 Task: Look for space in Sitangkai, Philippines from 12th July, 2023 to 16th July, 2023 for 8 adults in price range Rs.10000 to Rs.16000. Place can be private room with 8 bedrooms having 8 beds and 8 bathrooms. Property type can be house, flat, guest house. Amenities needed are: wifi, TV, free parkinig on premises, gym, breakfast. Booking option can be shelf check-in. Required host language is English.
Action: Mouse moved to (413, 95)
Screenshot: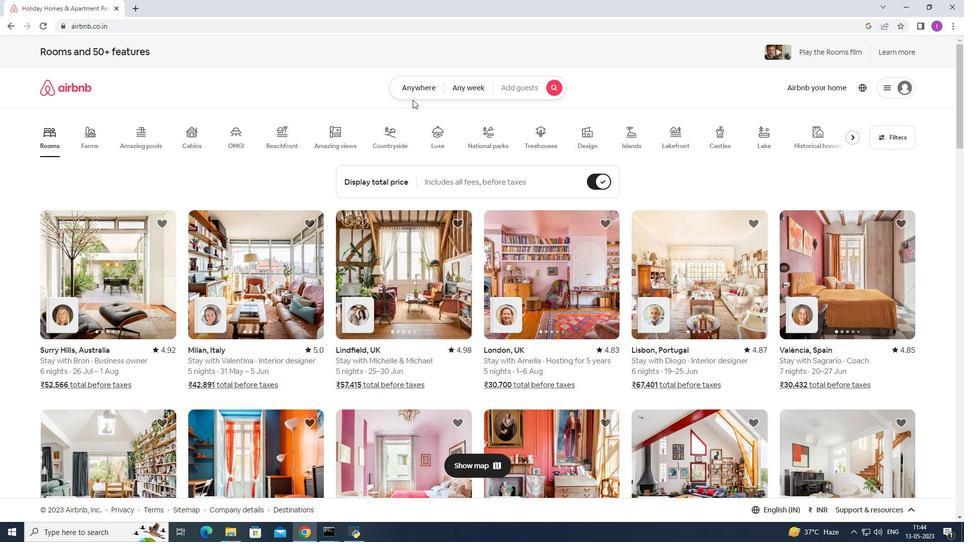 
Action: Mouse pressed left at (413, 95)
Screenshot: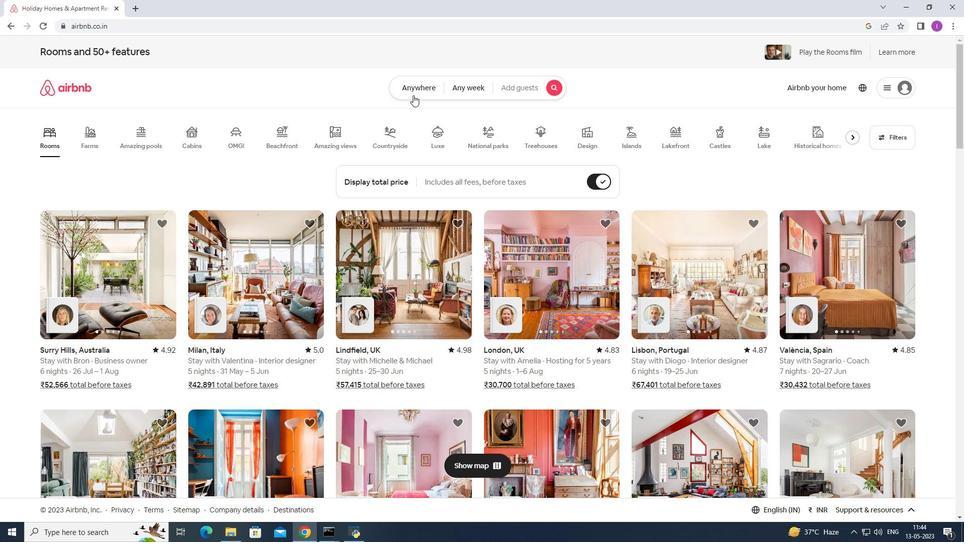 
Action: Mouse moved to (346, 117)
Screenshot: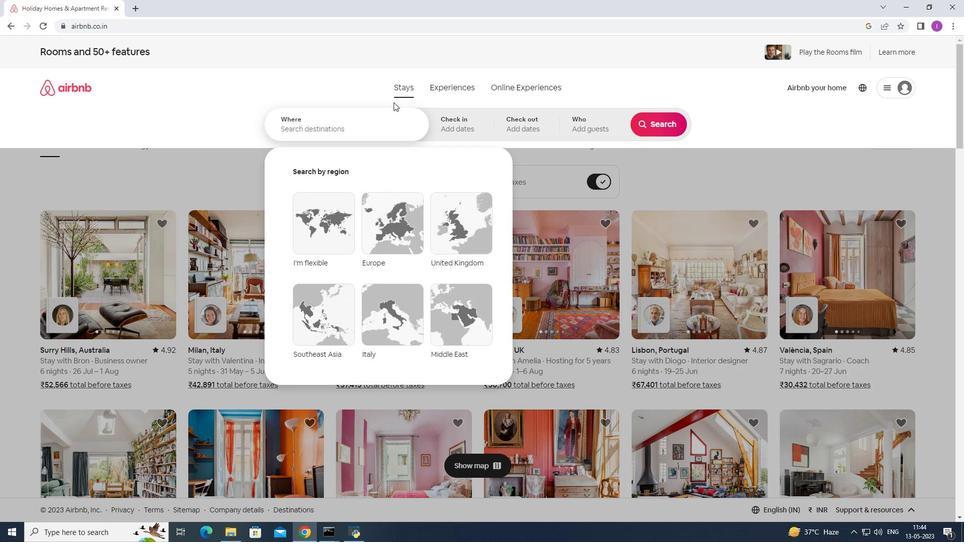 
Action: Mouse pressed left at (346, 117)
Screenshot: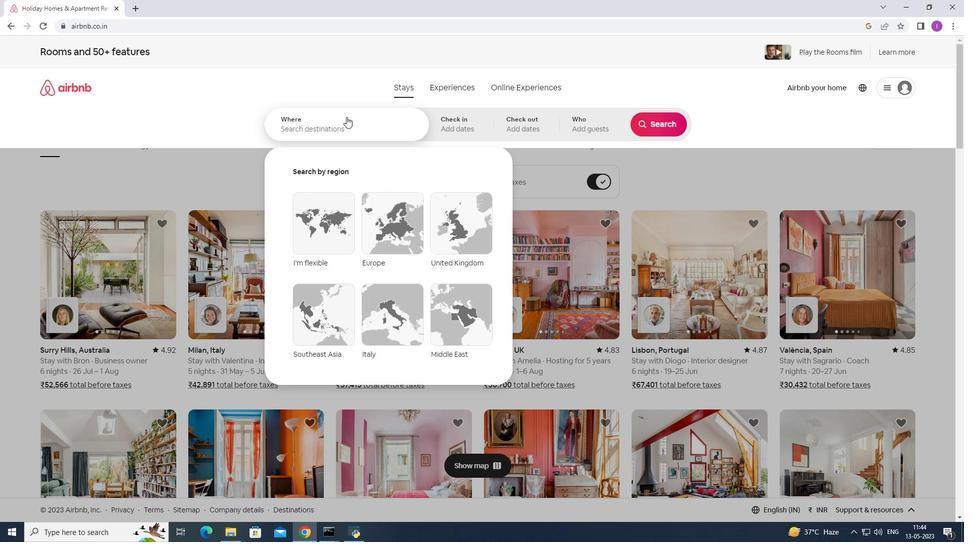 
Action: Key pressed <Key.shift>Su<Key.backspace>itangka
Screenshot: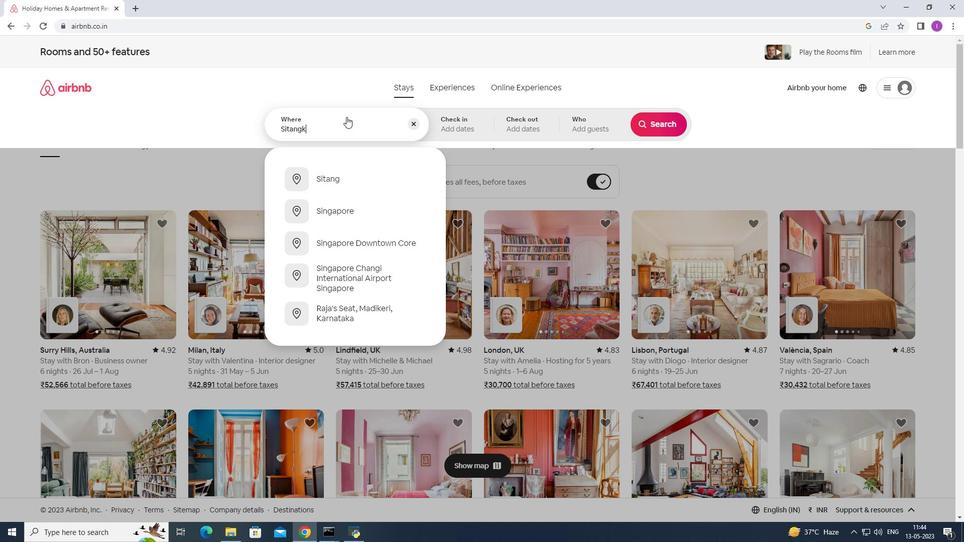 
Action: Mouse moved to (362, 238)
Screenshot: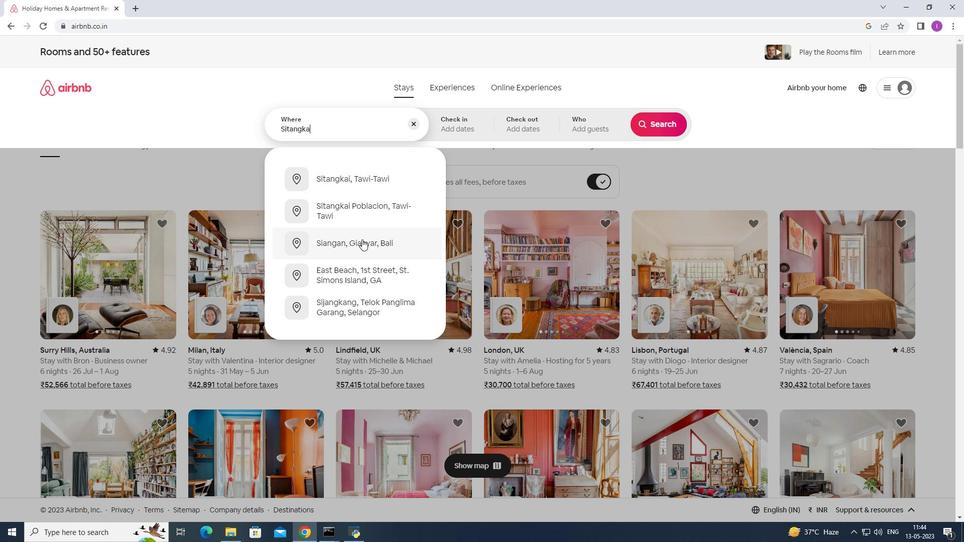 
Action: Mouse pressed left at (362, 238)
Screenshot: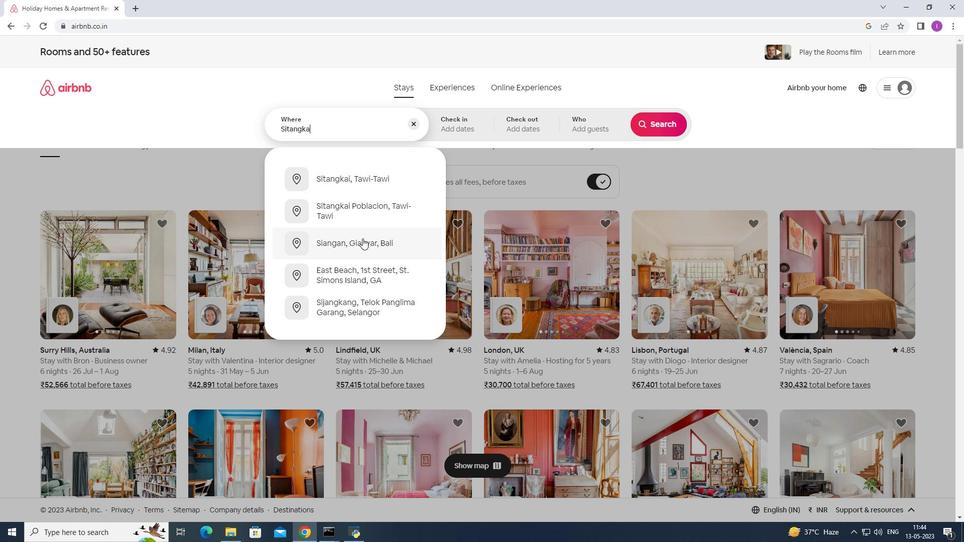 
Action: Mouse moved to (655, 201)
Screenshot: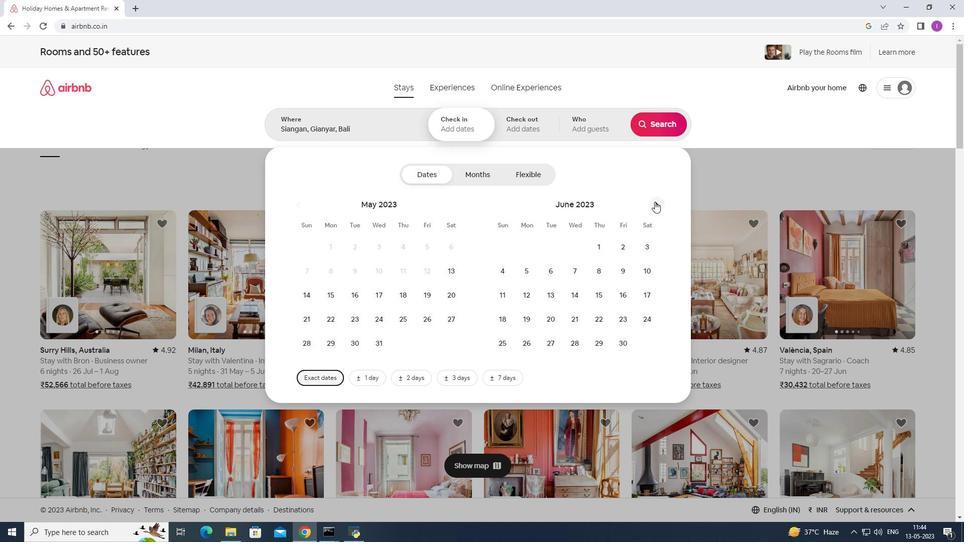 
Action: Mouse pressed left at (655, 201)
Screenshot: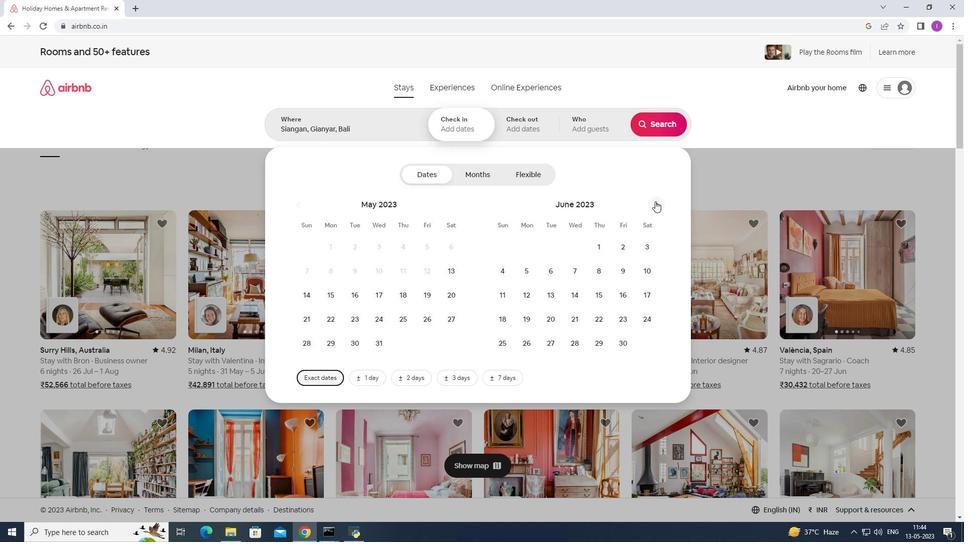 
Action: Mouse moved to (577, 289)
Screenshot: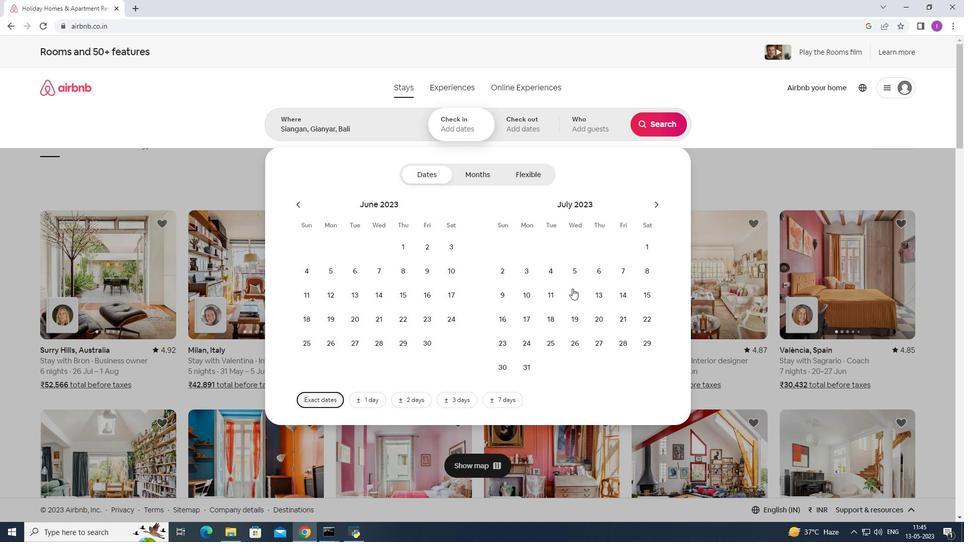 
Action: Mouse pressed left at (577, 289)
Screenshot: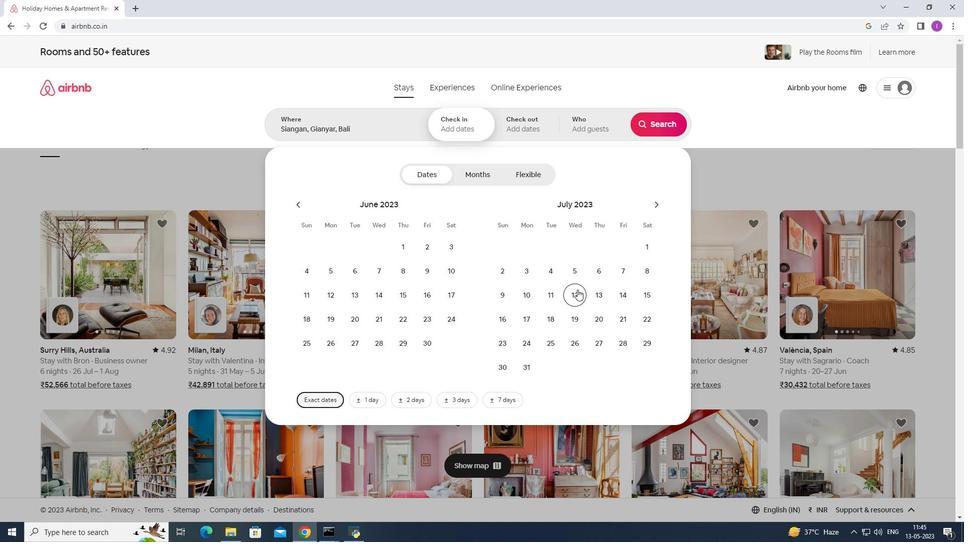 
Action: Mouse moved to (494, 325)
Screenshot: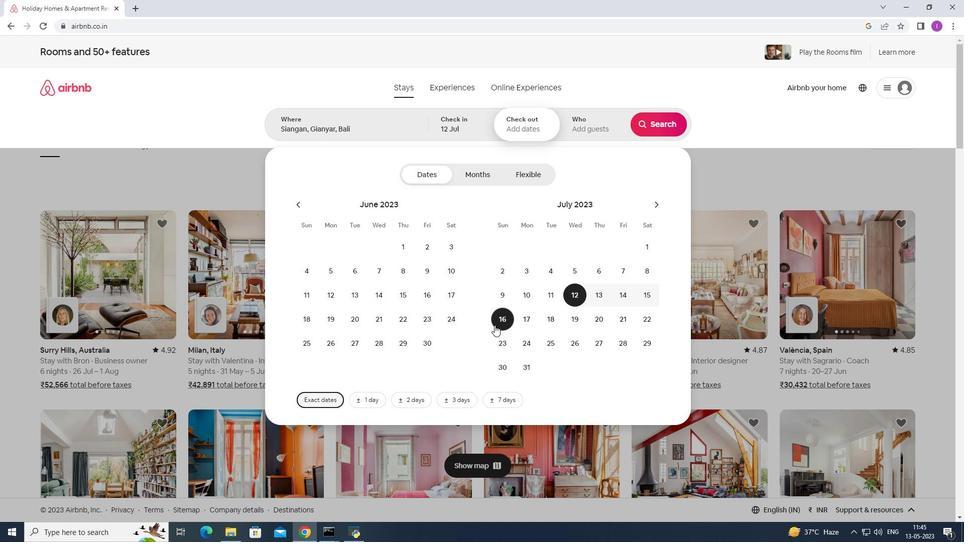 
Action: Mouse pressed left at (494, 325)
Screenshot: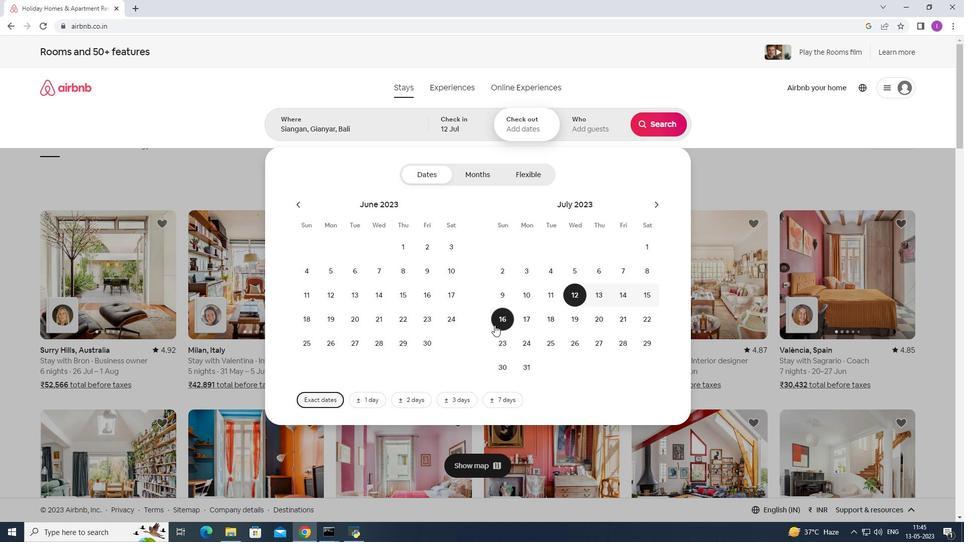 
Action: Mouse moved to (610, 123)
Screenshot: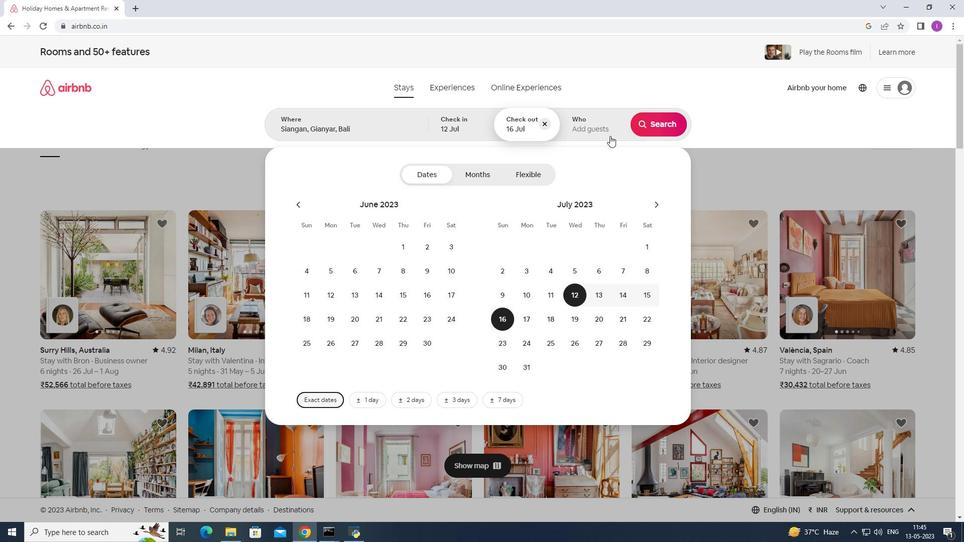 
Action: Mouse pressed left at (610, 123)
Screenshot: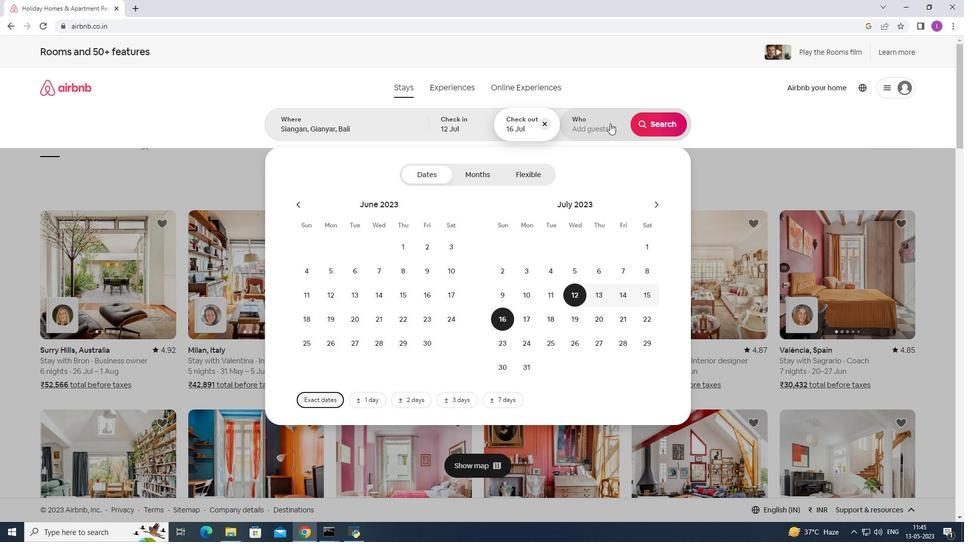 
Action: Mouse moved to (663, 178)
Screenshot: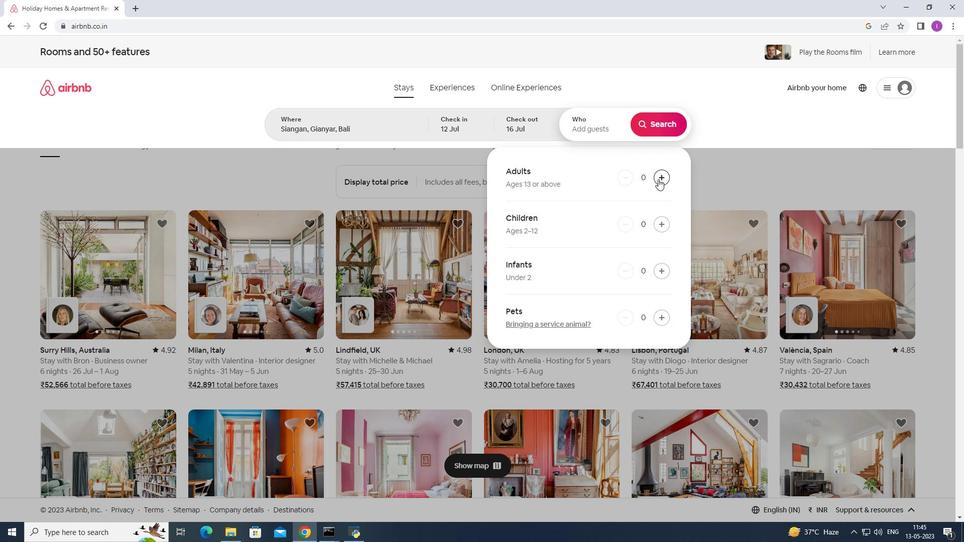 
Action: Mouse pressed left at (663, 178)
Screenshot: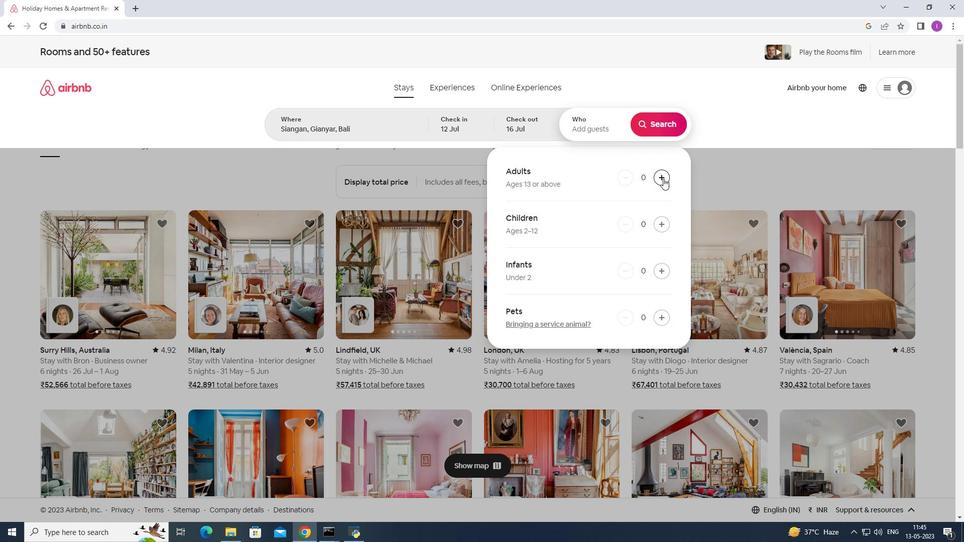 
Action: Mouse pressed left at (663, 178)
Screenshot: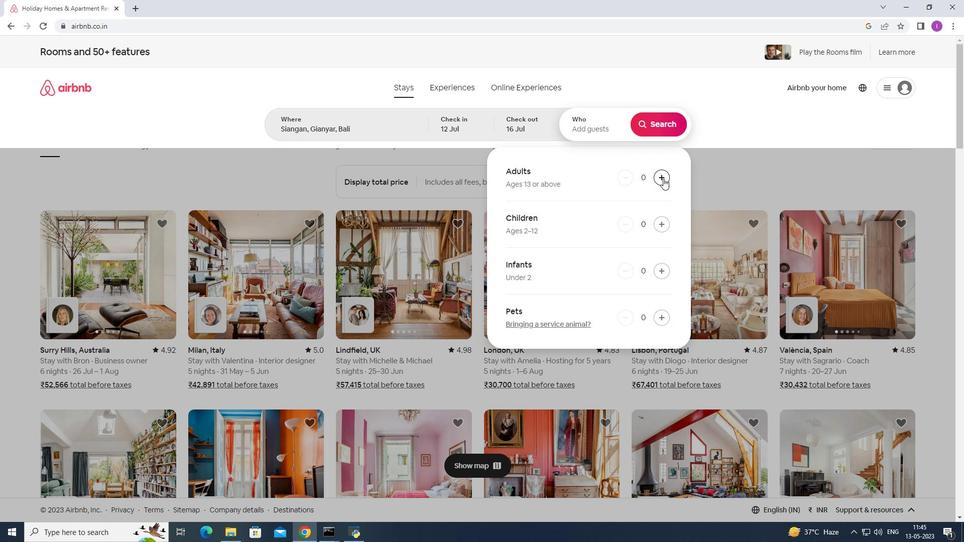 
Action: Mouse pressed left at (663, 178)
Screenshot: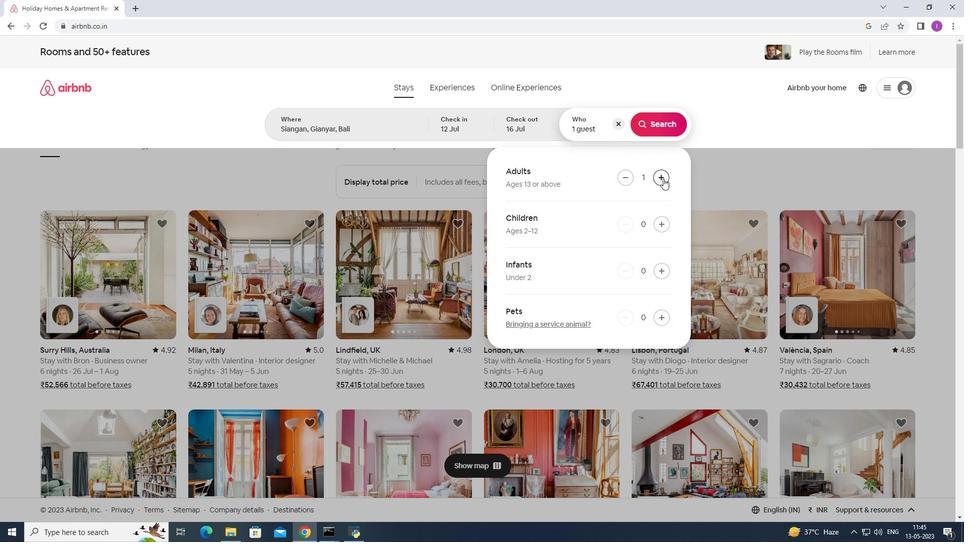 
Action: Mouse pressed left at (663, 178)
Screenshot: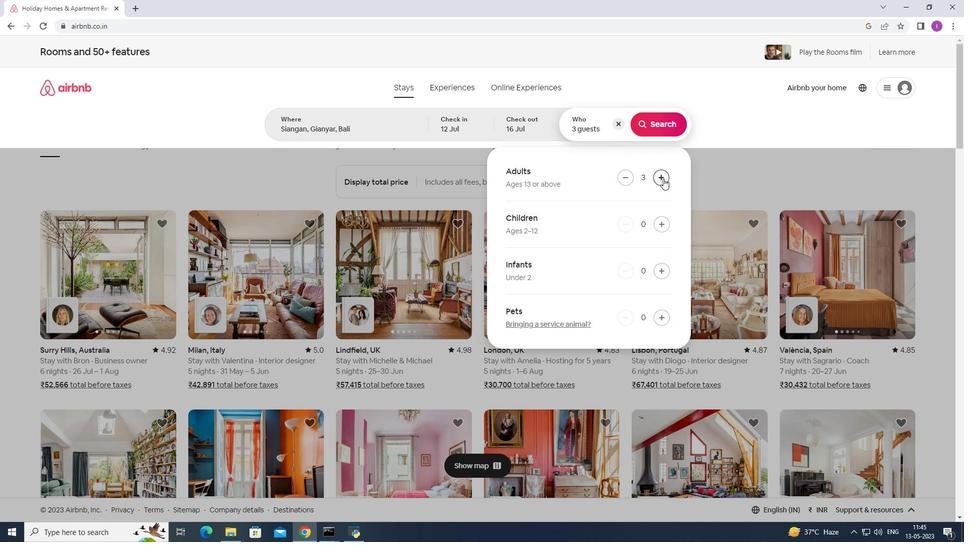 
Action: Mouse moved to (664, 178)
Screenshot: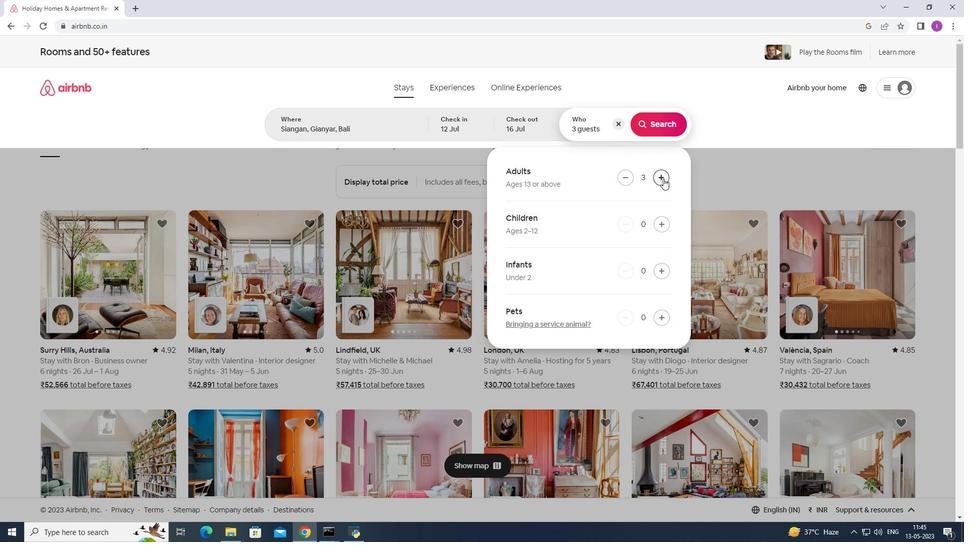 
Action: Mouse pressed left at (664, 178)
Screenshot: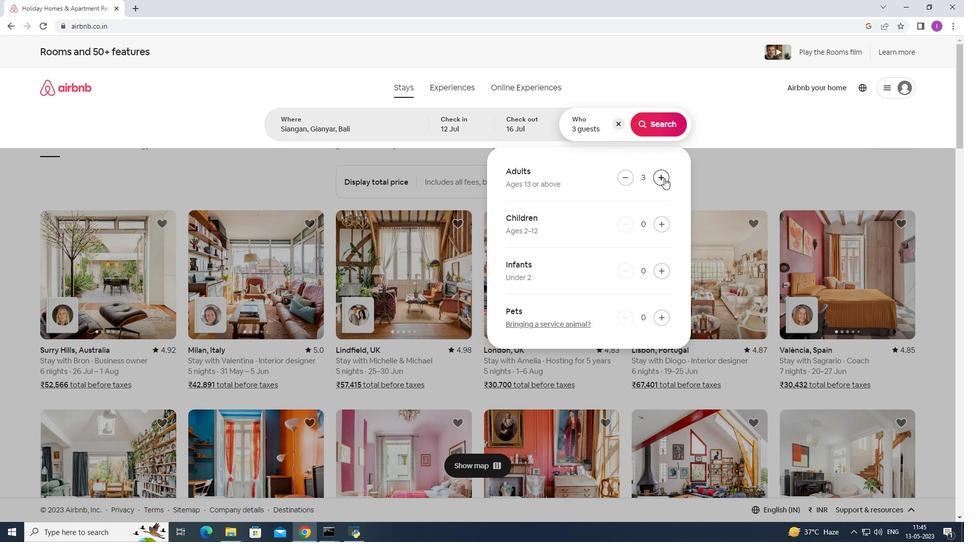 
Action: Mouse pressed left at (664, 178)
Screenshot: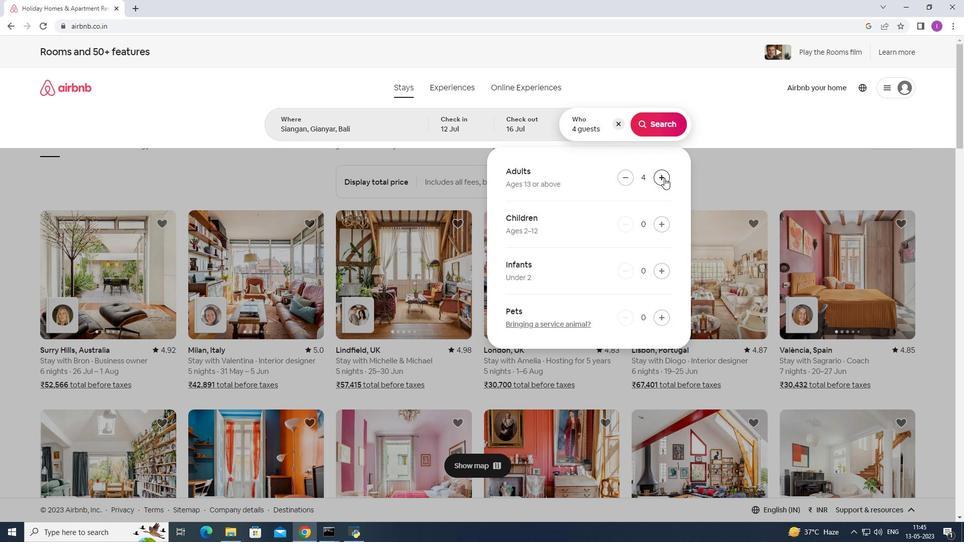 
Action: Mouse pressed left at (664, 178)
Screenshot: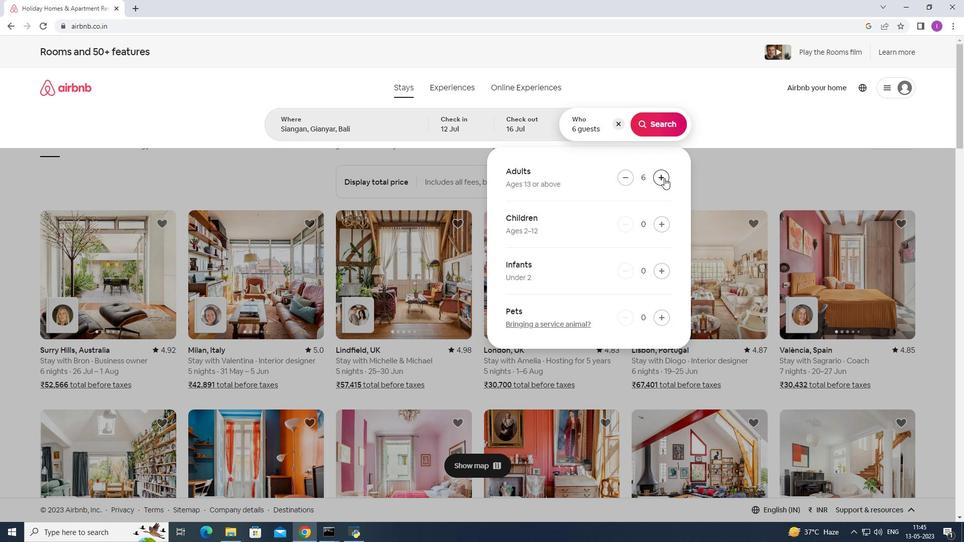 
Action: Mouse pressed left at (664, 178)
Screenshot: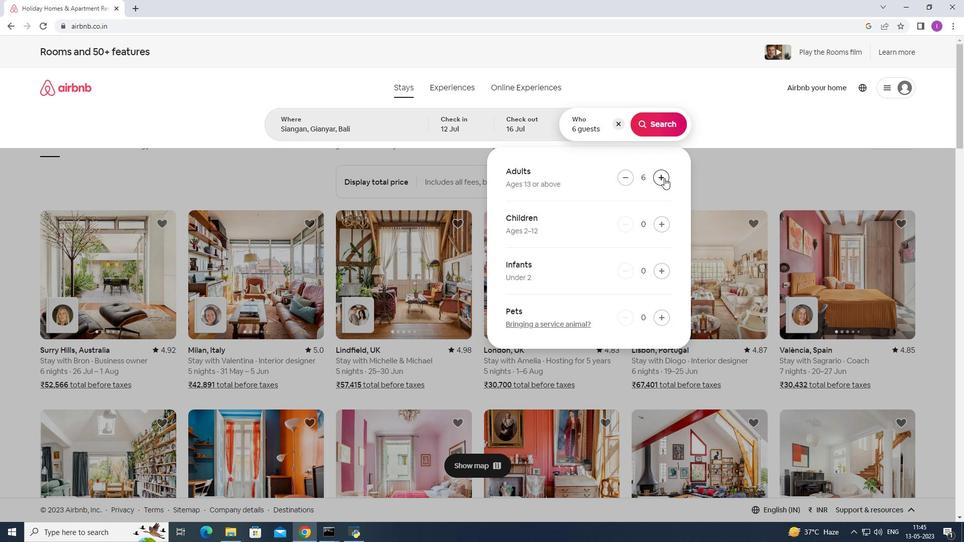 
Action: Mouse pressed left at (664, 178)
Screenshot: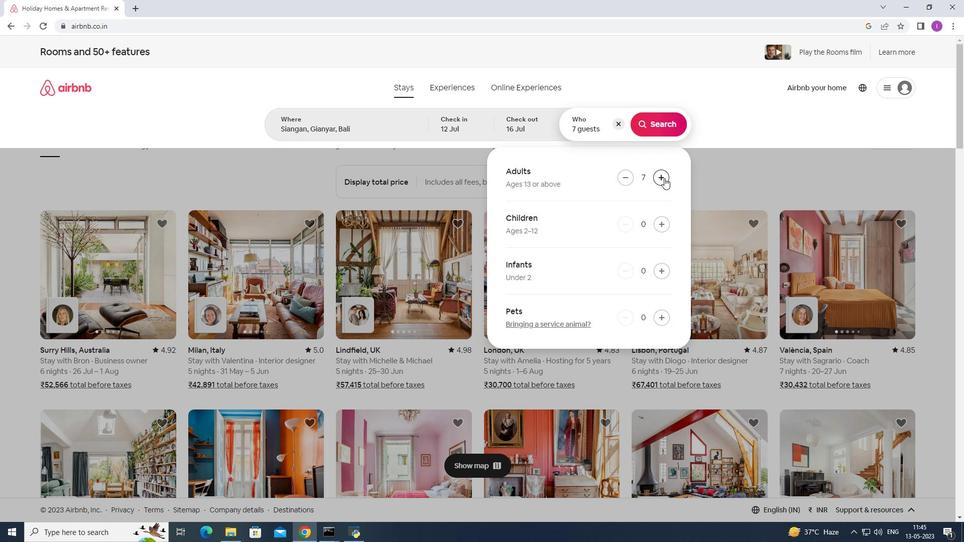 
Action: Mouse moved to (629, 178)
Screenshot: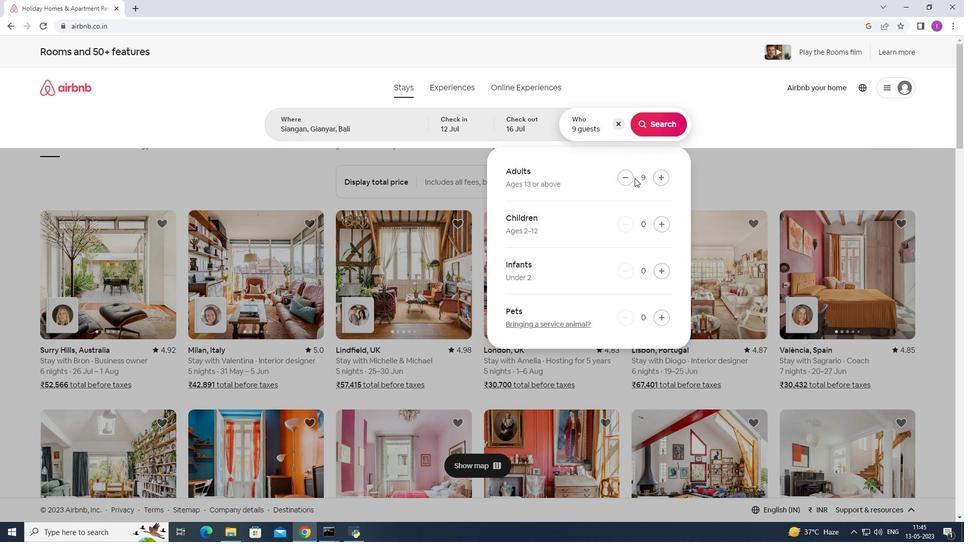 
Action: Mouse pressed left at (629, 178)
Screenshot: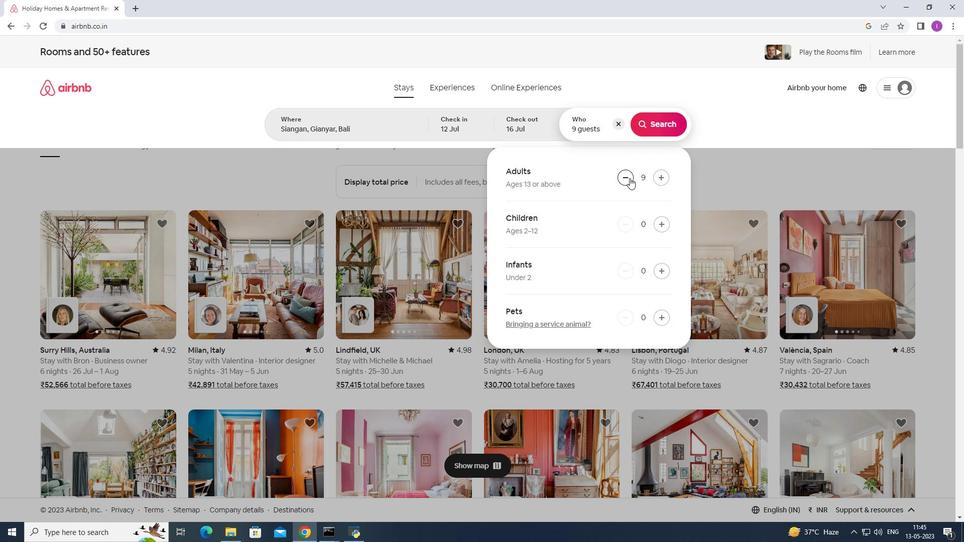 
Action: Mouse moved to (650, 130)
Screenshot: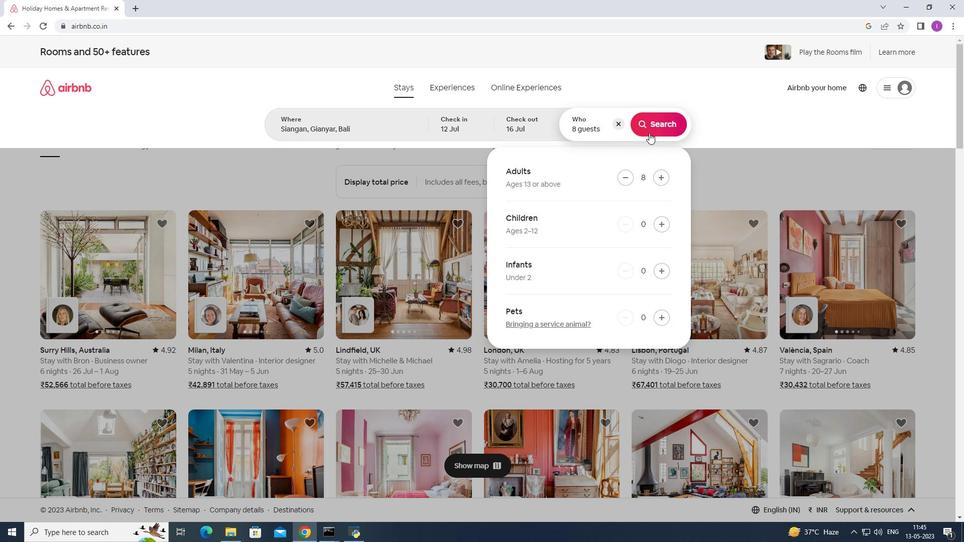 
Action: Mouse pressed left at (650, 130)
Screenshot: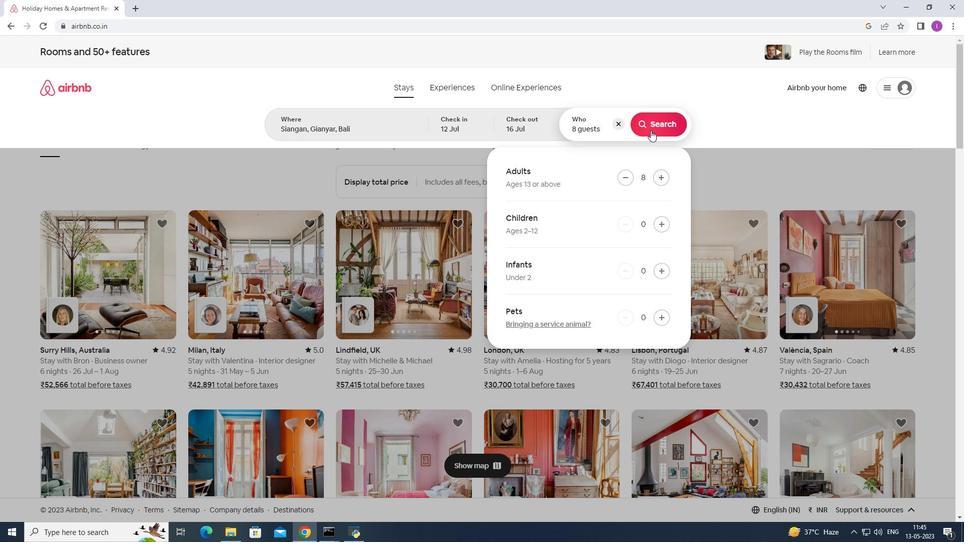 
Action: Mouse moved to (909, 94)
Screenshot: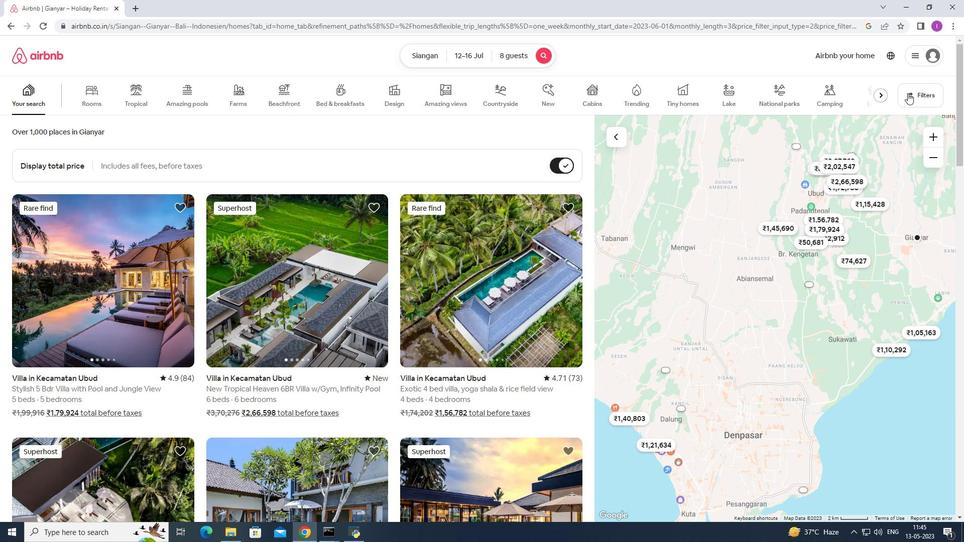 
Action: Mouse pressed left at (909, 94)
Screenshot: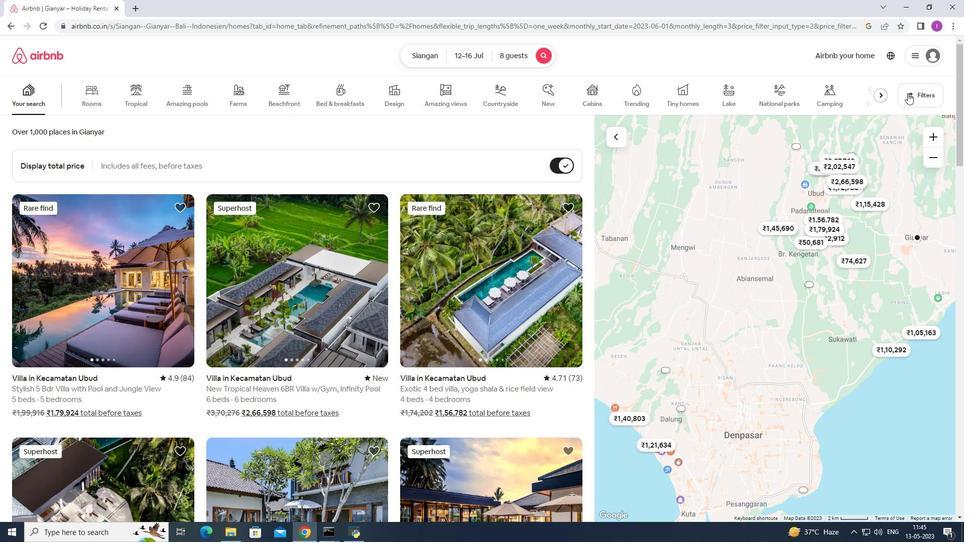 
Action: Mouse moved to (541, 342)
Screenshot: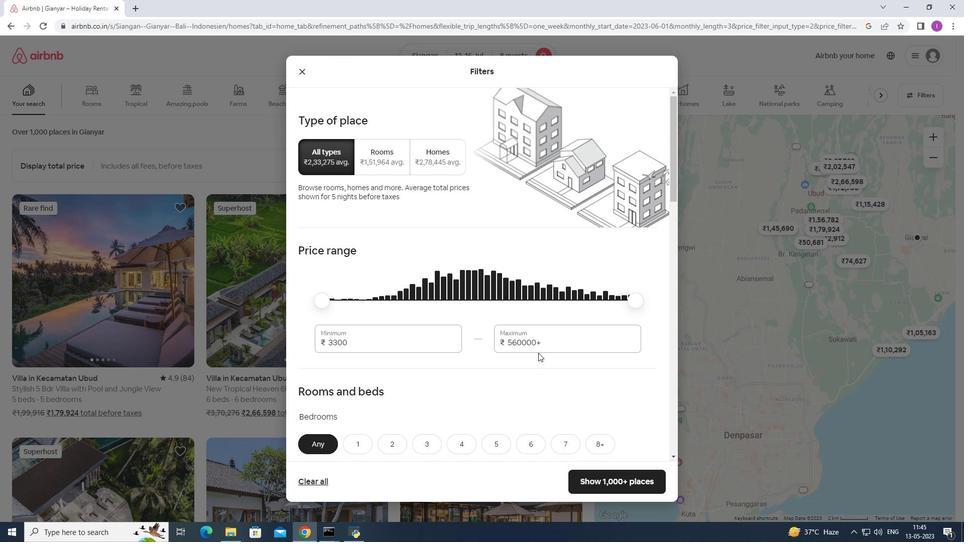 
Action: Mouse pressed left at (541, 342)
Screenshot: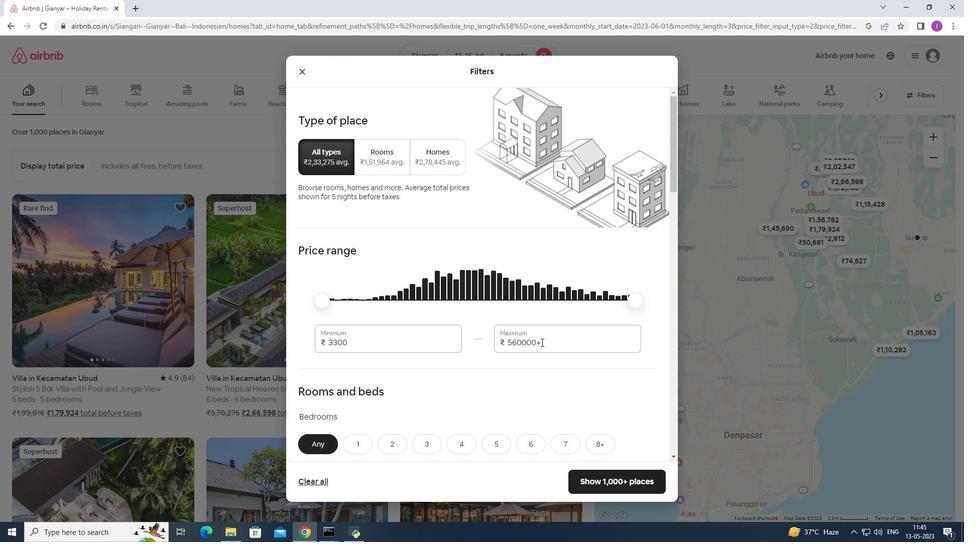 
Action: Mouse moved to (496, 366)
Screenshot: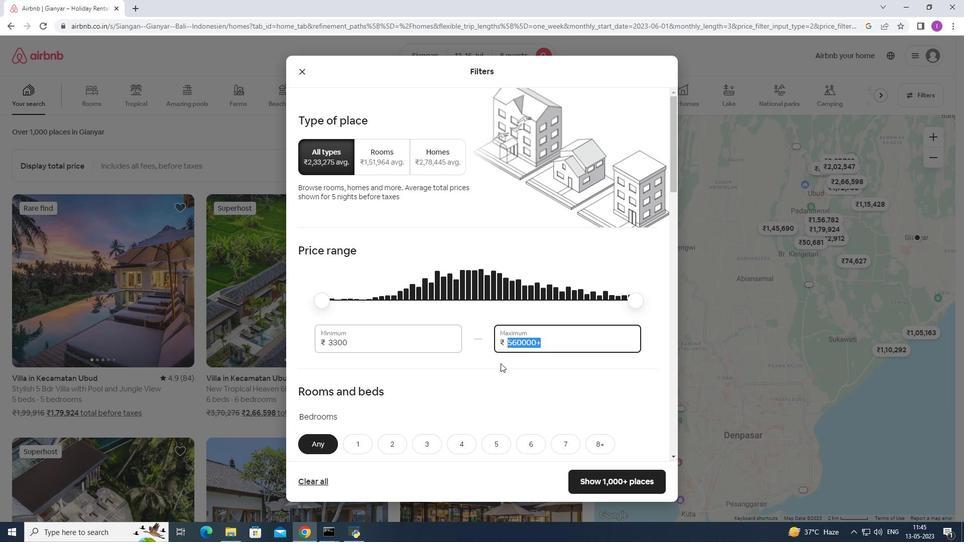 
Action: Key pressed 16000
Screenshot: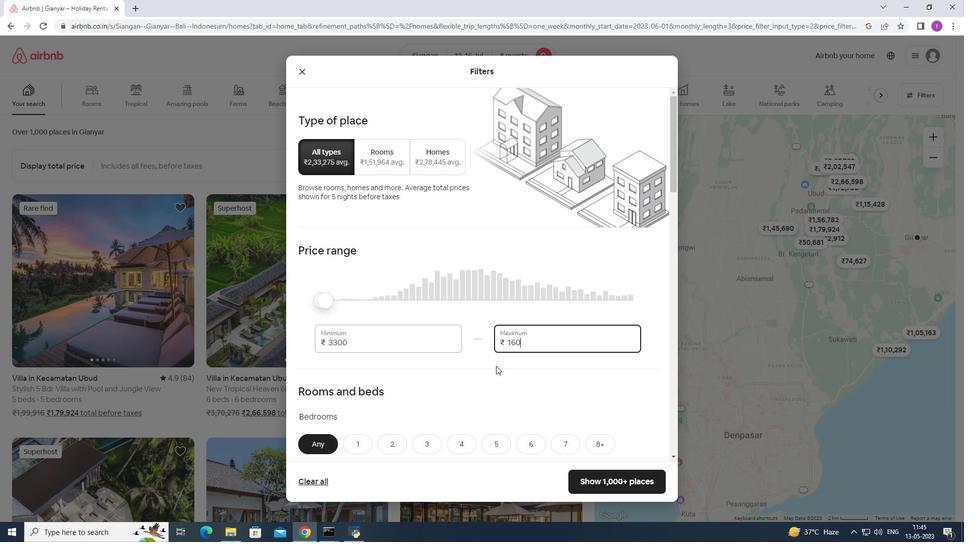 
Action: Mouse moved to (367, 345)
Screenshot: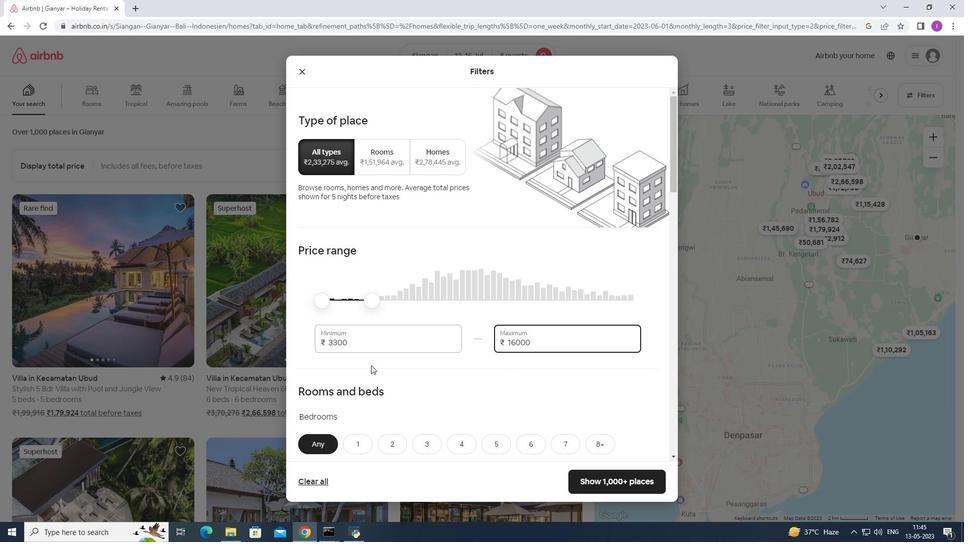 
Action: Mouse pressed left at (367, 345)
Screenshot: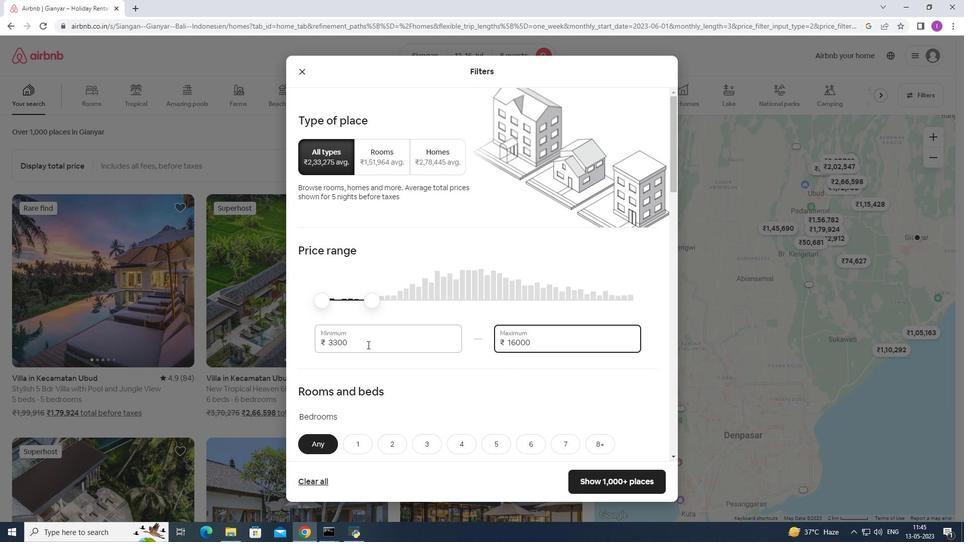 
Action: Mouse moved to (312, 358)
Screenshot: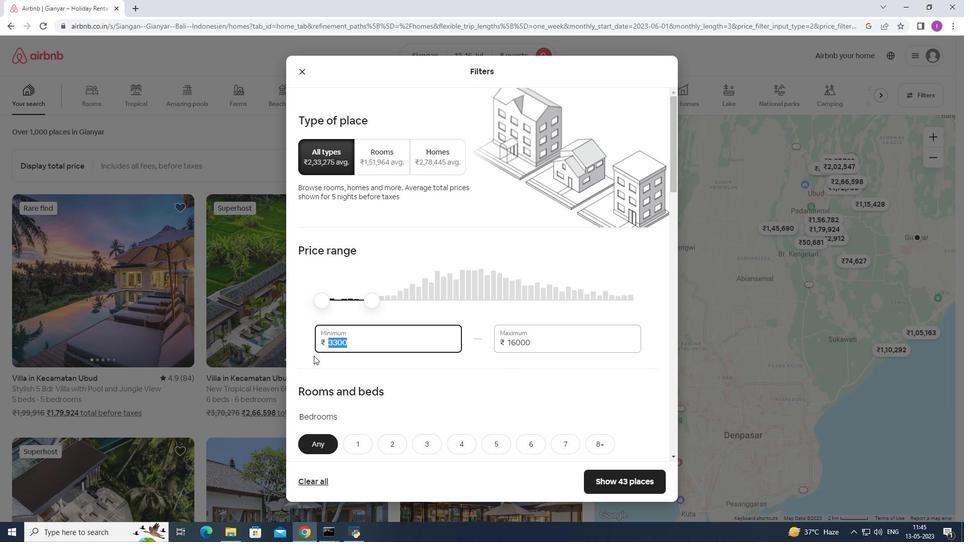 
Action: Key pressed 10000
Screenshot: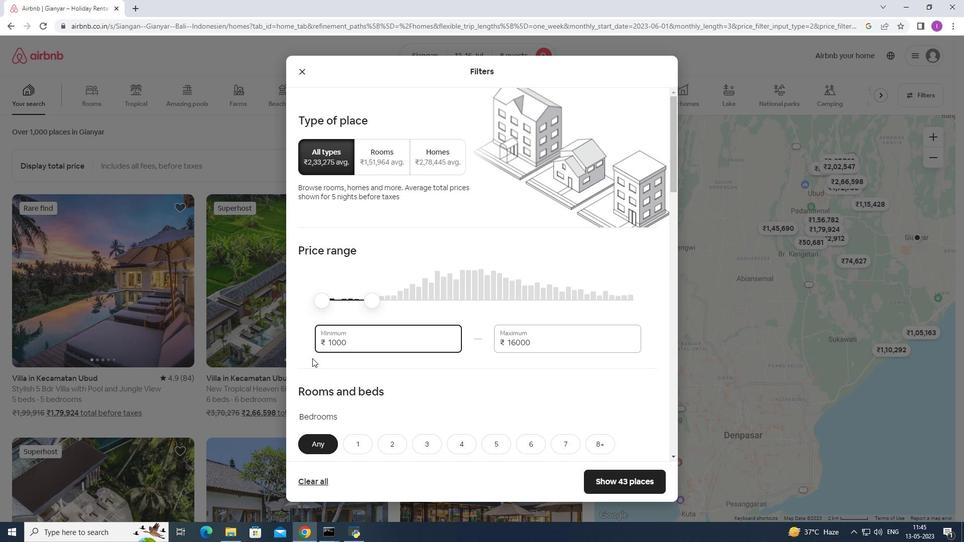 
Action: Mouse moved to (424, 394)
Screenshot: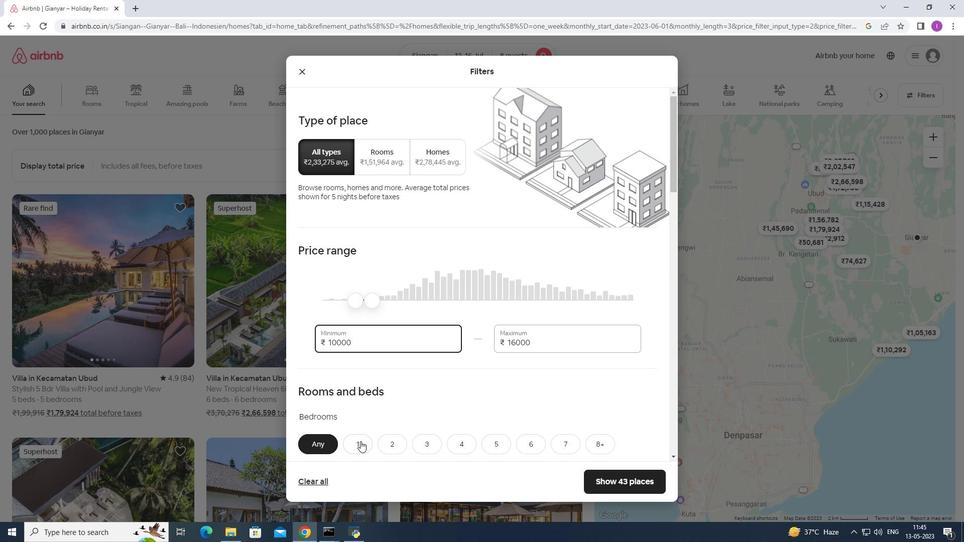 
Action: Mouse scrolled (424, 393) with delta (0, 0)
Screenshot: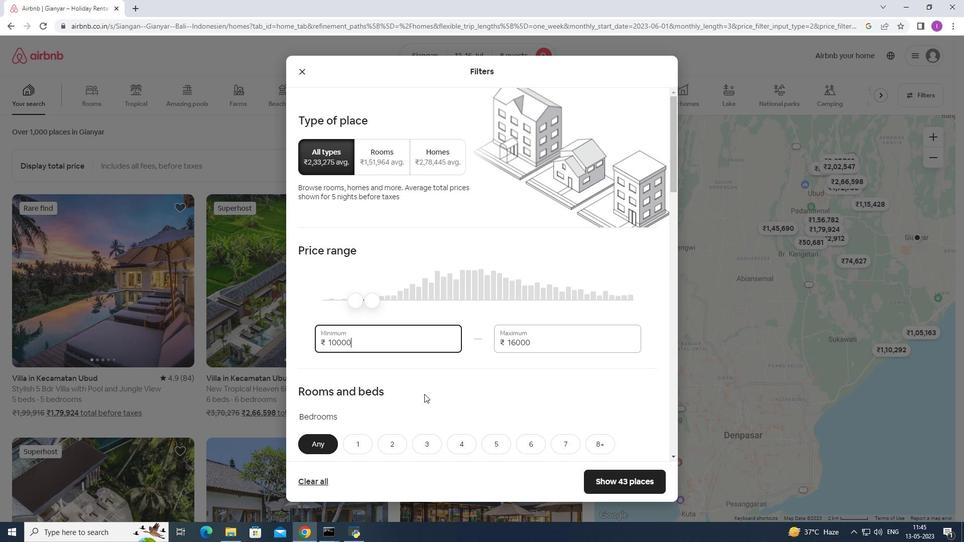
Action: Mouse scrolled (424, 393) with delta (0, 0)
Screenshot: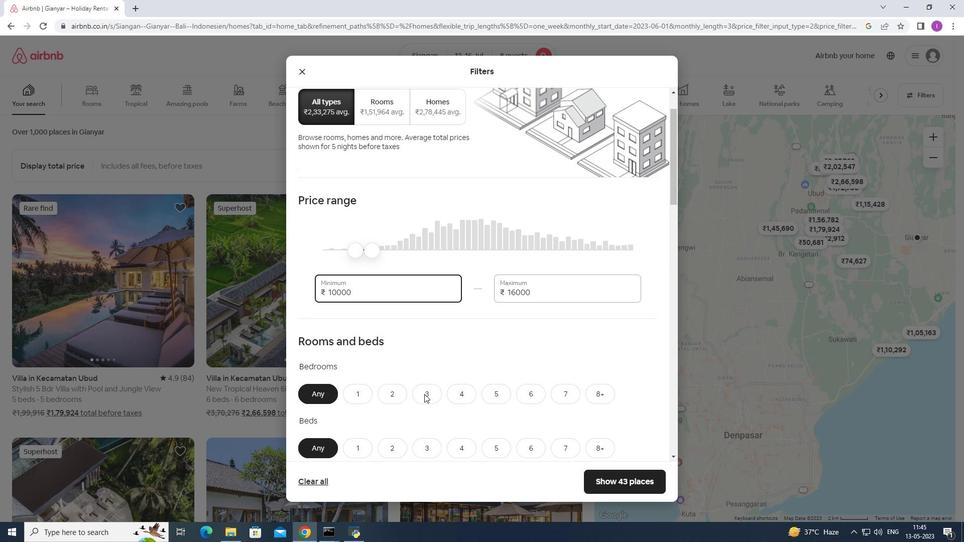 
Action: Mouse scrolled (424, 393) with delta (0, 0)
Screenshot: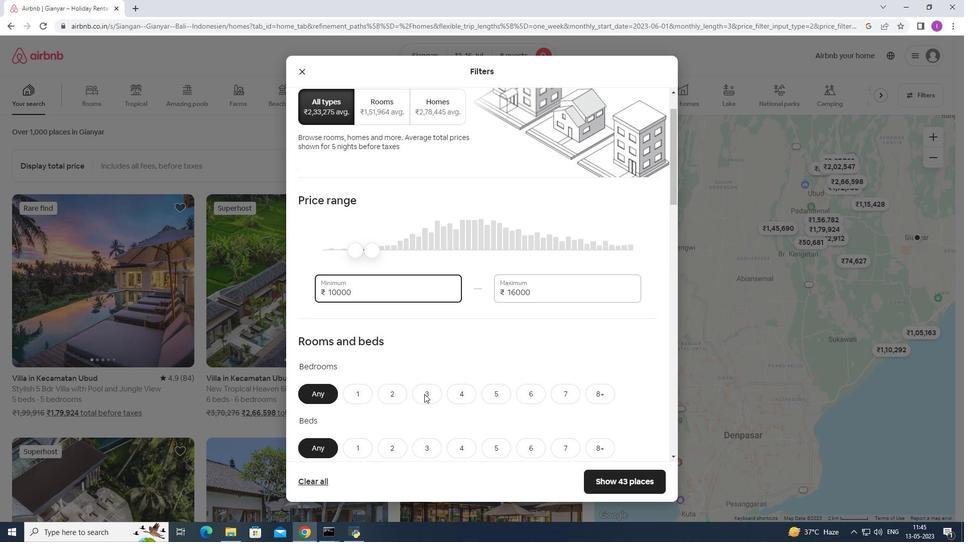 
Action: Mouse moved to (599, 294)
Screenshot: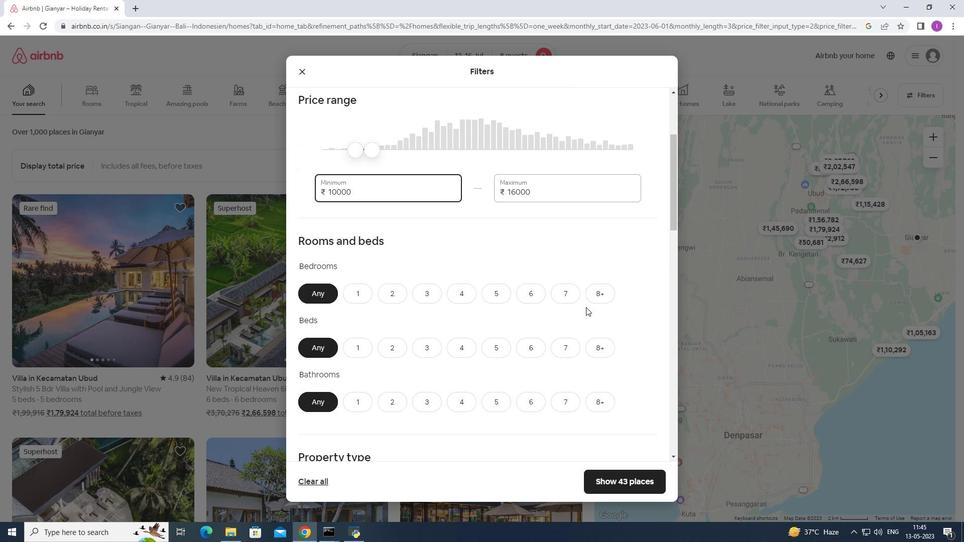 
Action: Mouse pressed left at (599, 294)
Screenshot: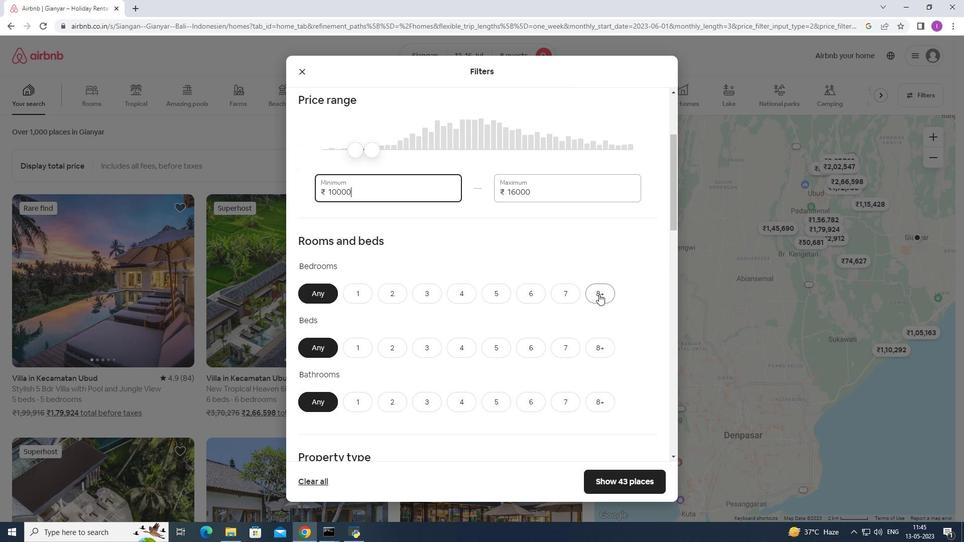 
Action: Mouse moved to (598, 351)
Screenshot: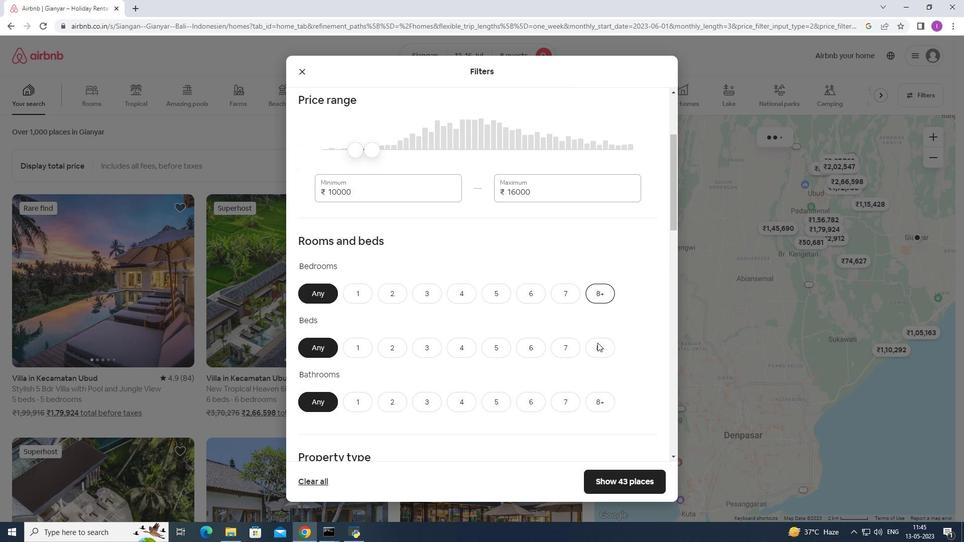 
Action: Mouse pressed left at (598, 351)
Screenshot: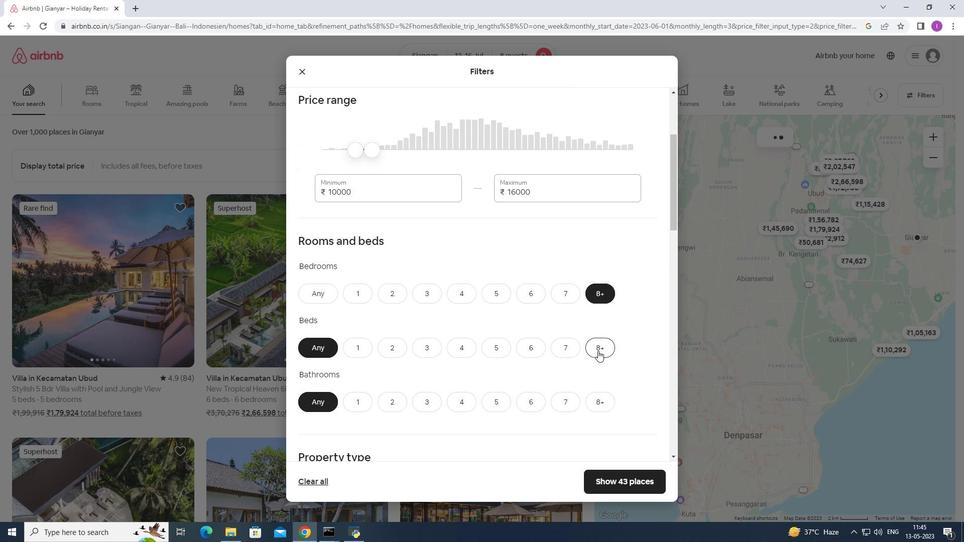 
Action: Mouse moved to (599, 399)
Screenshot: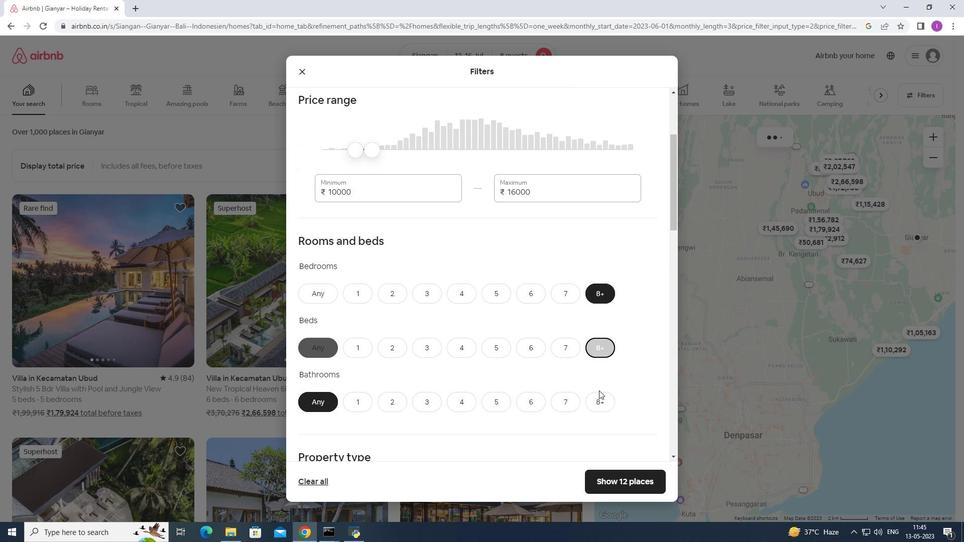 
Action: Mouse pressed left at (599, 399)
Screenshot: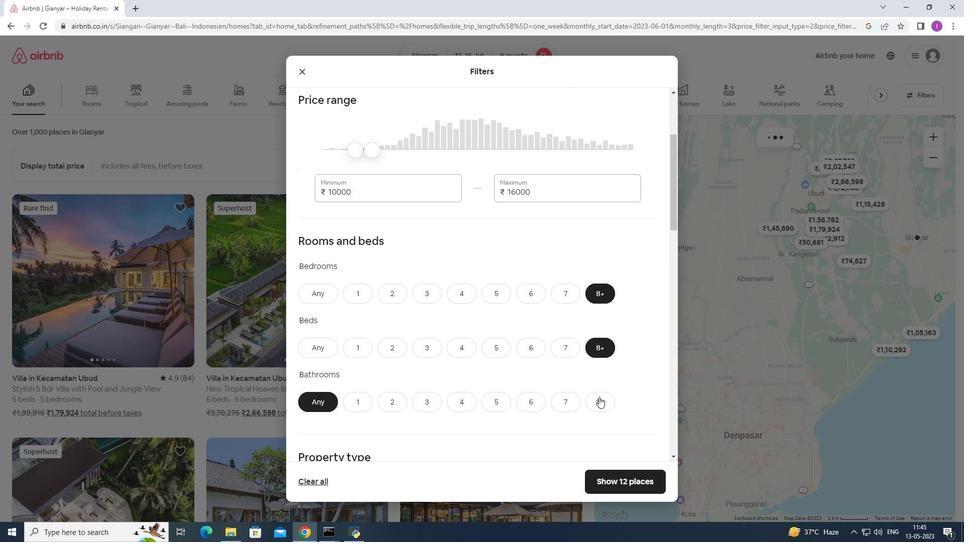 
Action: Mouse moved to (576, 388)
Screenshot: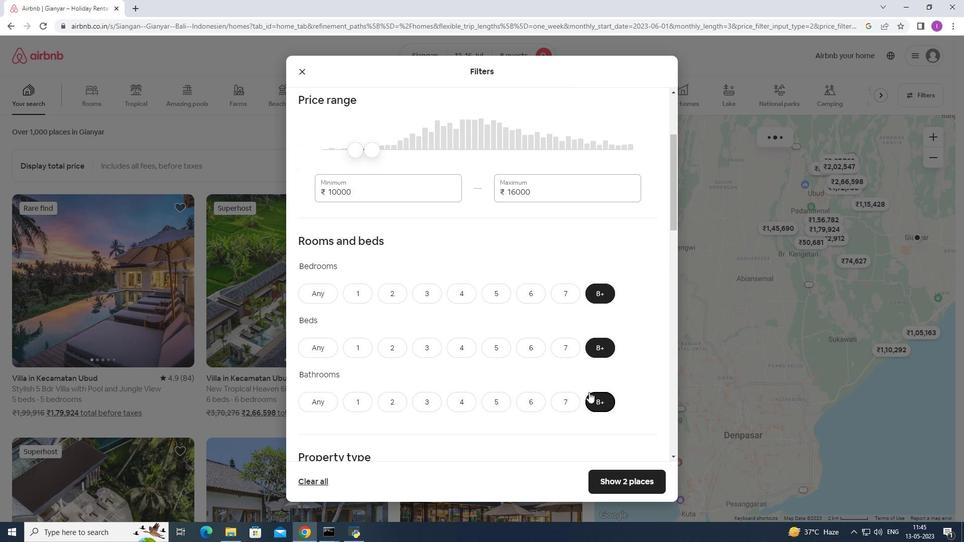 
Action: Mouse scrolled (576, 388) with delta (0, 0)
Screenshot: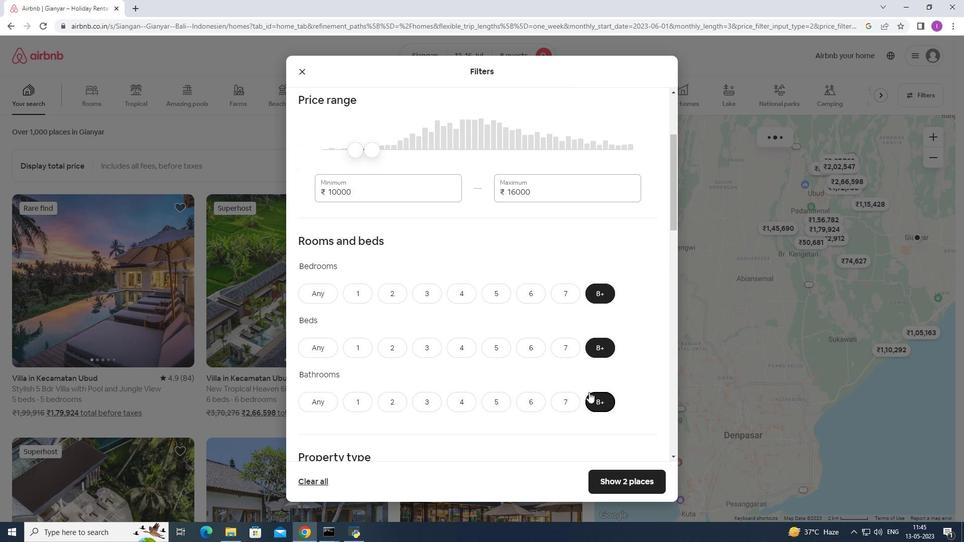 
Action: Mouse scrolled (576, 388) with delta (0, 0)
Screenshot: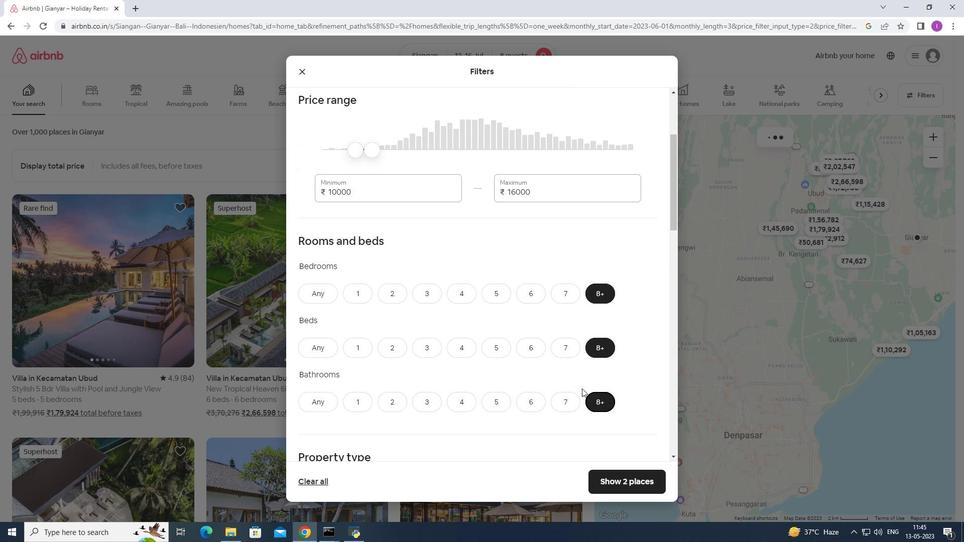 
Action: Mouse scrolled (576, 388) with delta (0, 0)
Screenshot: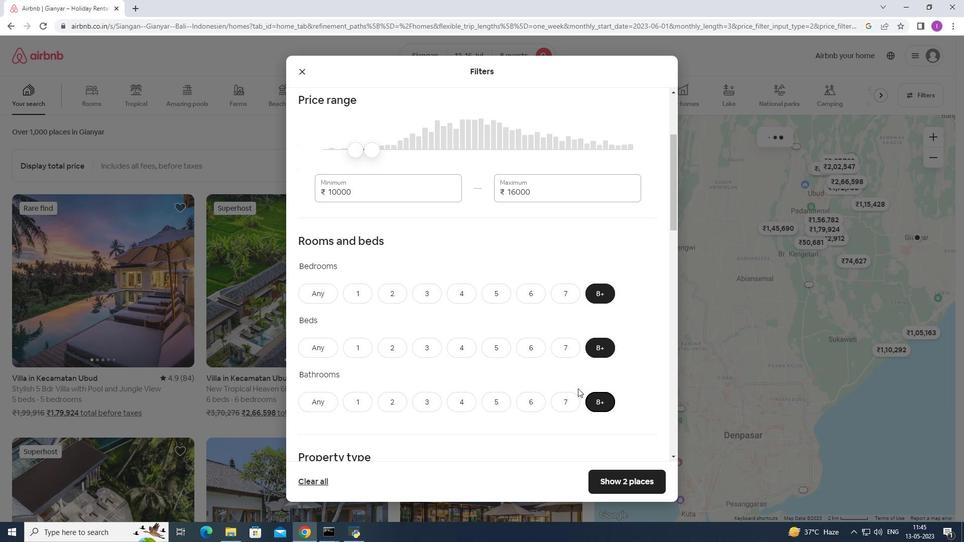 
Action: Mouse moved to (576, 387)
Screenshot: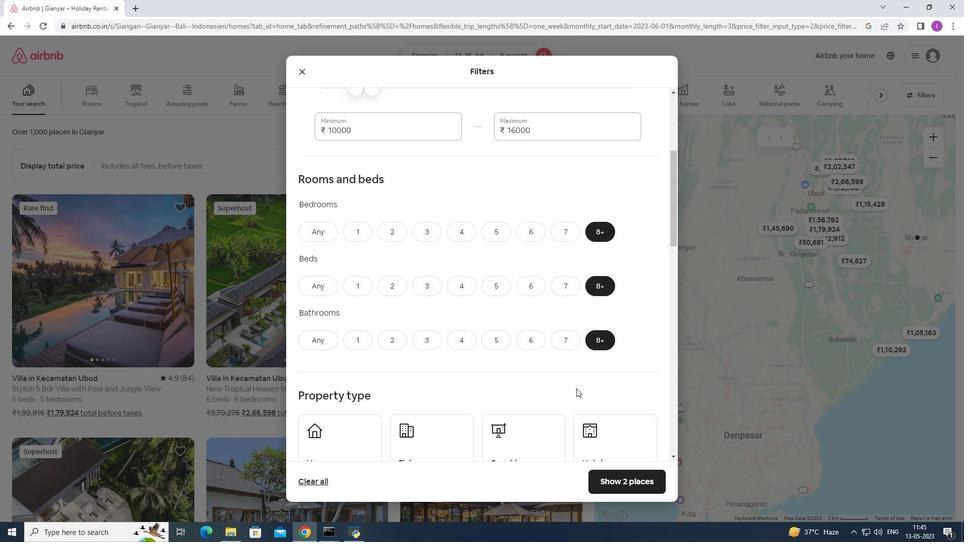 
Action: Mouse scrolled (576, 386) with delta (0, 0)
Screenshot: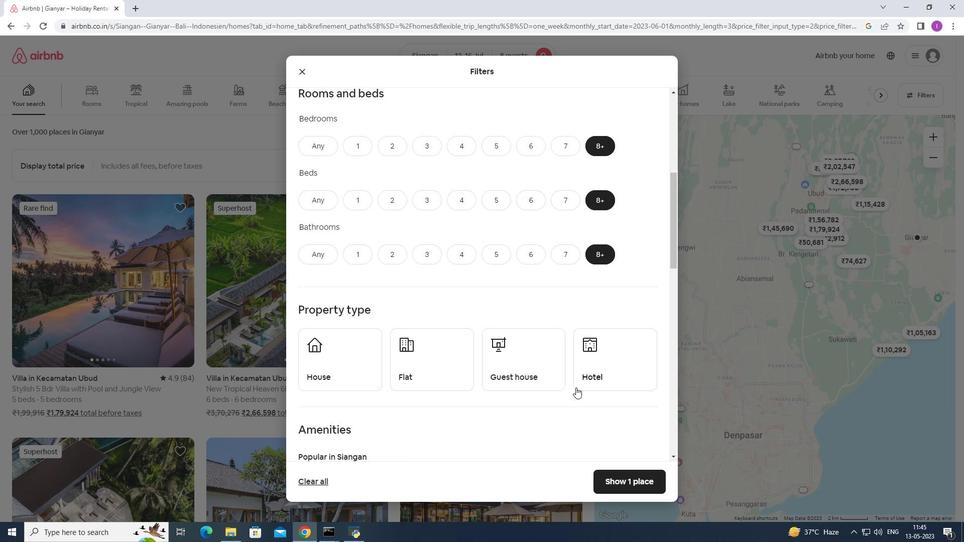 
Action: Mouse scrolled (576, 386) with delta (0, 0)
Screenshot: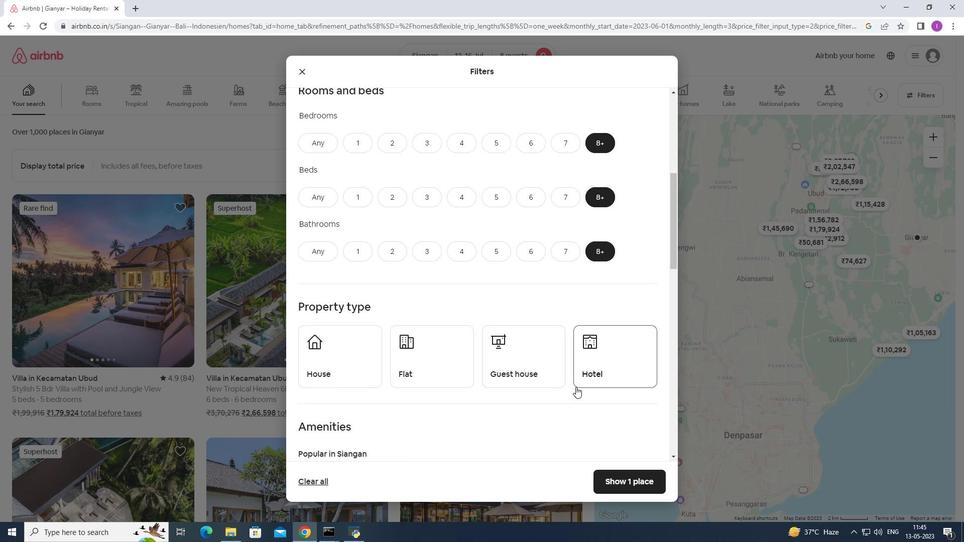 
Action: Mouse scrolled (576, 386) with delta (0, 0)
Screenshot: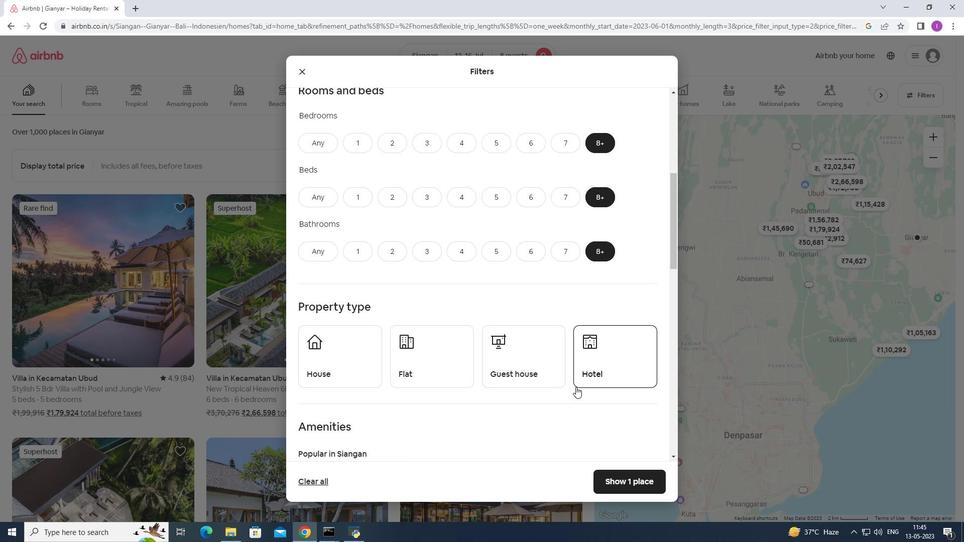 
Action: Mouse moved to (564, 389)
Screenshot: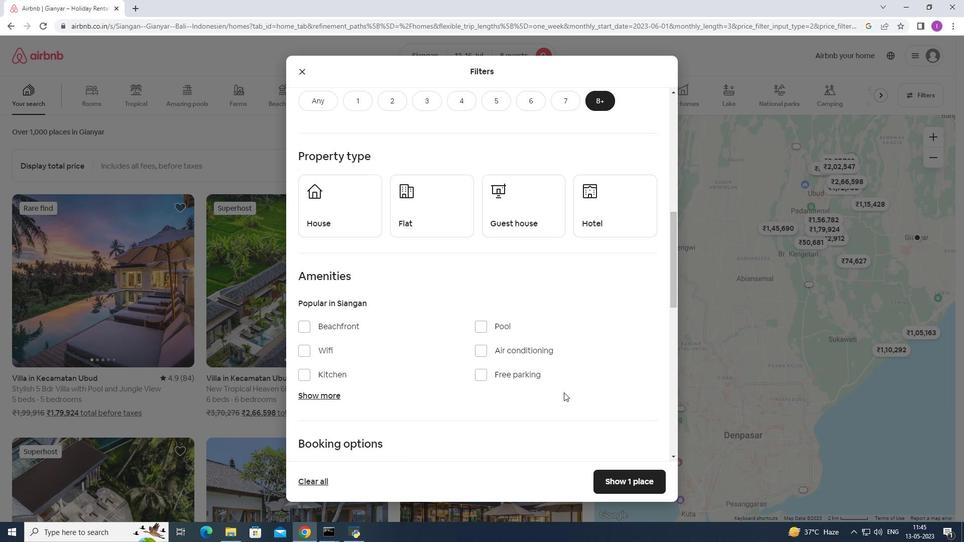 
Action: Mouse scrolled (564, 389) with delta (0, 0)
Screenshot: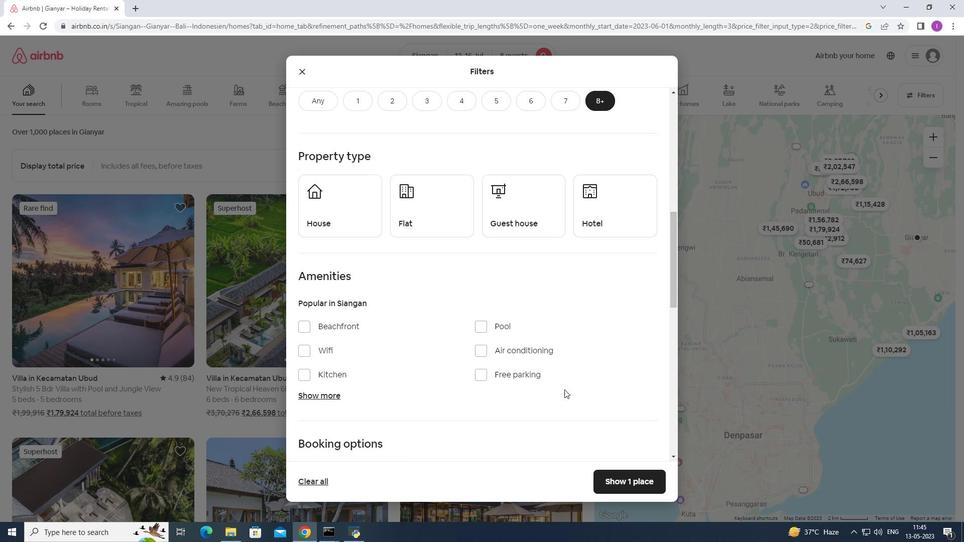 
Action: Mouse scrolled (564, 389) with delta (0, 0)
Screenshot: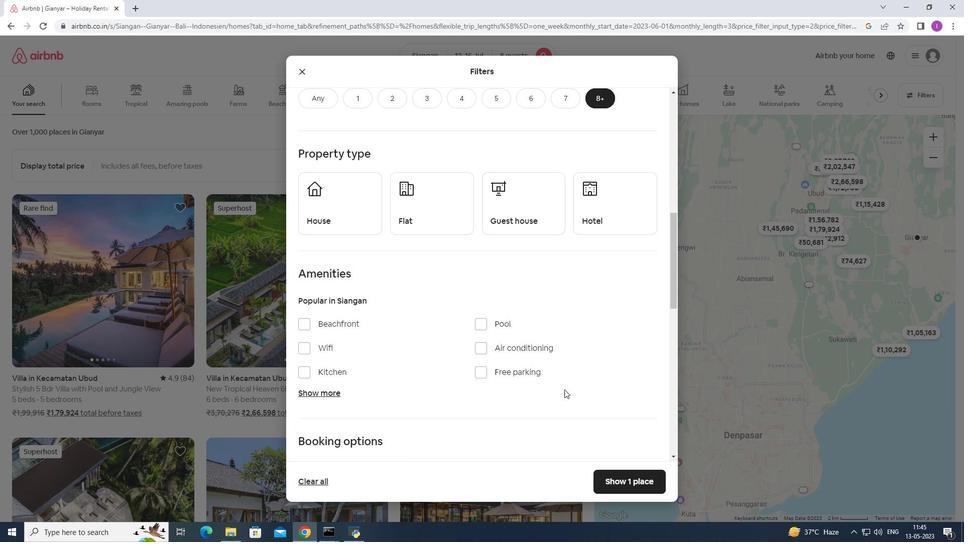 
Action: Mouse moved to (550, 365)
Screenshot: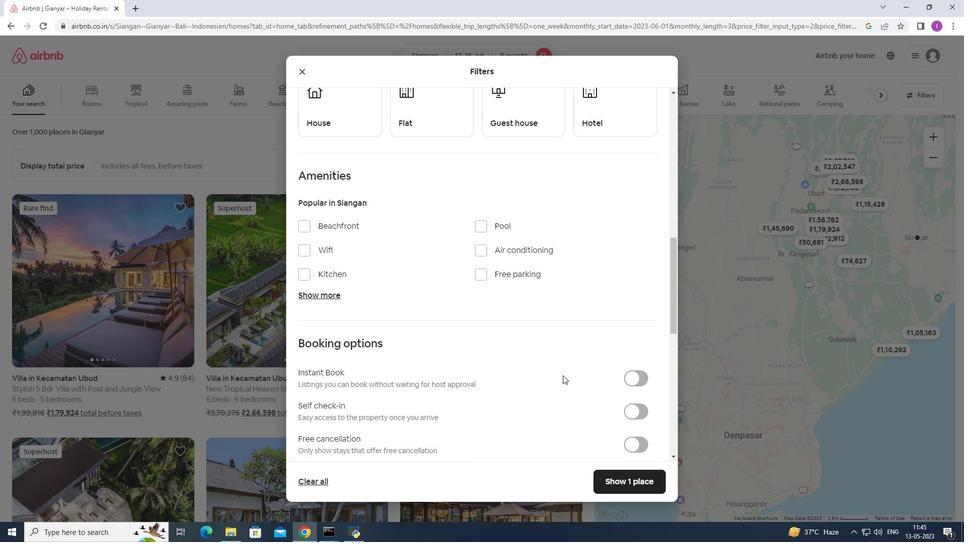 
Action: Mouse scrolled (550, 366) with delta (0, 0)
Screenshot: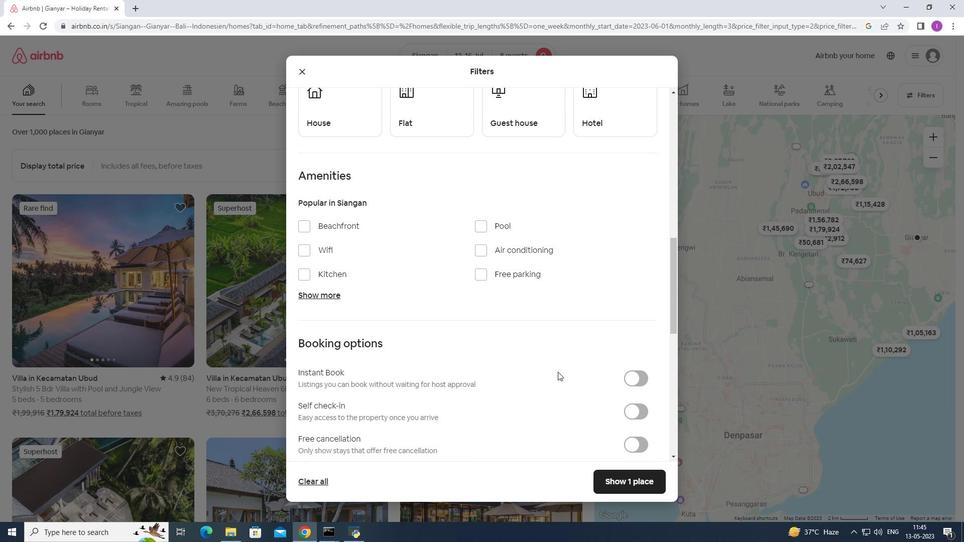 
Action: Mouse moved to (356, 171)
Screenshot: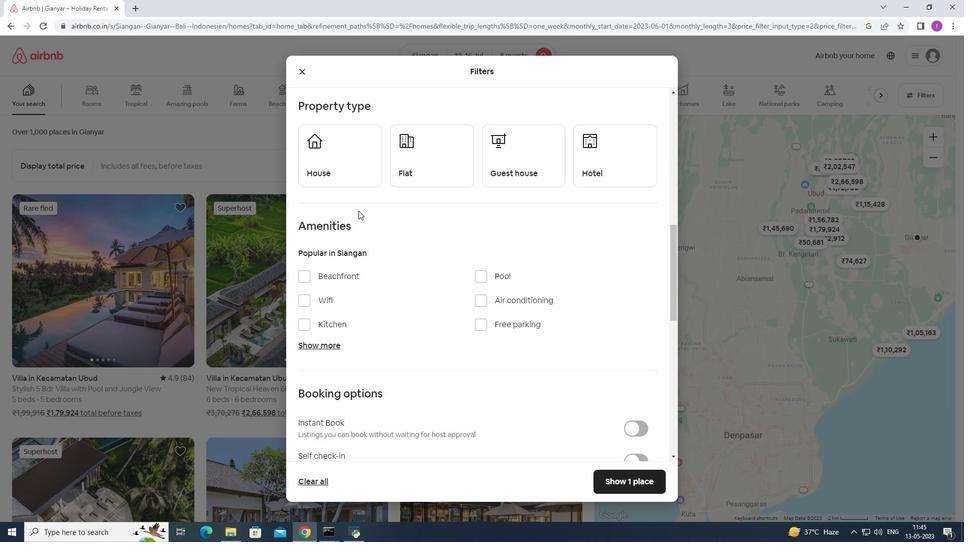 
Action: Mouse pressed left at (356, 171)
Screenshot: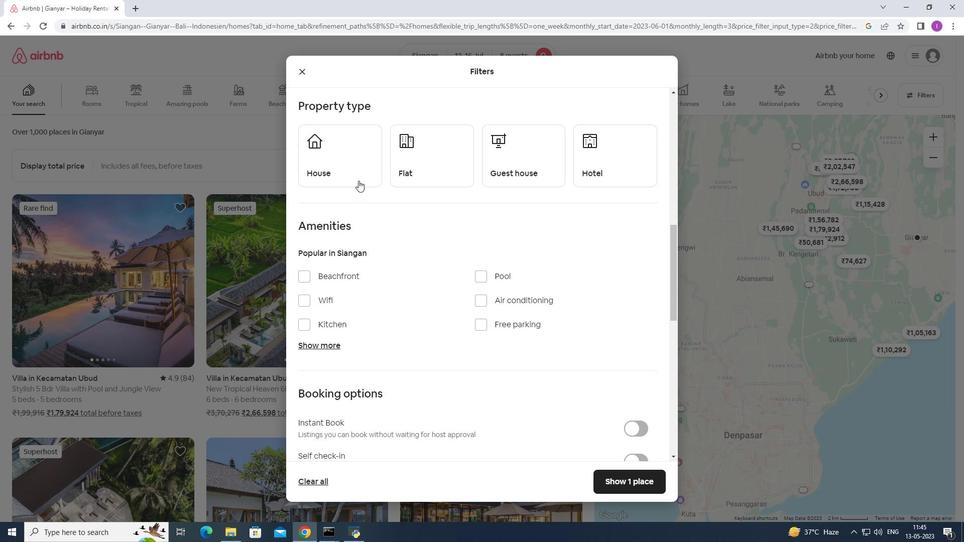 
Action: Mouse moved to (413, 169)
Screenshot: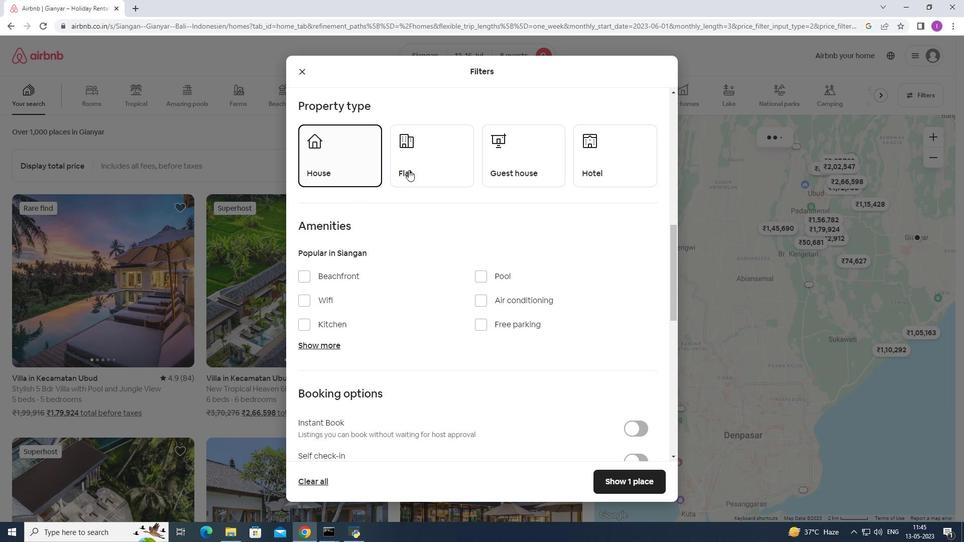 
Action: Mouse pressed left at (413, 169)
Screenshot: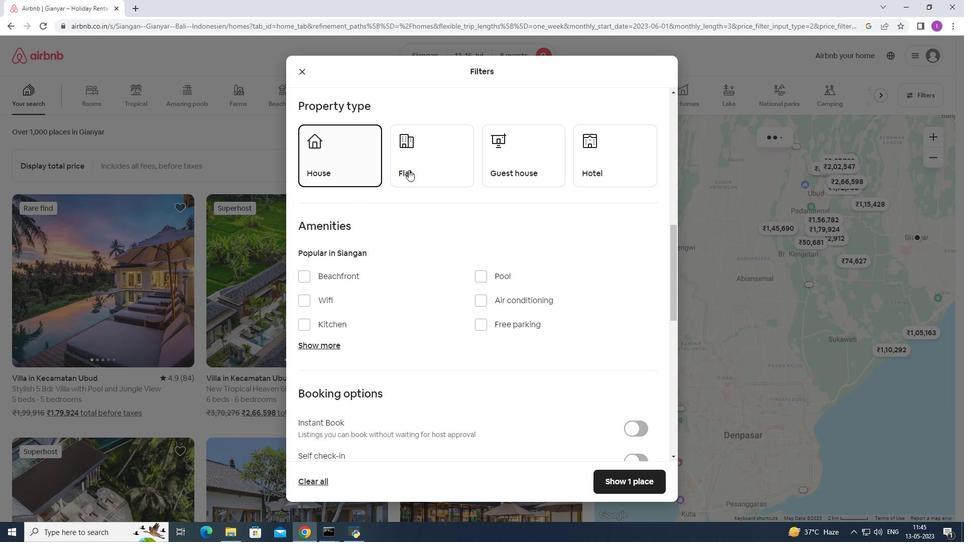 
Action: Mouse moved to (541, 171)
Screenshot: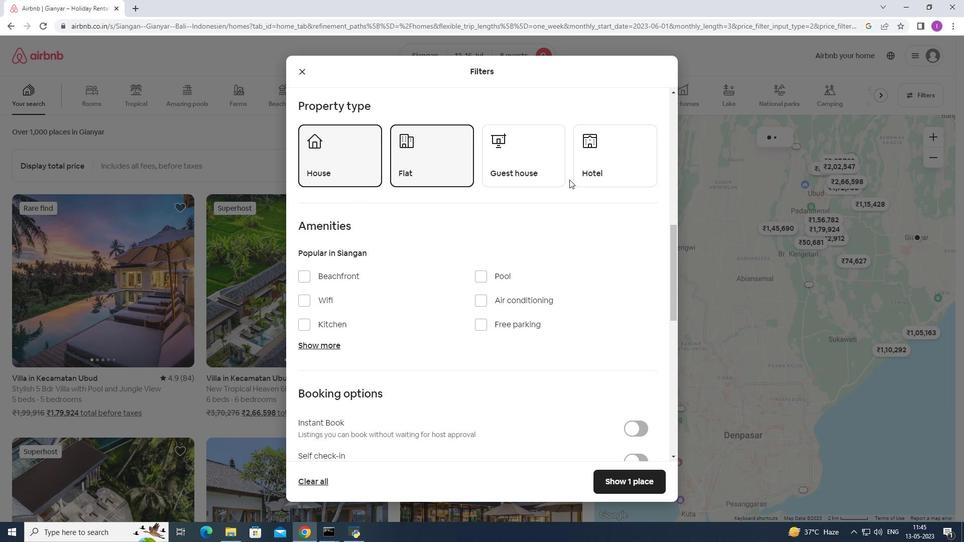 
Action: Mouse pressed left at (541, 171)
Screenshot: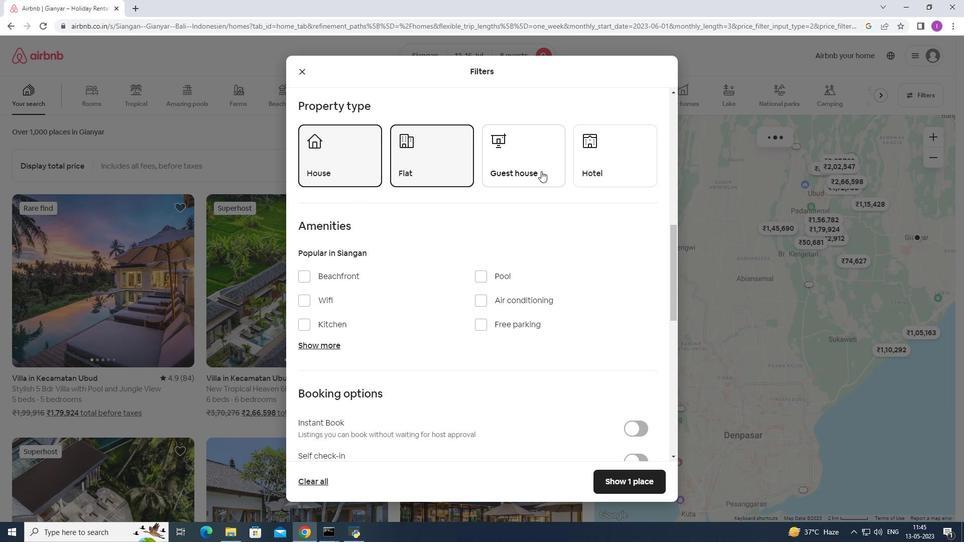 
Action: Mouse moved to (306, 296)
Screenshot: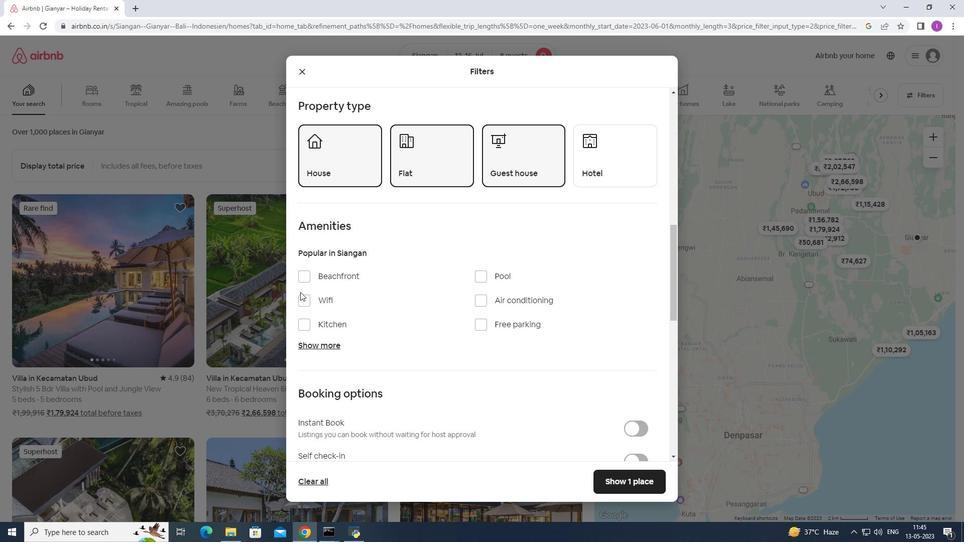 
Action: Mouse pressed left at (306, 296)
Screenshot: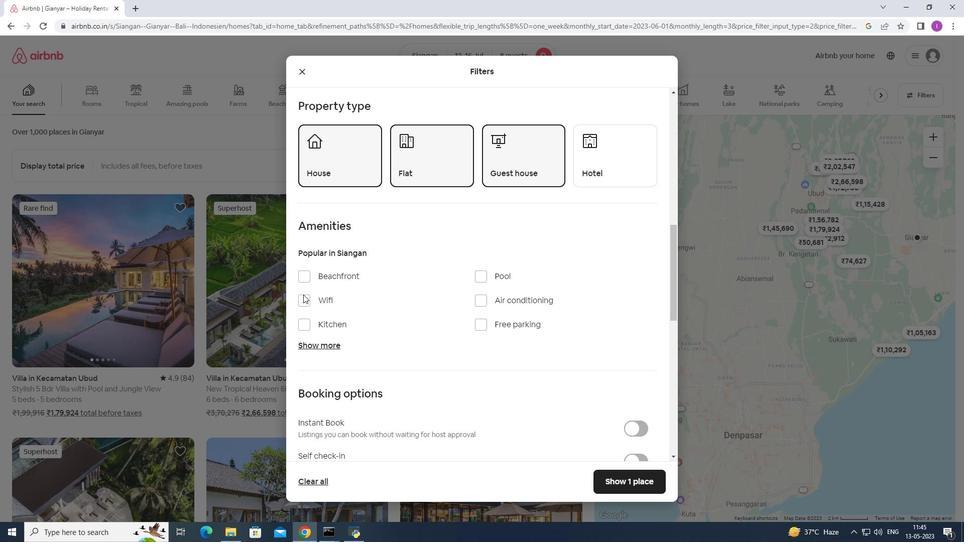 
Action: Mouse moved to (513, 325)
Screenshot: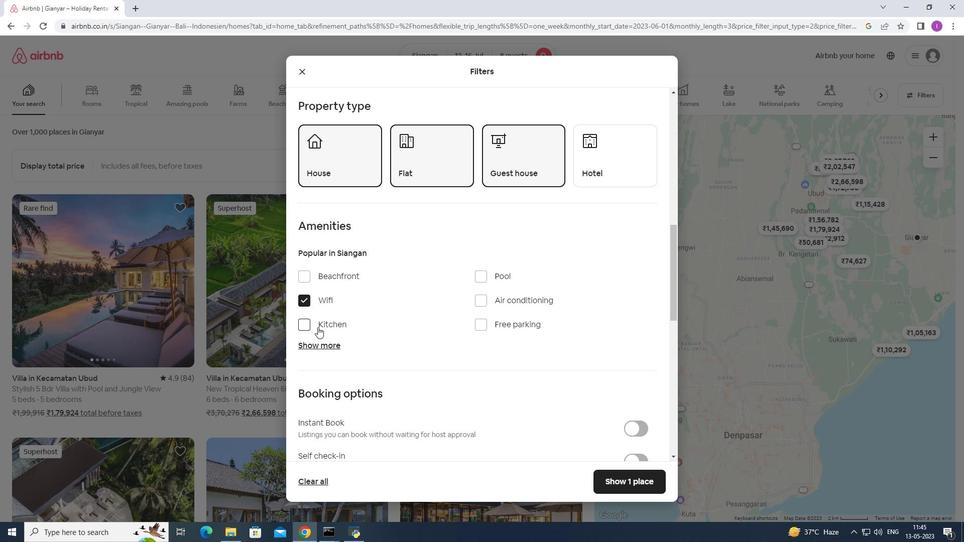 
Action: Mouse pressed left at (513, 325)
Screenshot: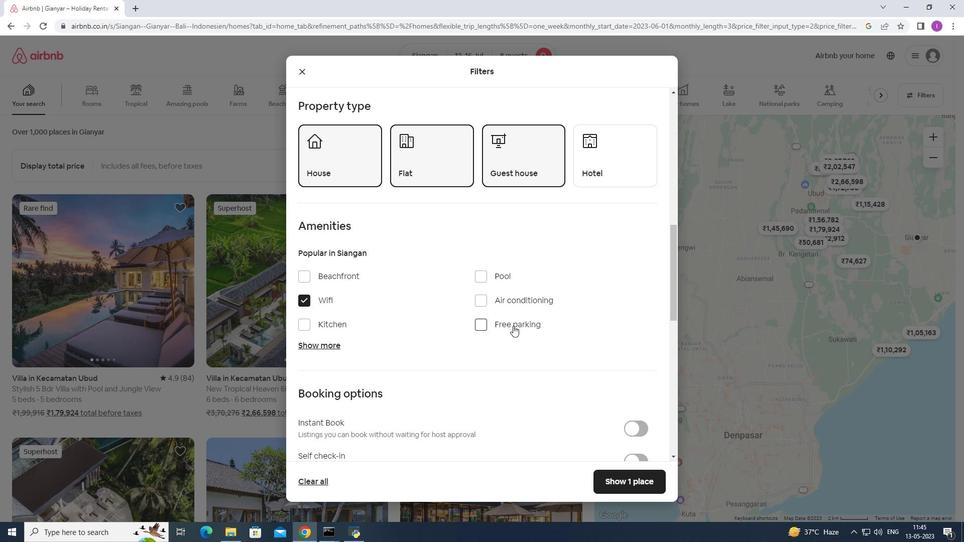 
Action: Mouse moved to (345, 343)
Screenshot: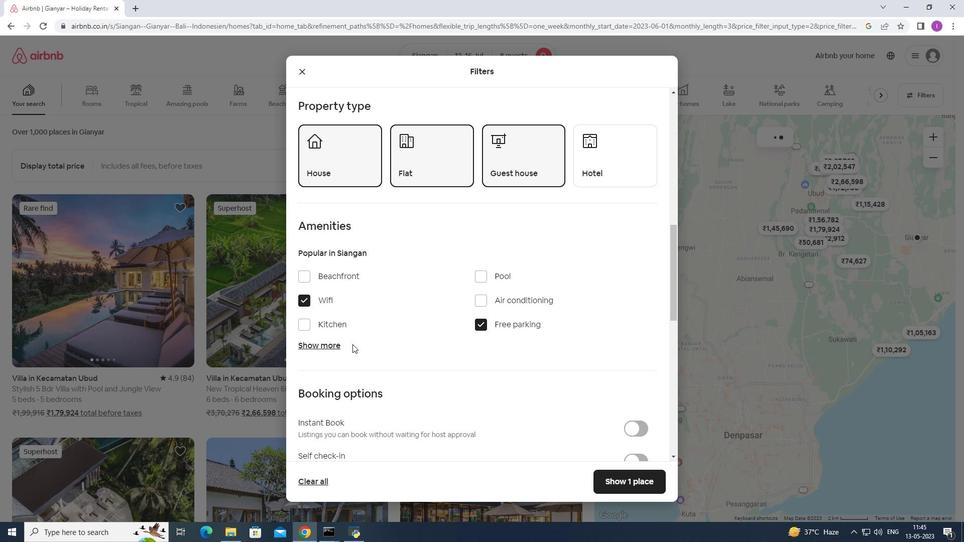 
Action: Mouse pressed left at (345, 343)
Screenshot: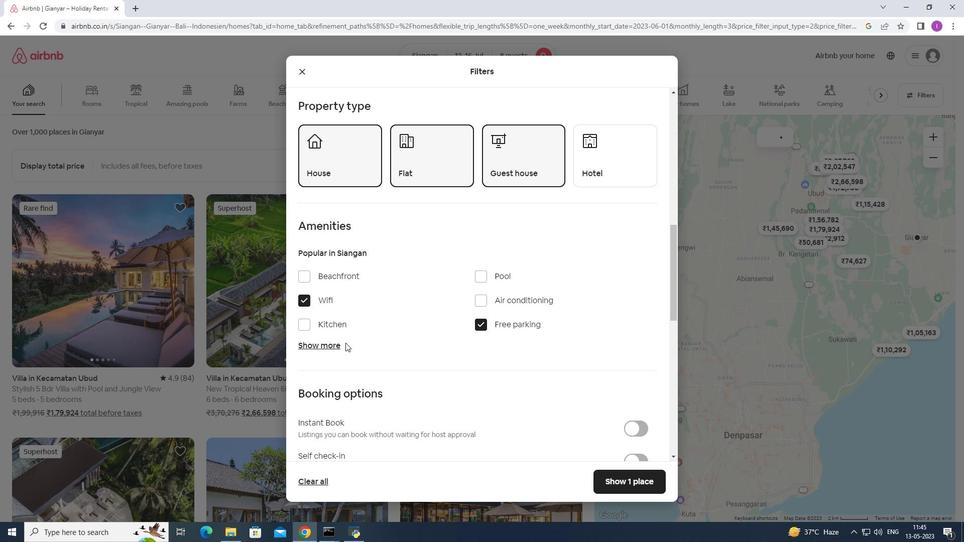 
Action: Mouse moved to (335, 344)
Screenshot: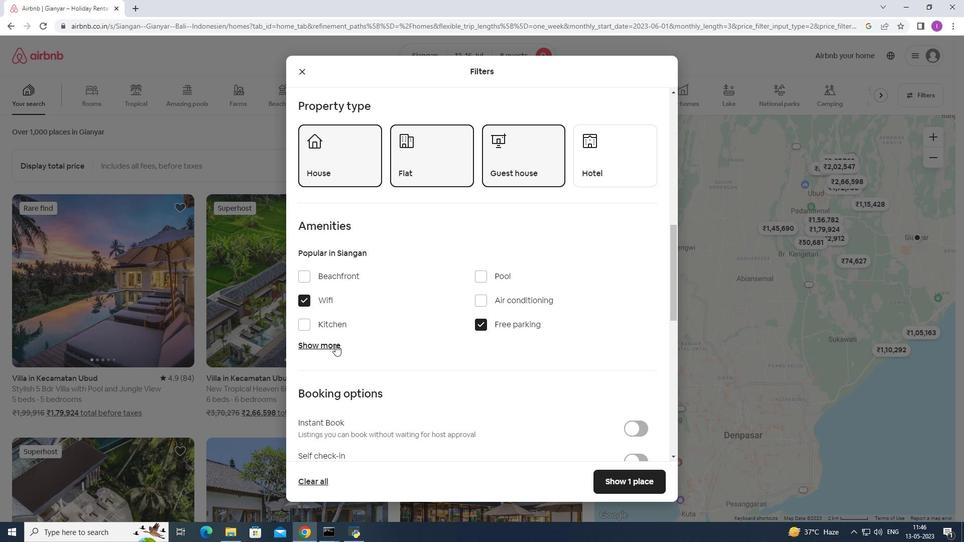 
Action: Mouse pressed left at (335, 344)
Screenshot: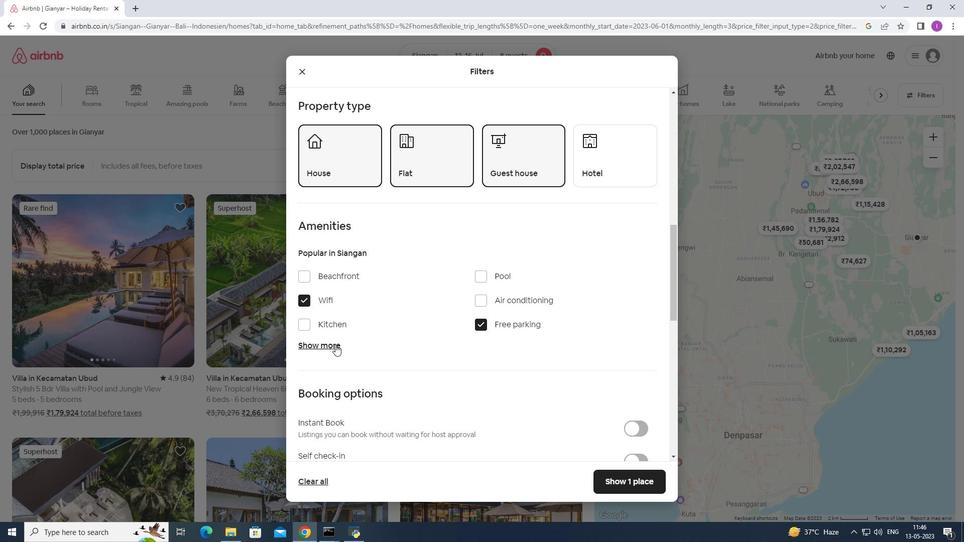 
Action: Mouse moved to (305, 431)
Screenshot: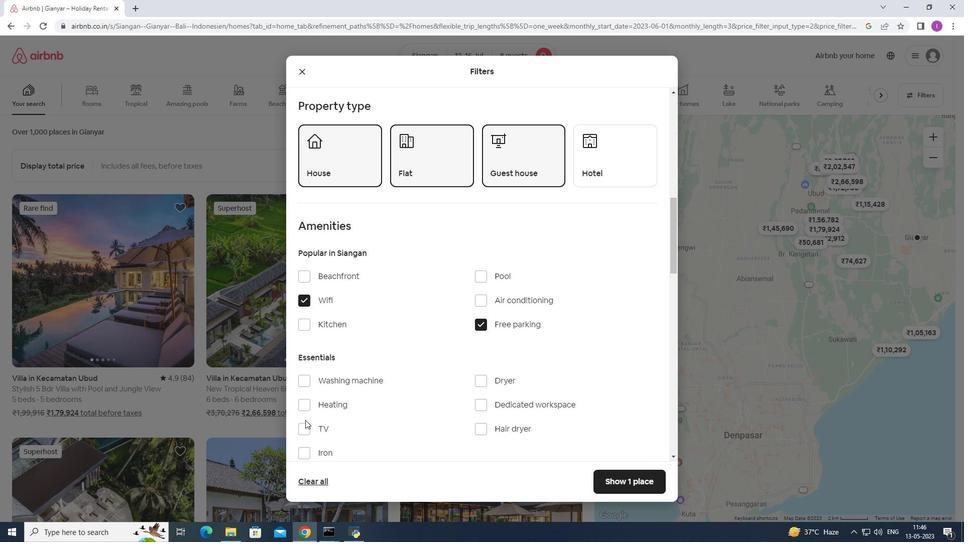 
Action: Mouse pressed left at (305, 431)
Screenshot: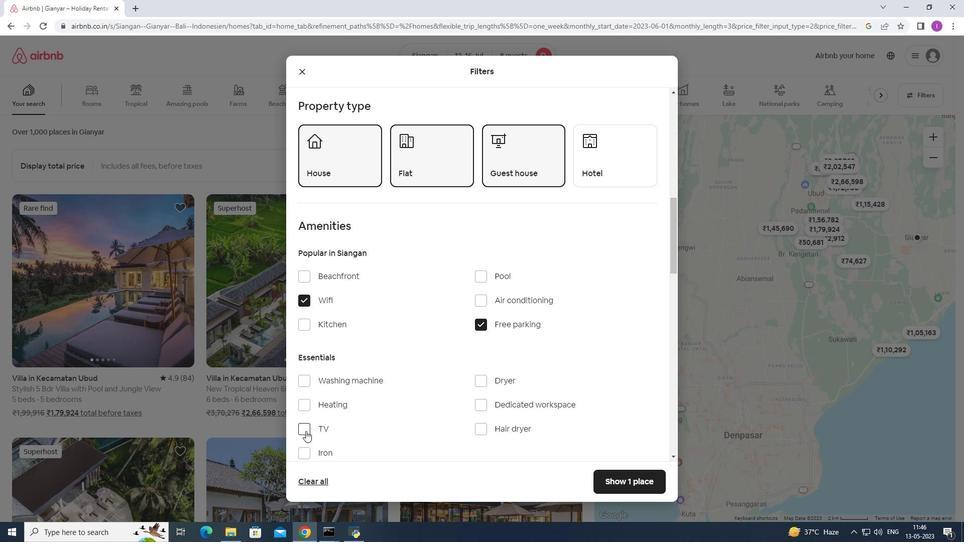 
Action: Mouse moved to (360, 404)
Screenshot: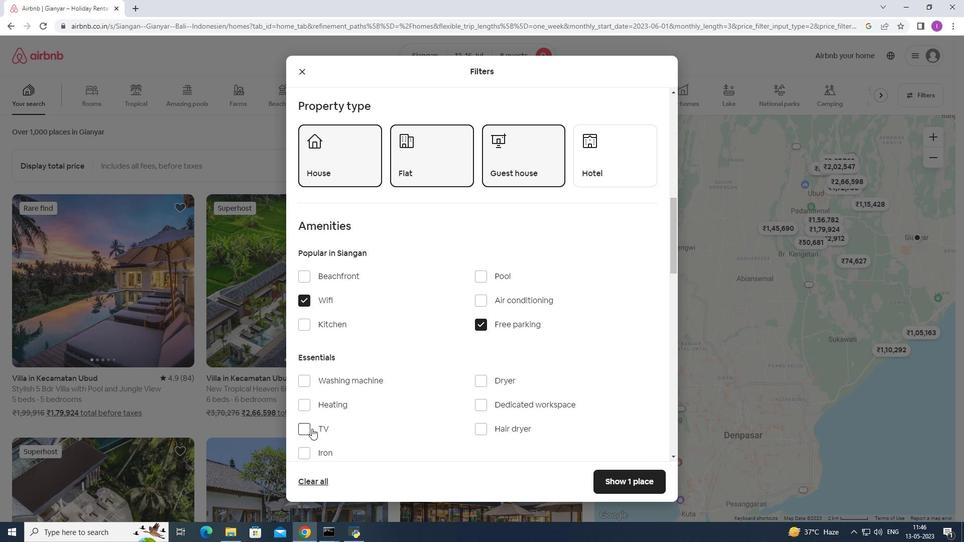 
Action: Mouse scrolled (360, 404) with delta (0, 0)
Screenshot: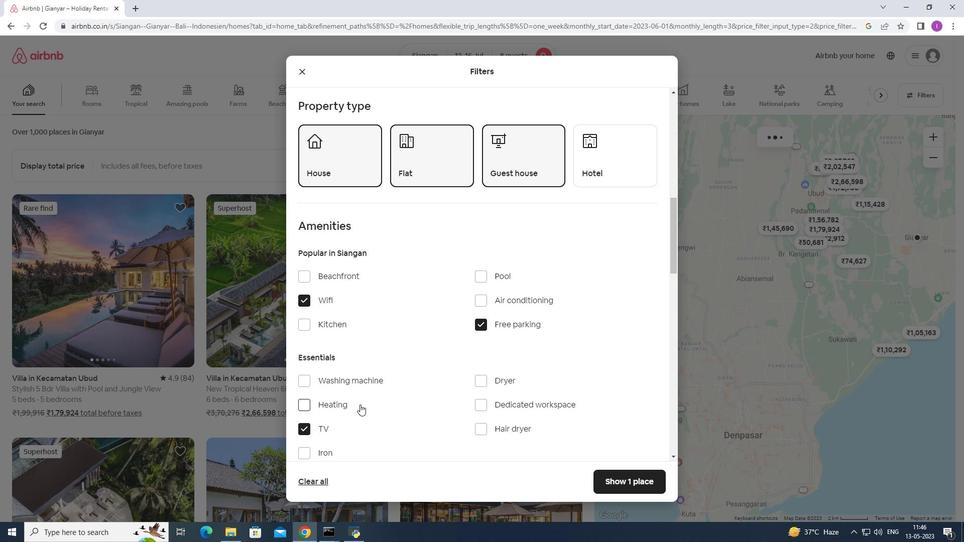 
Action: Mouse scrolled (360, 404) with delta (0, 0)
Screenshot: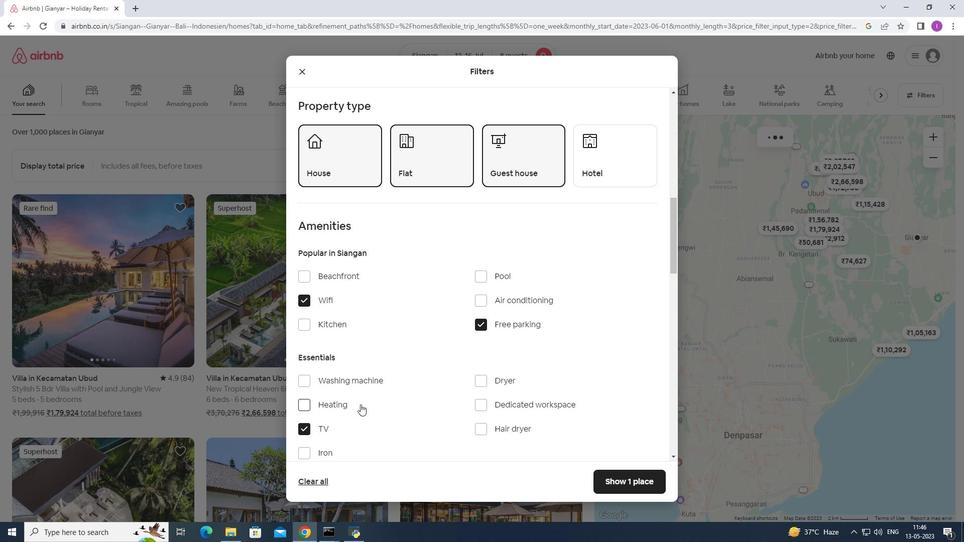 
Action: Mouse scrolled (360, 404) with delta (0, 0)
Screenshot: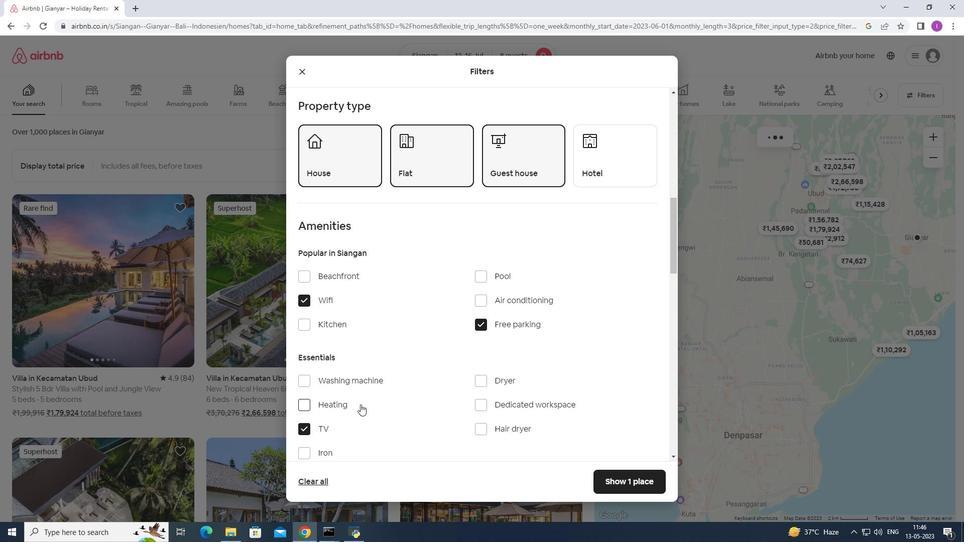 
Action: Mouse moved to (481, 380)
Screenshot: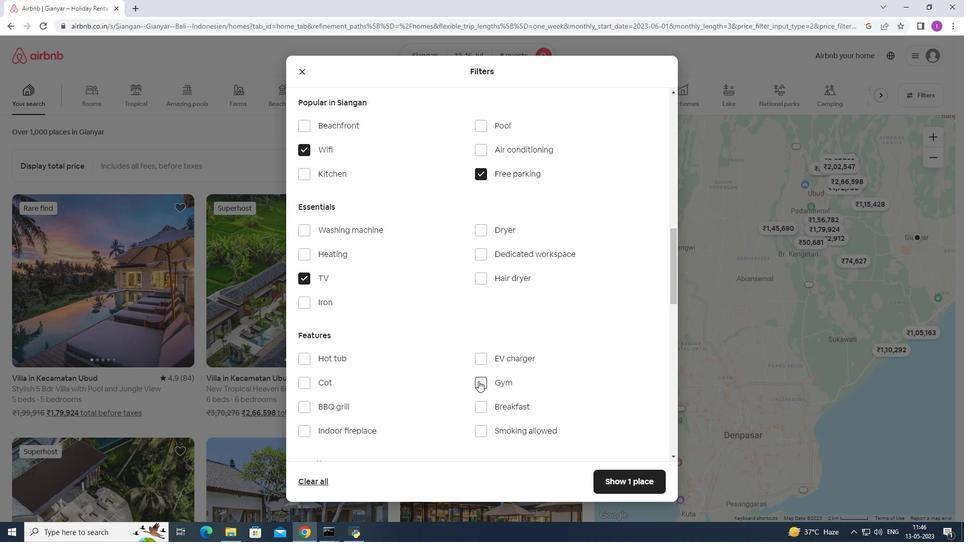 
Action: Mouse pressed left at (481, 380)
Screenshot: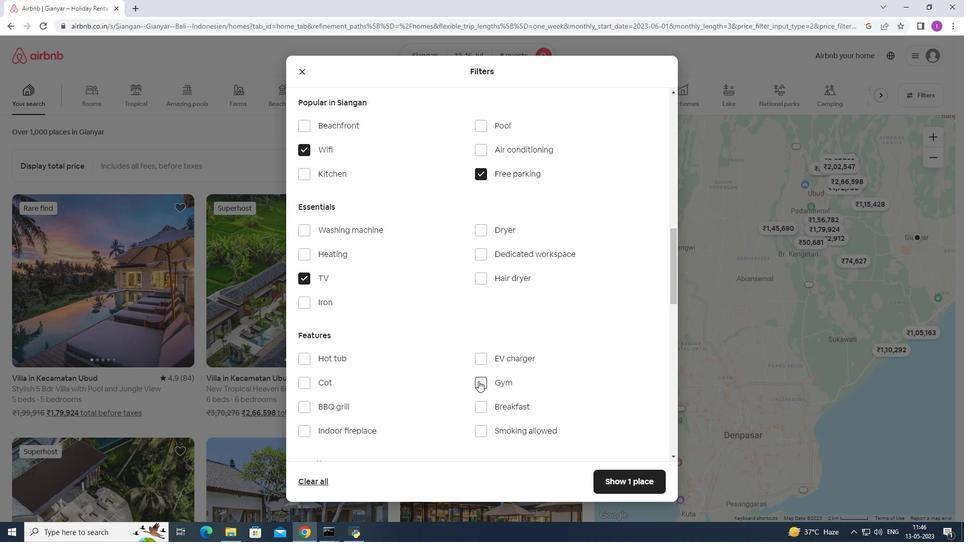 
Action: Mouse moved to (481, 409)
Screenshot: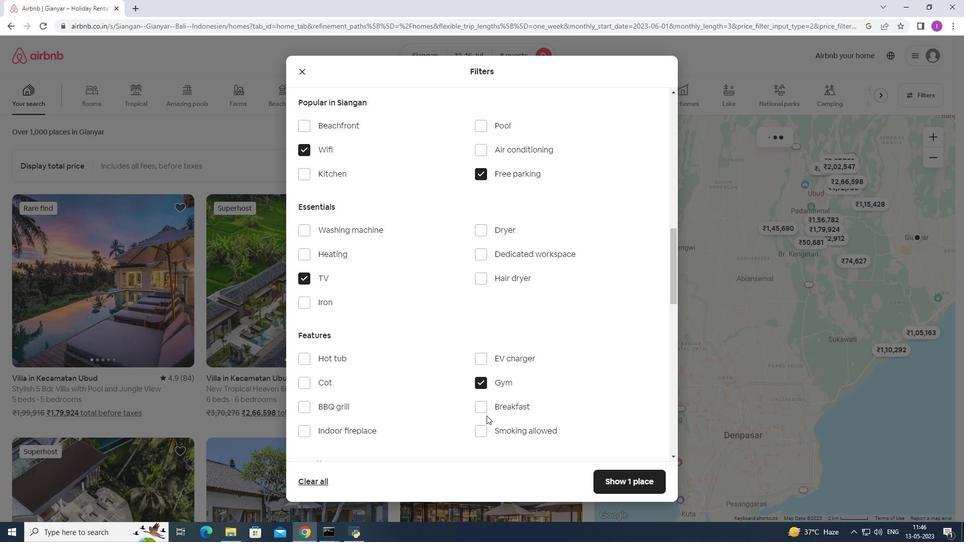 
Action: Mouse pressed left at (481, 409)
Screenshot: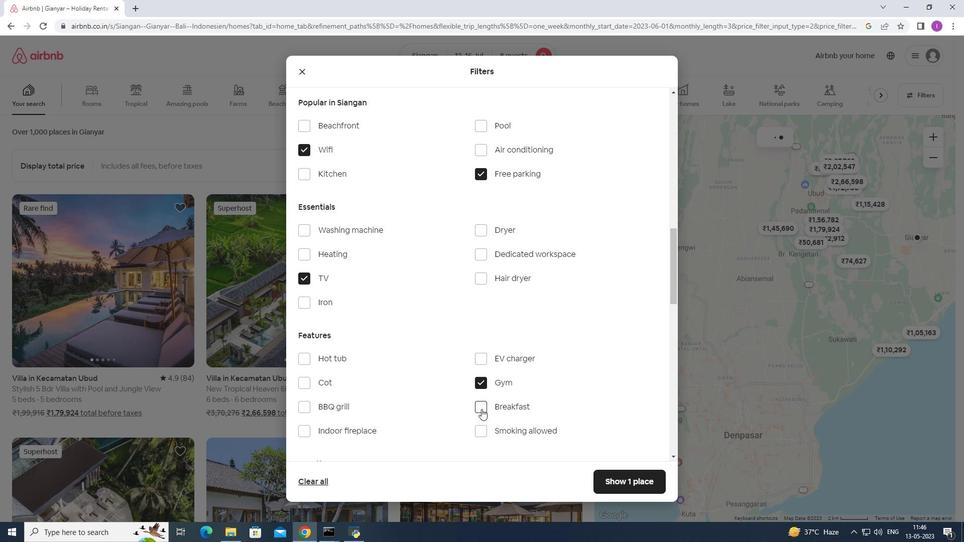 
Action: Mouse moved to (399, 396)
Screenshot: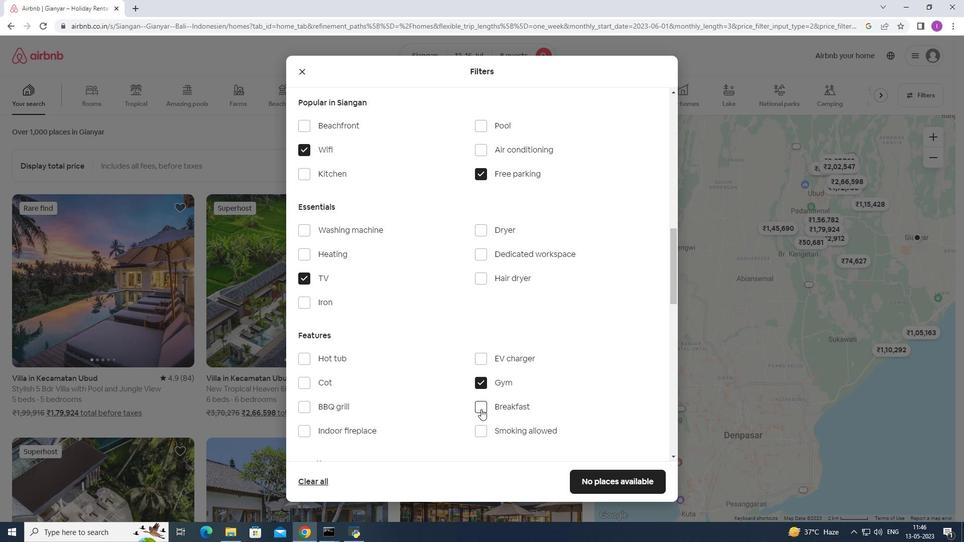 
Action: Mouse scrolled (399, 396) with delta (0, 0)
Screenshot: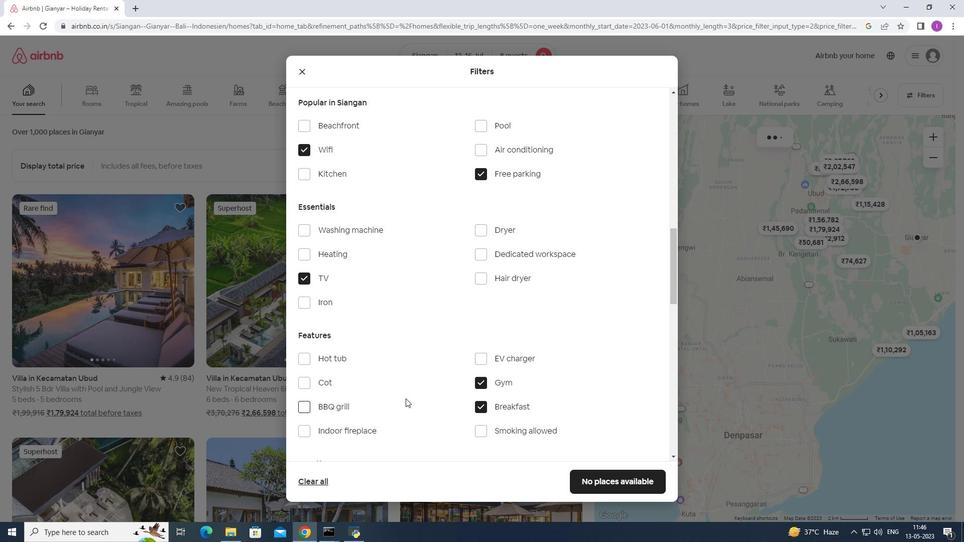 
Action: Mouse scrolled (399, 396) with delta (0, 0)
Screenshot: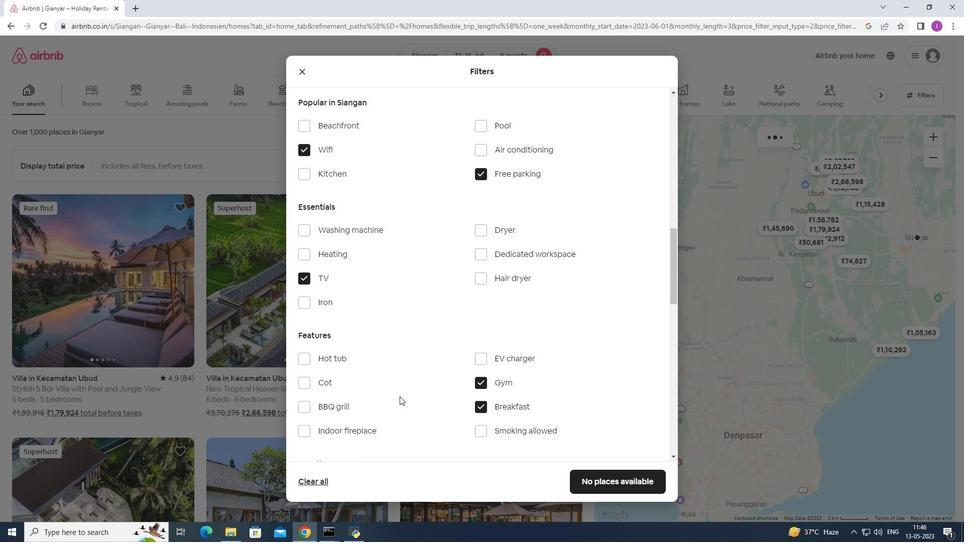 
Action: Mouse scrolled (399, 396) with delta (0, 0)
Screenshot: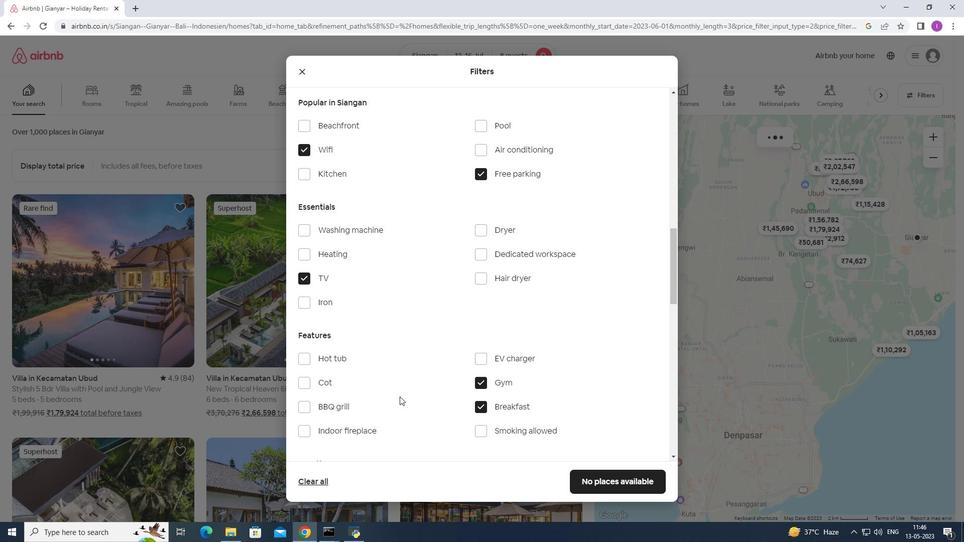 
Action: Mouse moved to (400, 395)
Screenshot: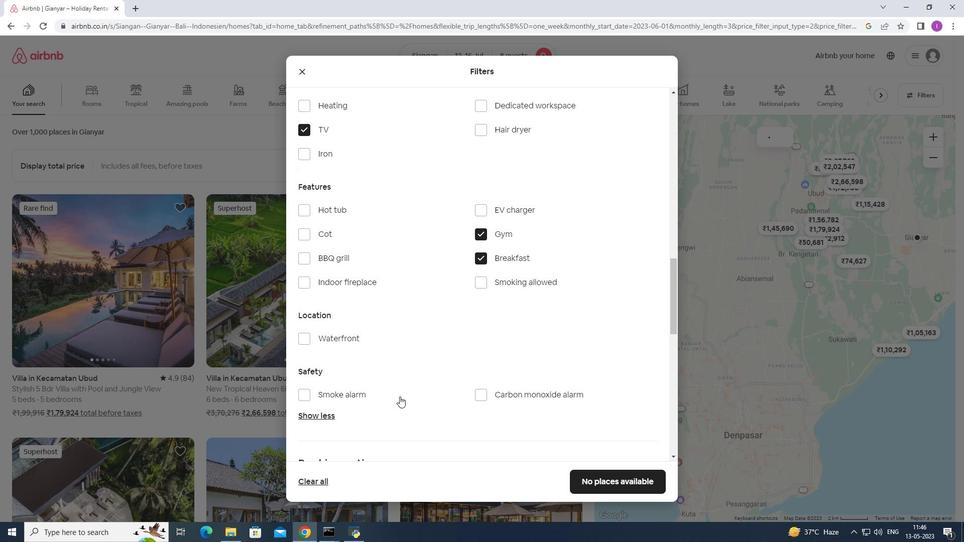 
Action: Mouse scrolled (400, 394) with delta (0, 0)
Screenshot: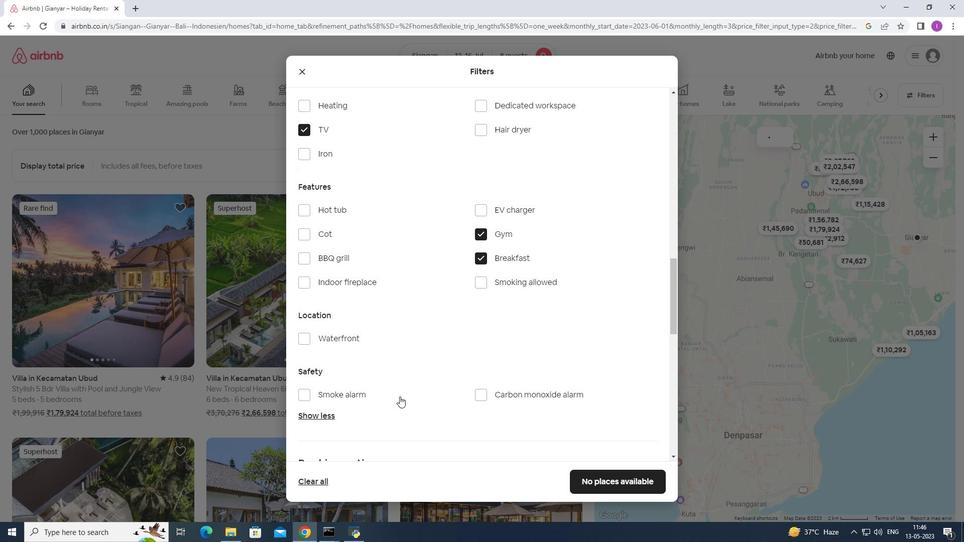 
Action: Mouse moved to (400, 394)
Screenshot: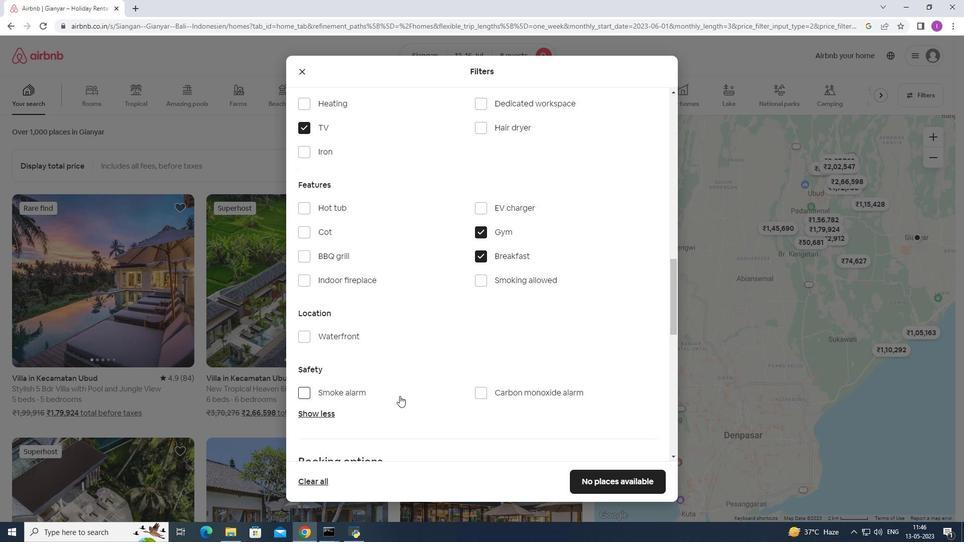 
Action: Mouse scrolled (400, 394) with delta (0, 0)
Screenshot: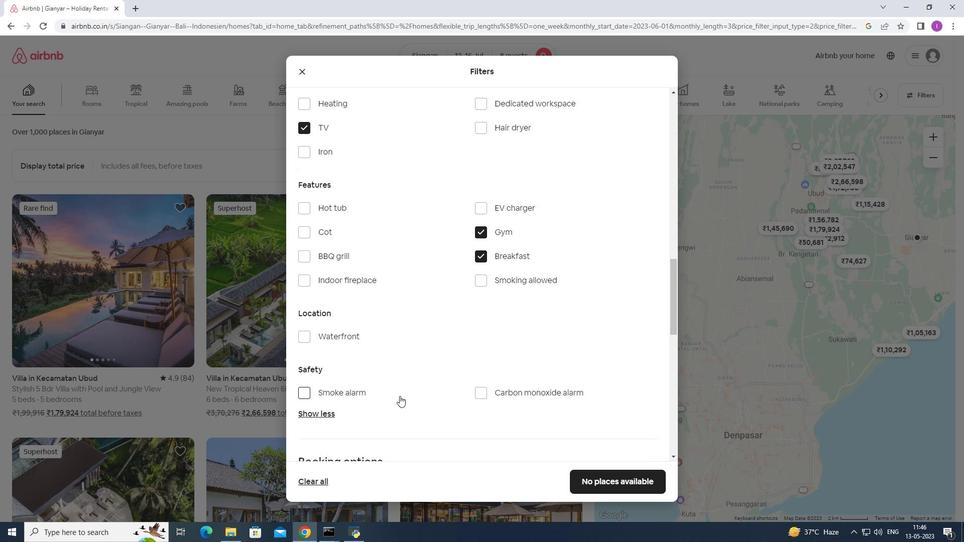 
Action: Mouse moved to (402, 393)
Screenshot: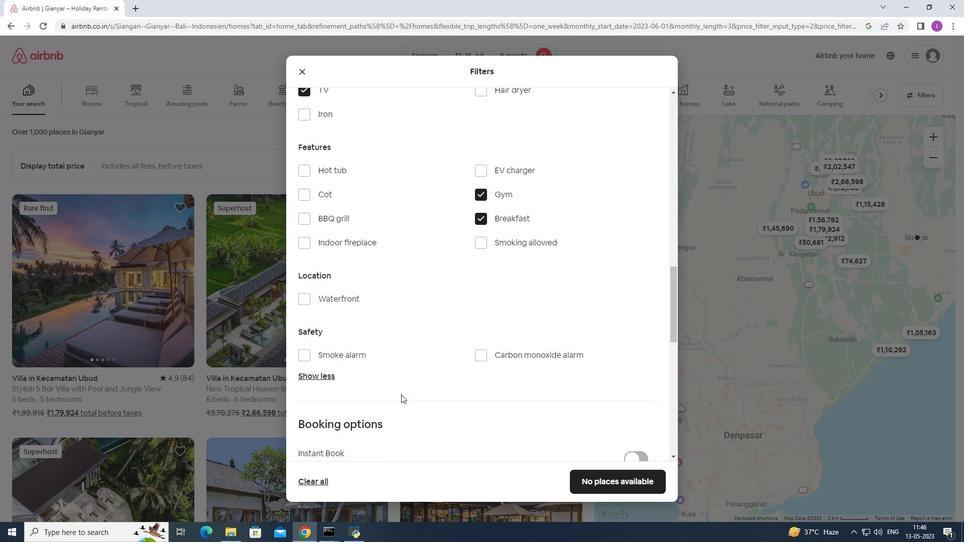 
Action: Mouse scrolled (402, 393) with delta (0, 0)
Screenshot: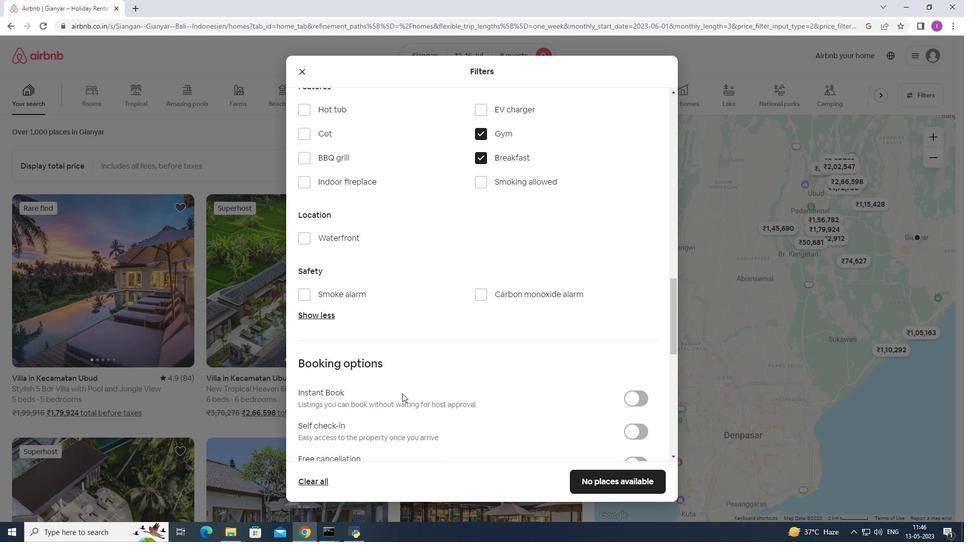 
Action: Mouse scrolled (402, 394) with delta (0, 0)
Screenshot: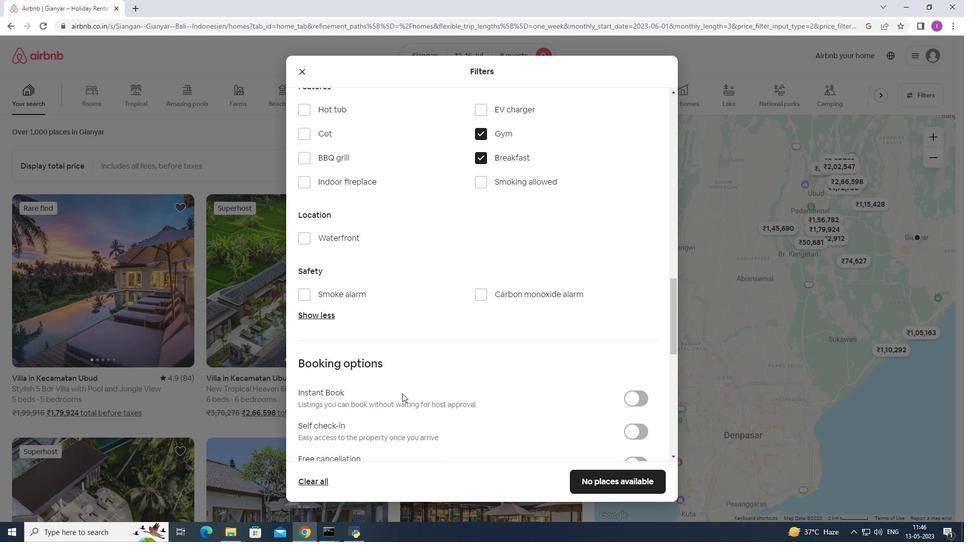 
Action: Mouse scrolled (402, 393) with delta (0, 0)
Screenshot: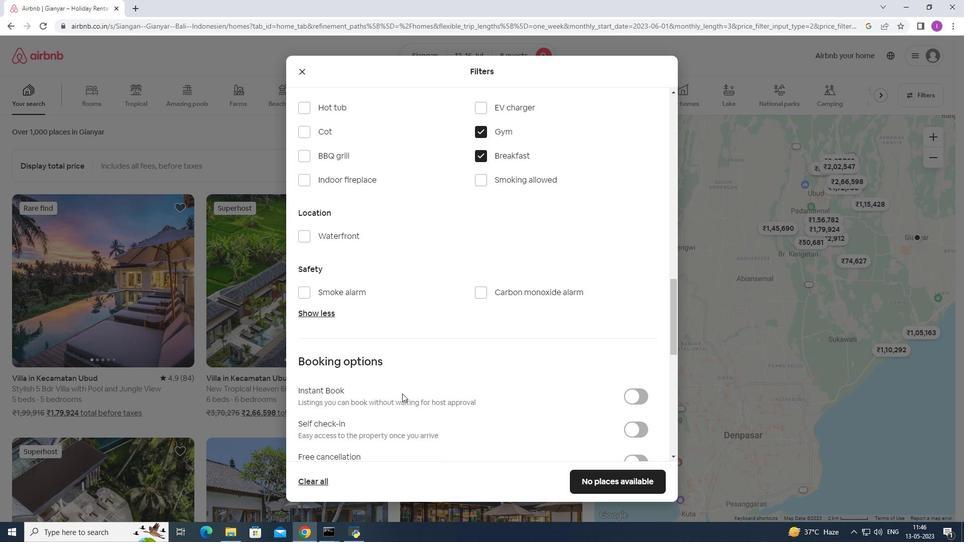 
Action: Mouse scrolled (402, 393) with delta (0, 0)
Screenshot: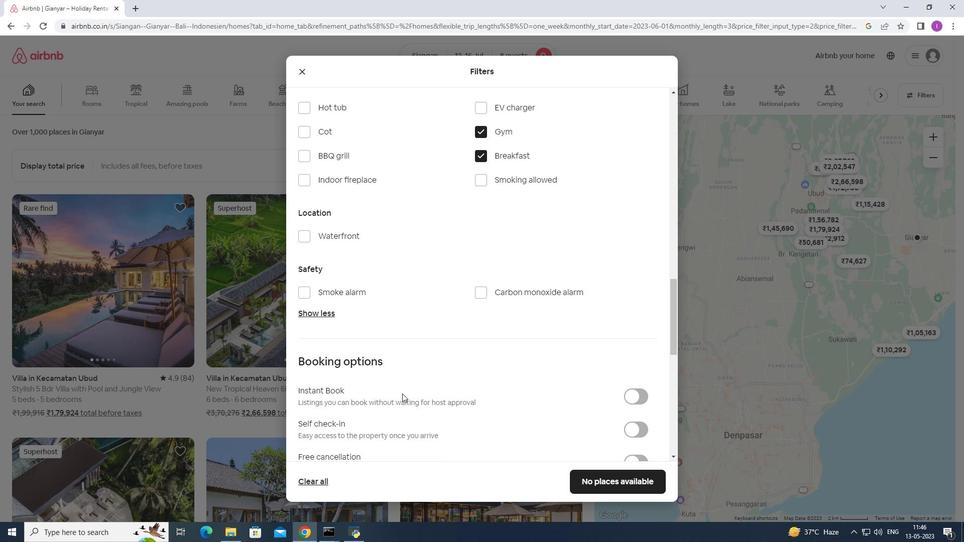 
Action: Mouse scrolled (402, 393) with delta (0, 0)
Screenshot: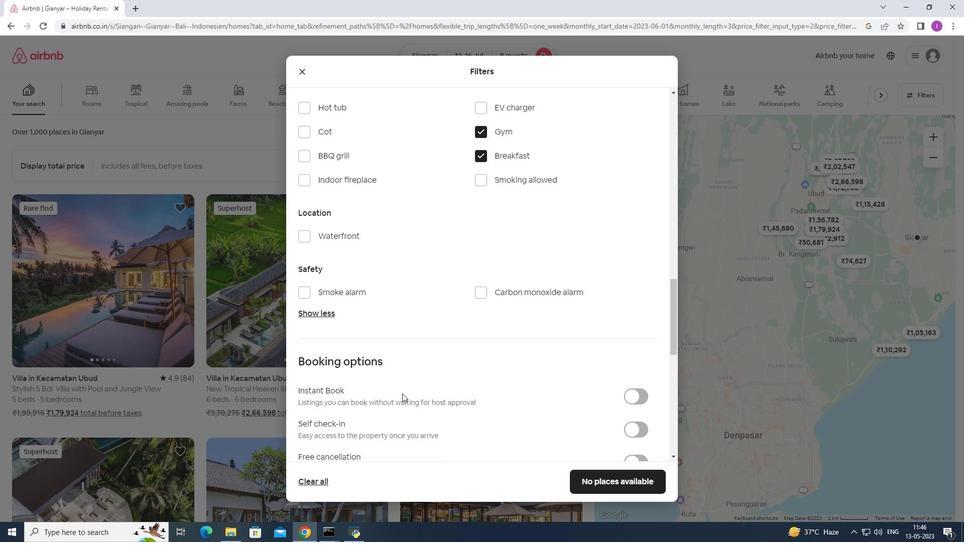 
Action: Mouse moved to (645, 278)
Screenshot: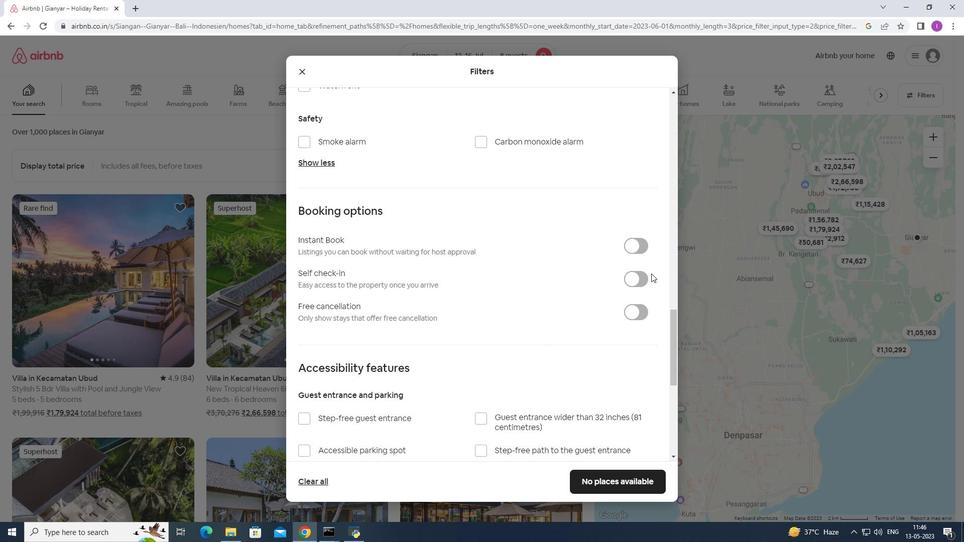 
Action: Mouse pressed left at (645, 278)
Screenshot: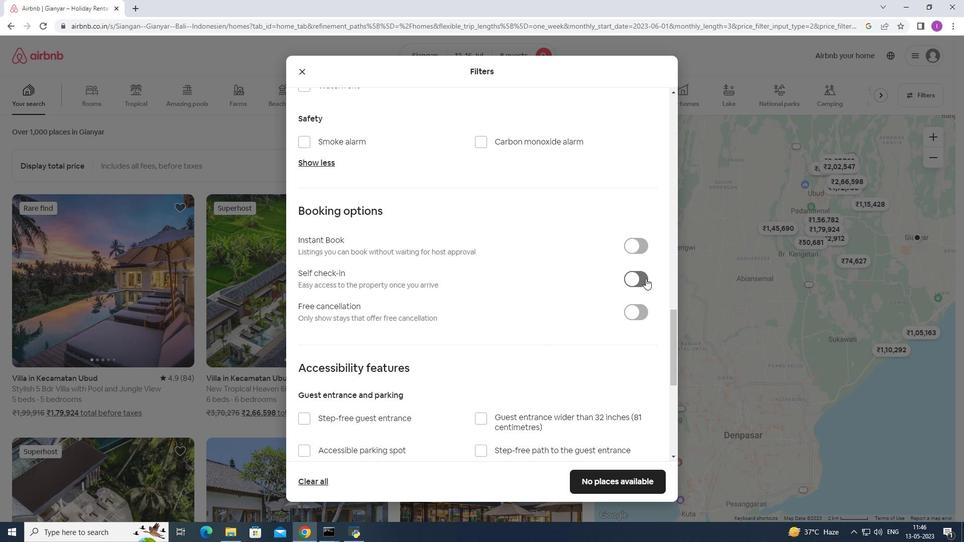 
Action: Mouse moved to (571, 313)
Screenshot: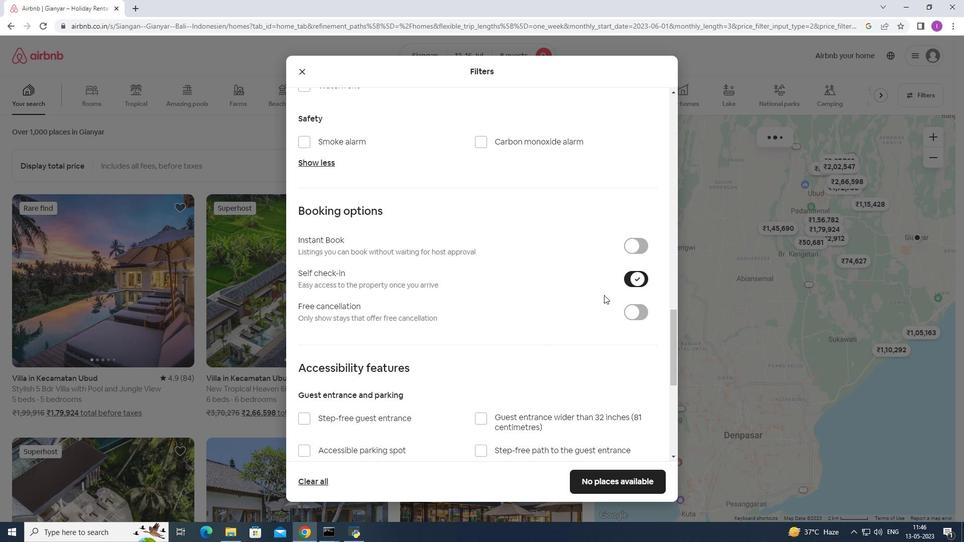 
Action: Mouse scrolled (571, 312) with delta (0, 0)
Screenshot: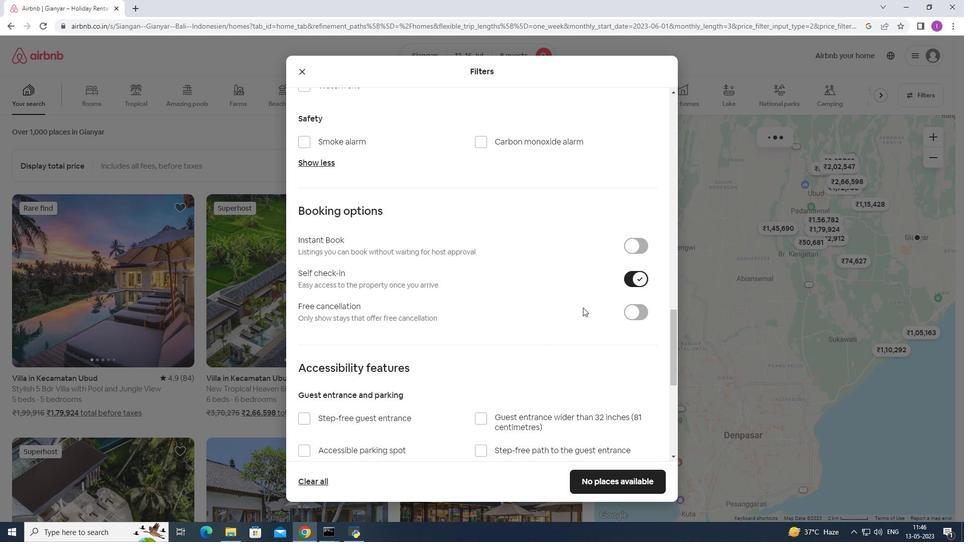 
Action: Mouse scrolled (571, 312) with delta (0, 0)
Screenshot: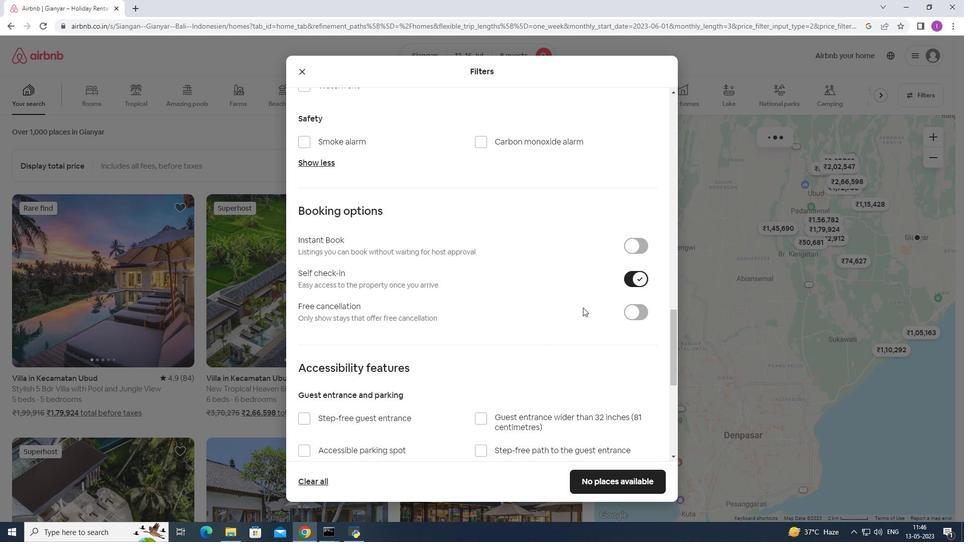 
Action: Mouse moved to (571, 314)
Screenshot: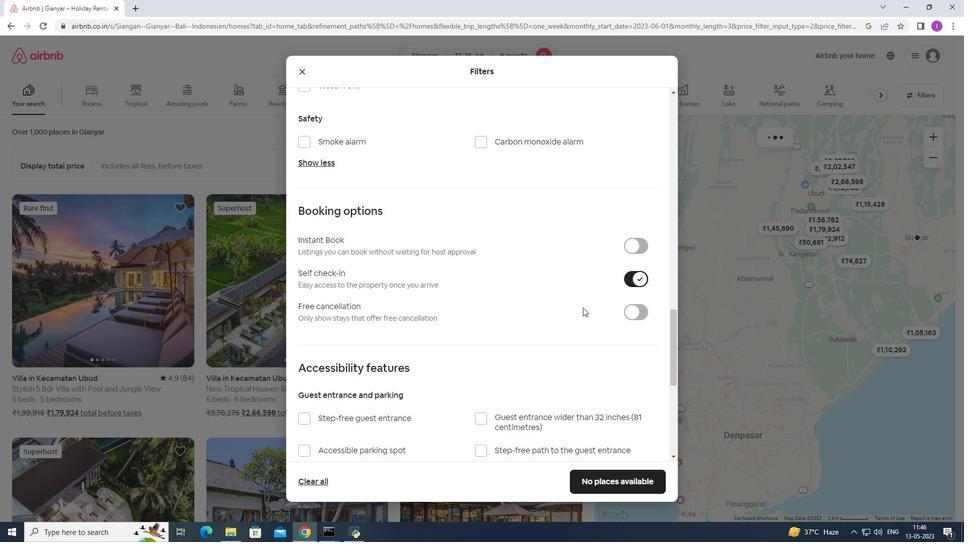 
Action: Mouse scrolled (571, 314) with delta (0, 0)
Screenshot: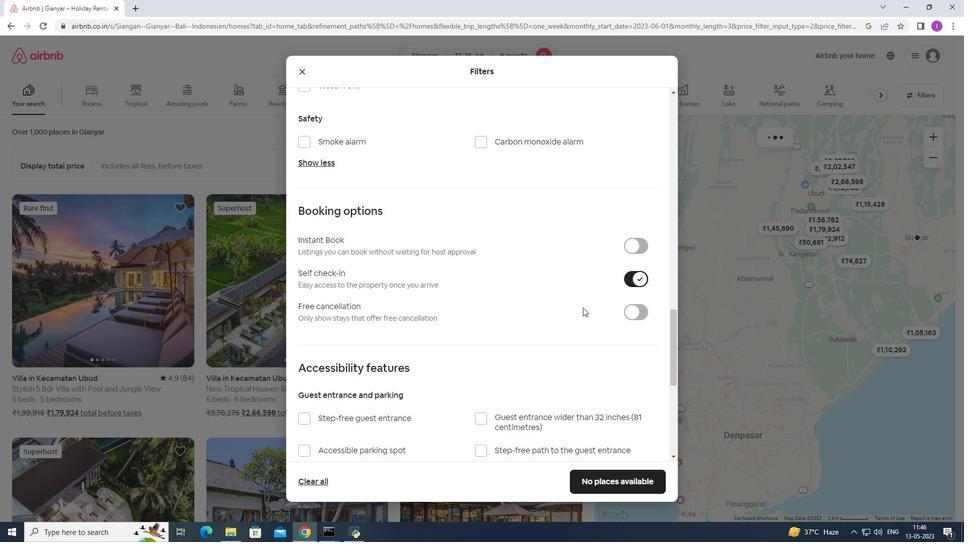 
Action: Mouse moved to (571, 317)
Screenshot: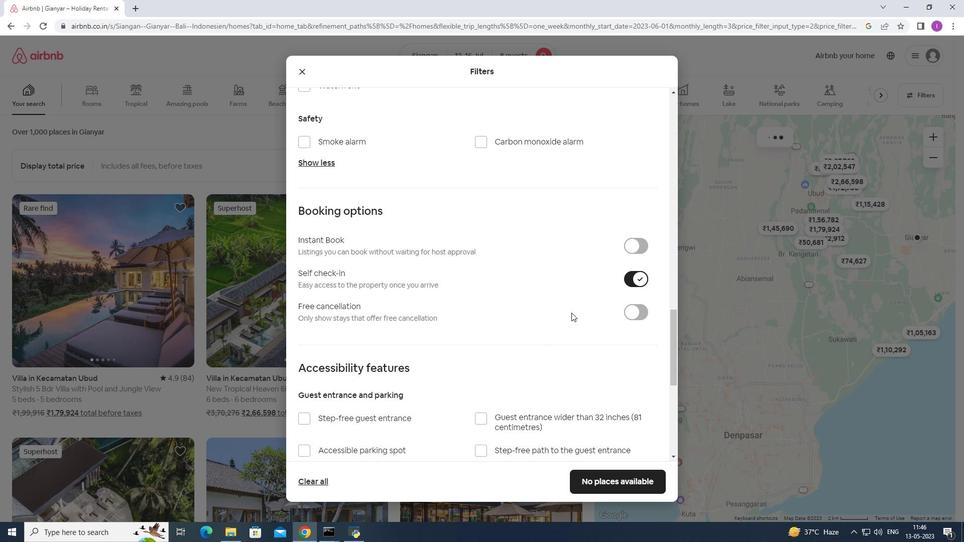
Action: Mouse scrolled (571, 315) with delta (0, 0)
Screenshot: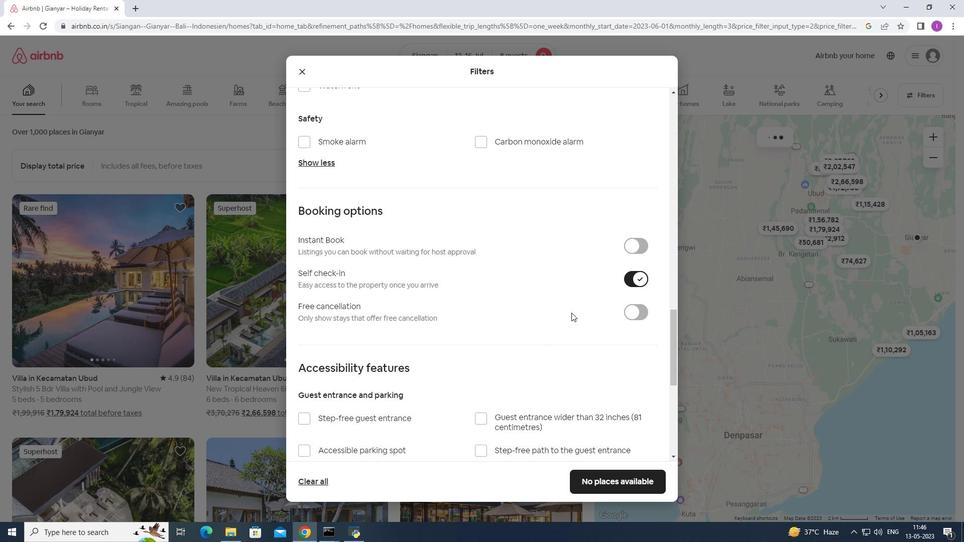 
Action: Mouse moved to (570, 324)
Screenshot: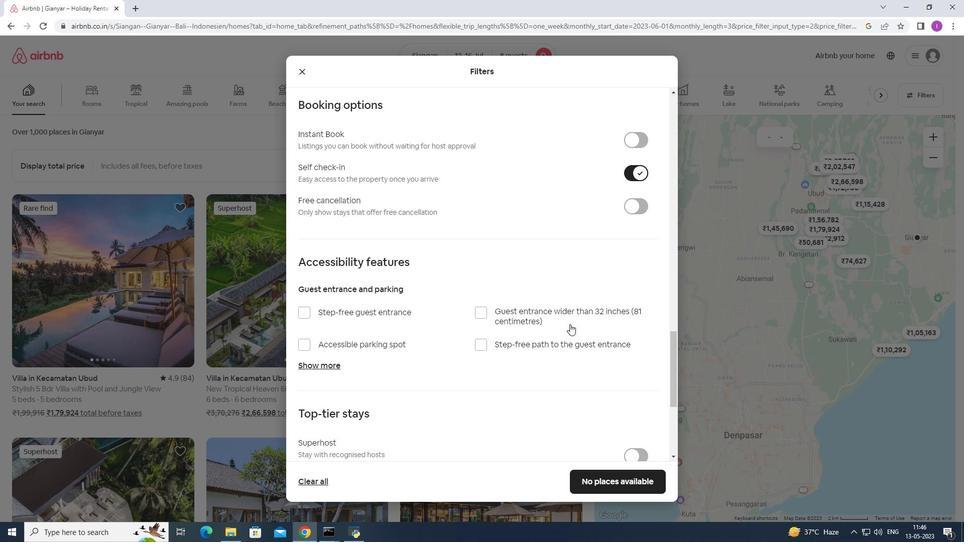 
Action: Mouse scrolled (570, 323) with delta (0, 0)
Screenshot: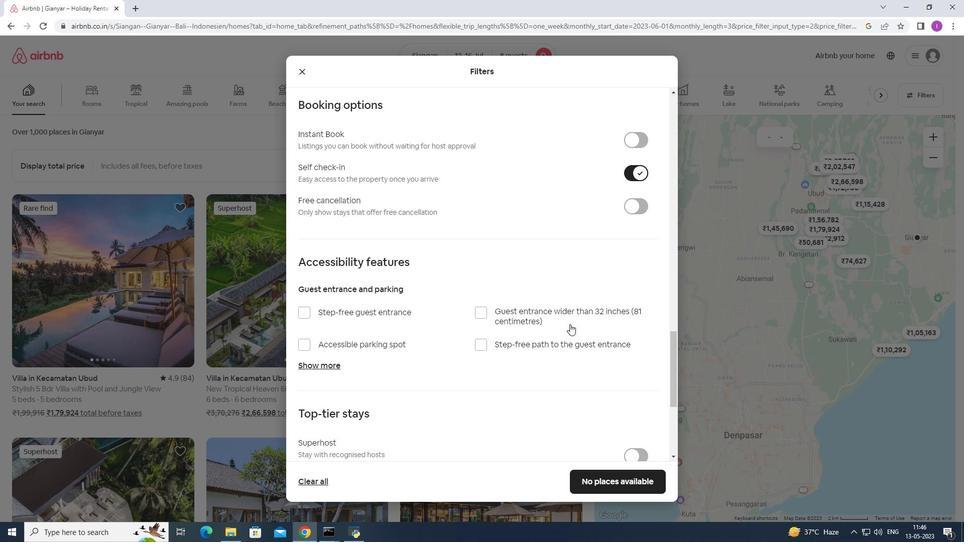 
Action: Mouse moved to (571, 324)
Screenshot: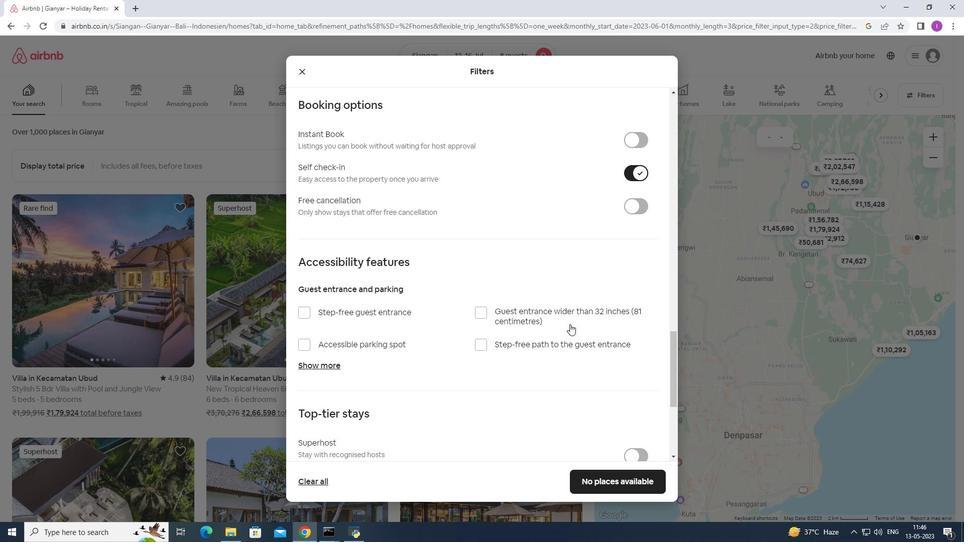 
Action: Mouse scrolled (571, 323) with delta (0, 0)
Screenshot: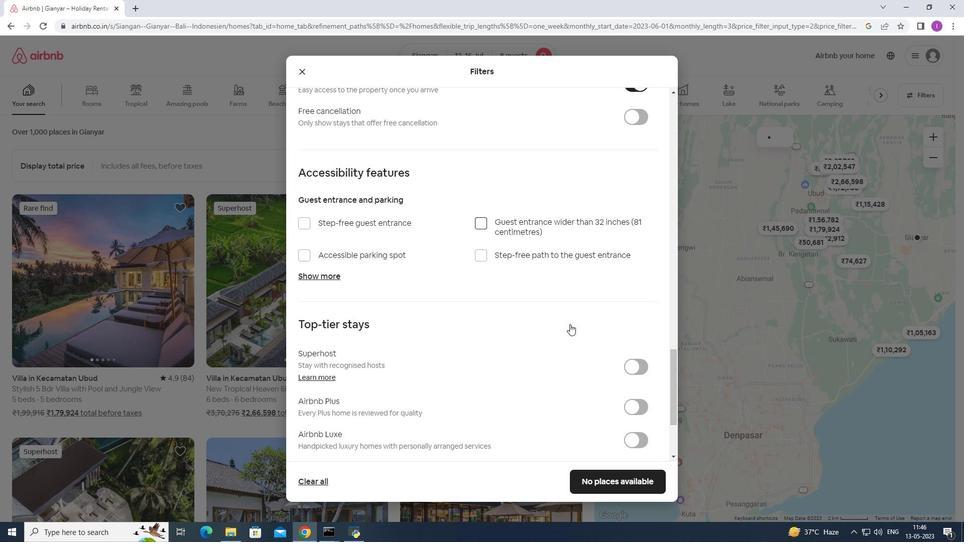 
Action: Mouse moved to (571, 324)
Screenshot: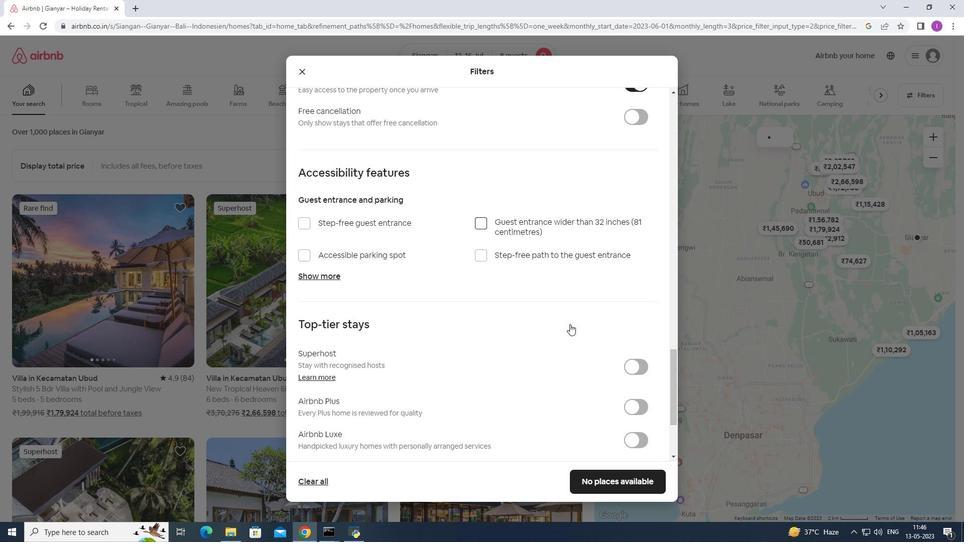 
Action: Mouse scrolled (571, 323) with delta (0, 0)
Screenshot: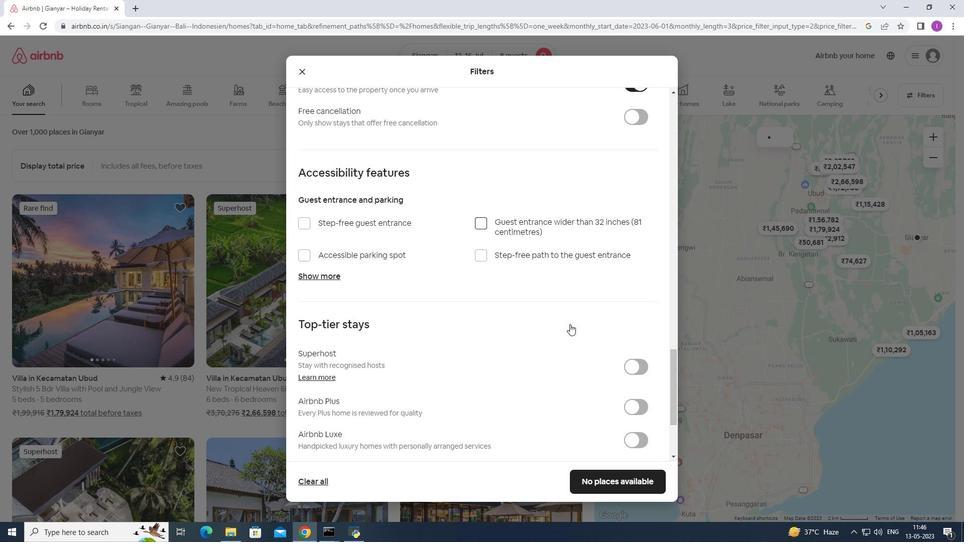 
Action: Mouse scrolled (571, 323) with delta (0, 0)
Screenshot: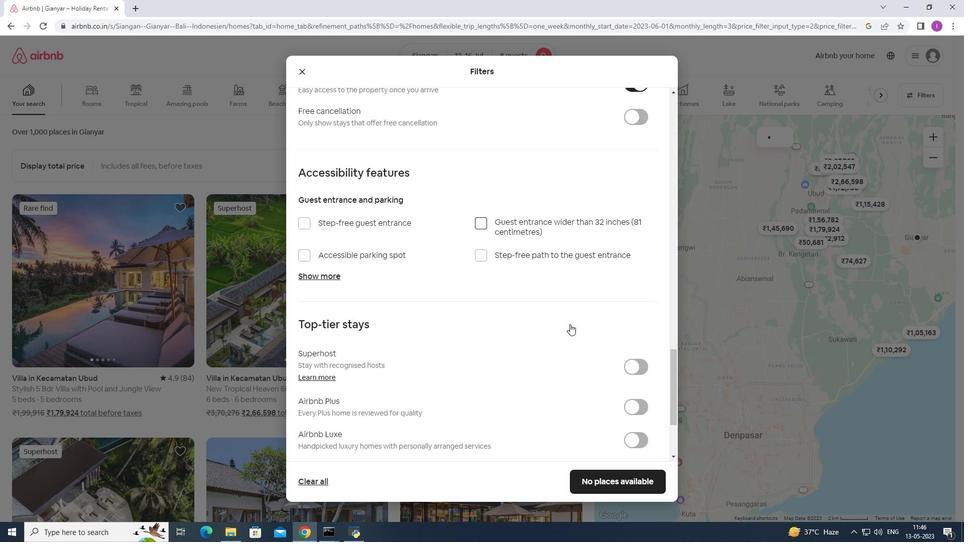 
Action: Mouse scrolled (571, 323) with delta (0, 0)
Screenshot: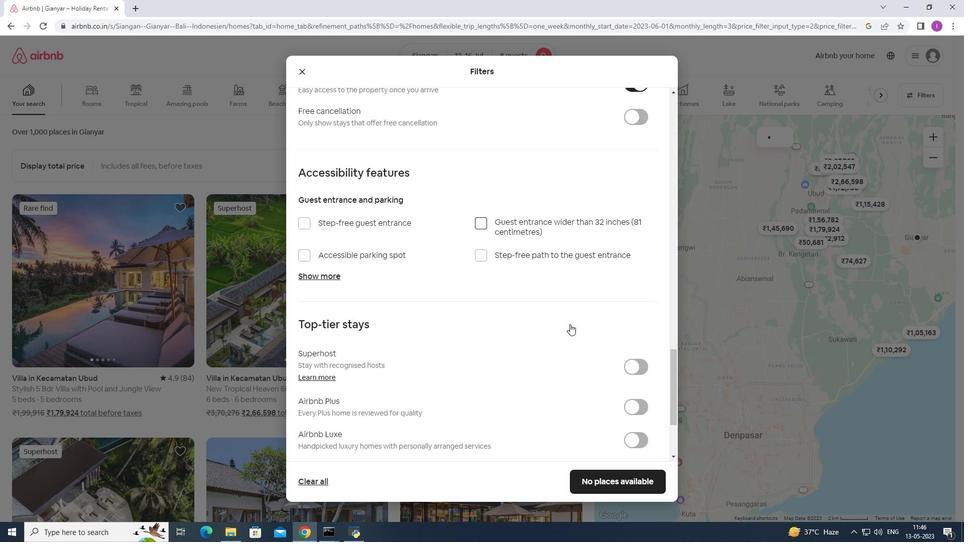 
Action: Mouse moved to (571, 324)
Screenshot: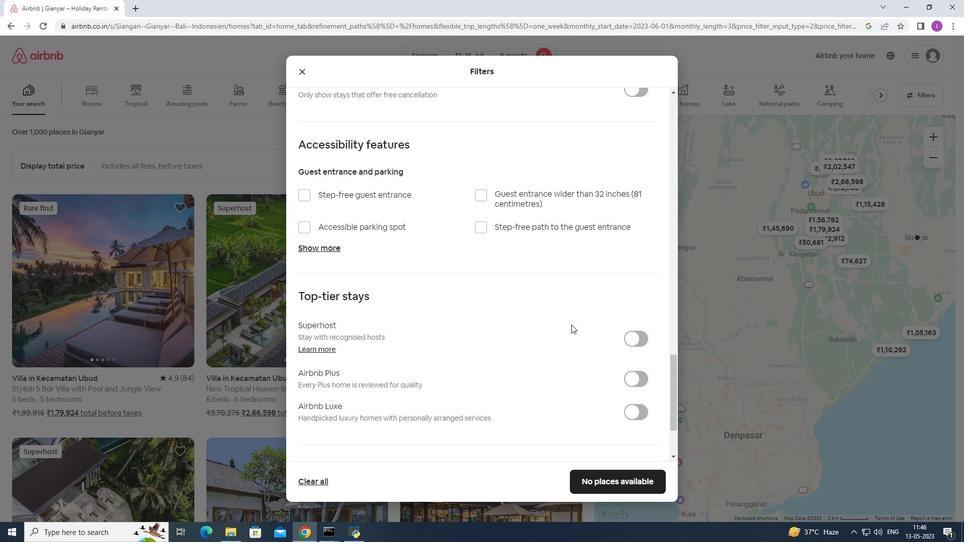 
Action: Mouse scrolled (571, 323) with delta (0, 0)
Screenshot: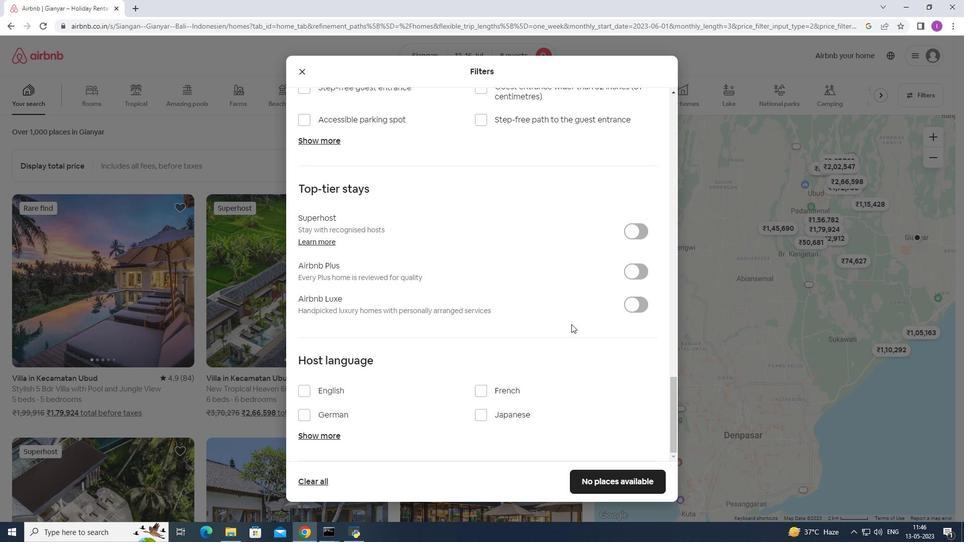 
Action: Mouse scrolled (571, 323) with delta (0, 0)
Screenshot: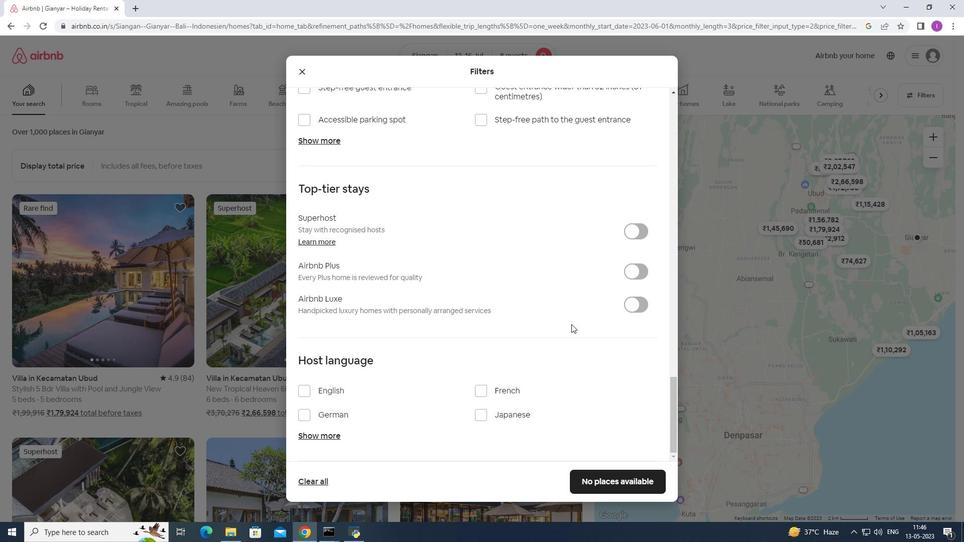 
Action: Mouse scrolled (571, 323) with delta (0, 0)
Screenshot: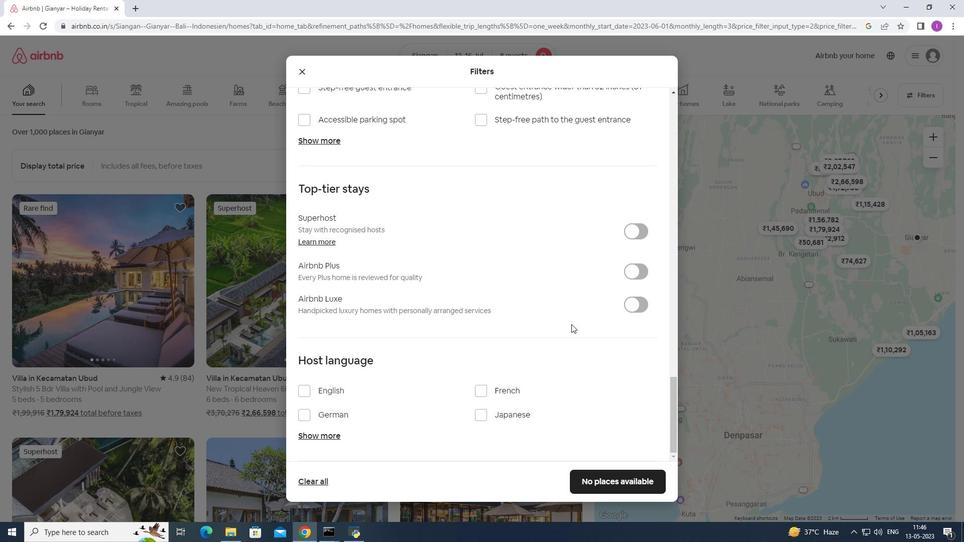
Action: Mouse scrolled (571, 323) with delta (0, 0)
Screenshot: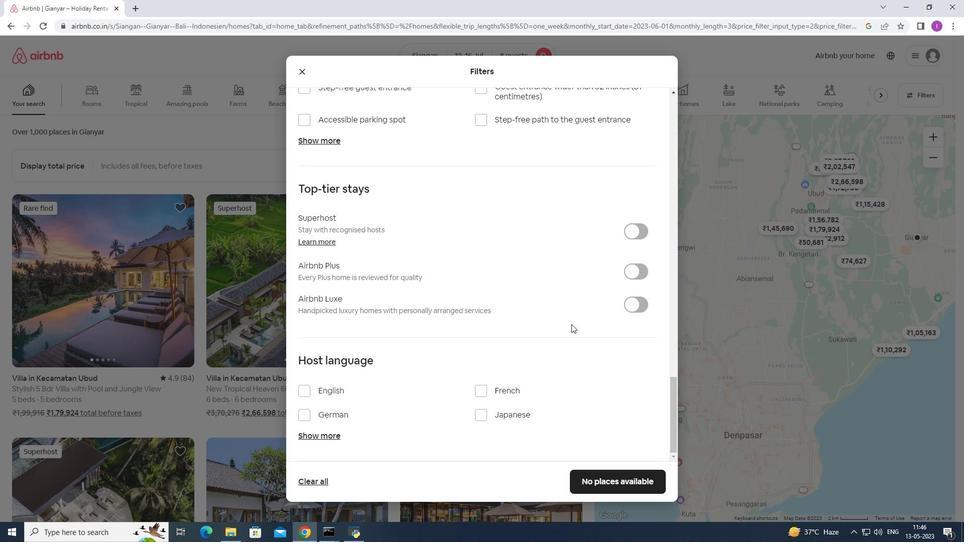 
Action: Mouse scrolled (571, 323) with delta (0, 0)
Screenshot: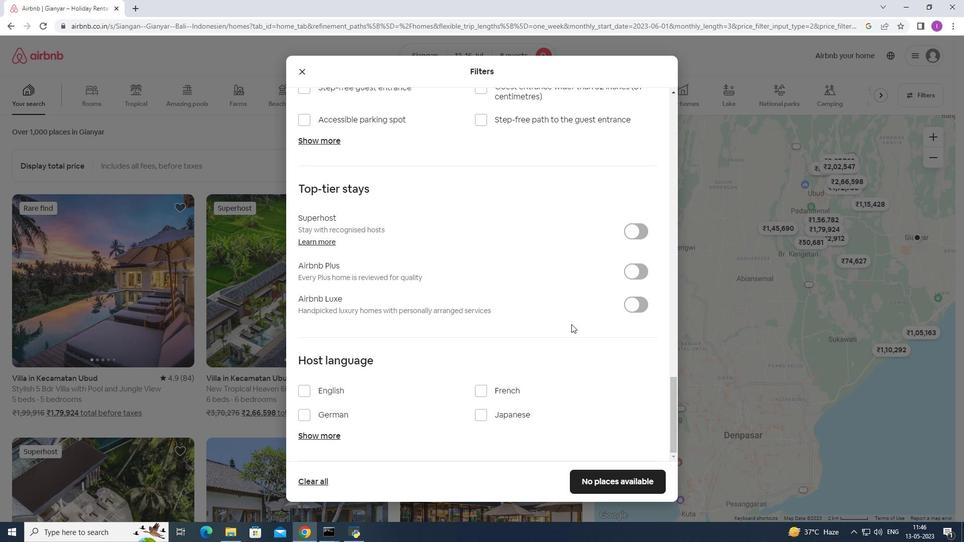 
Action: Mouse moved to (301, 392)
Screenshot: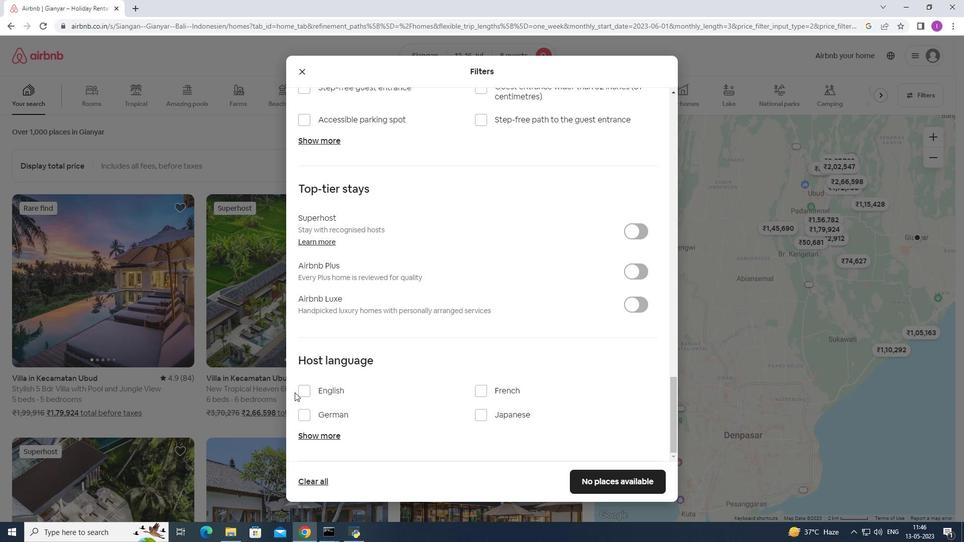 
Action: Mouse pressed left at (301, 392)
Screenshot: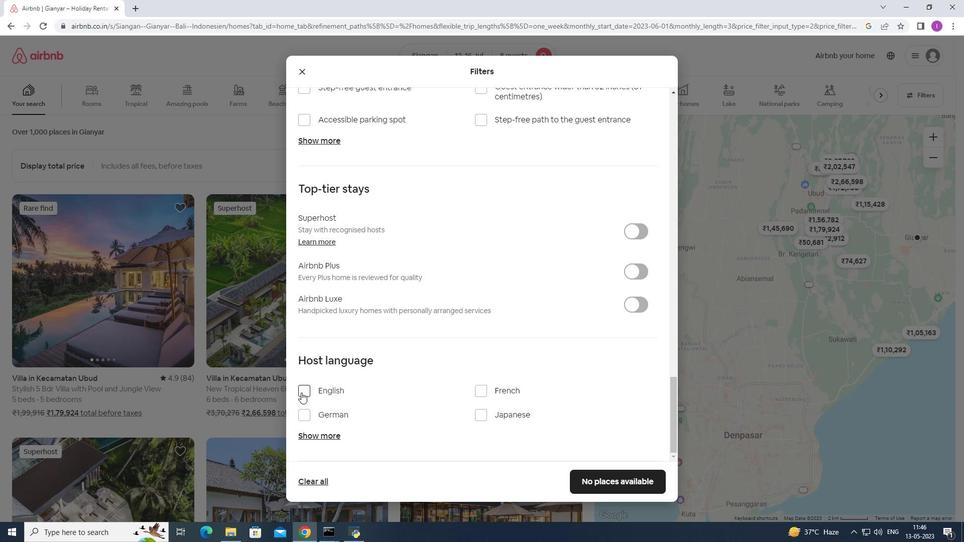 
Action: Mouse moved to (594, 475)
Screenshot: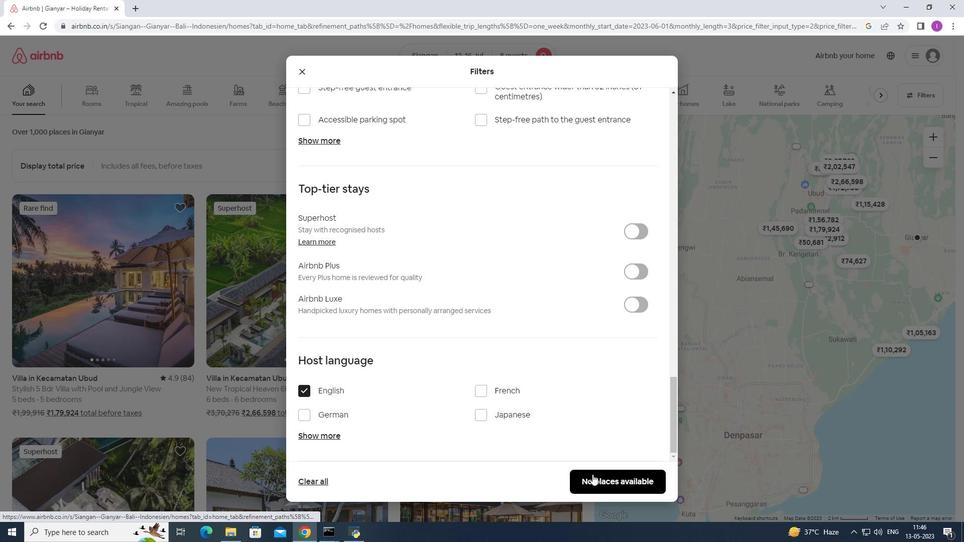 
Action: Mouse pressed left at (594, 475)
Screenshot: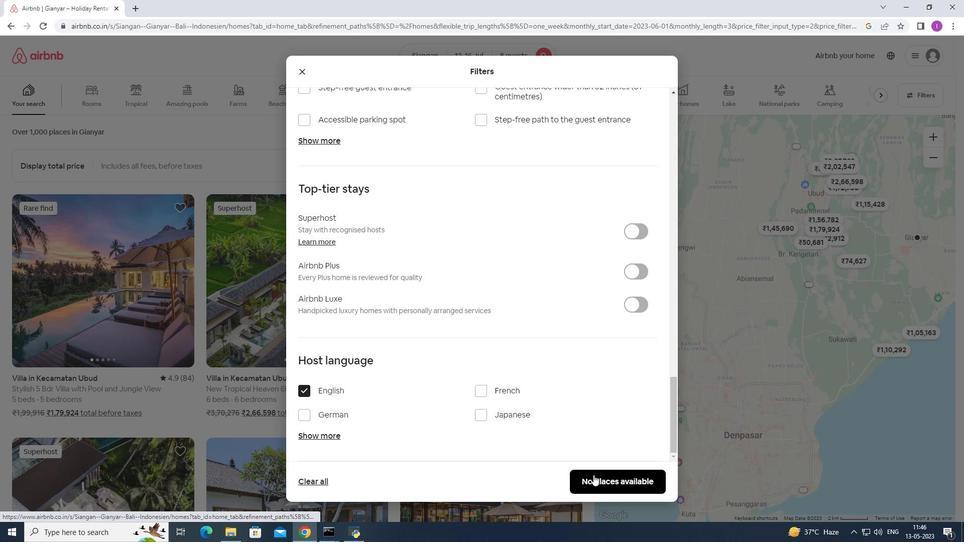
Action: Mouse moved to (604, 478)
Screenshot: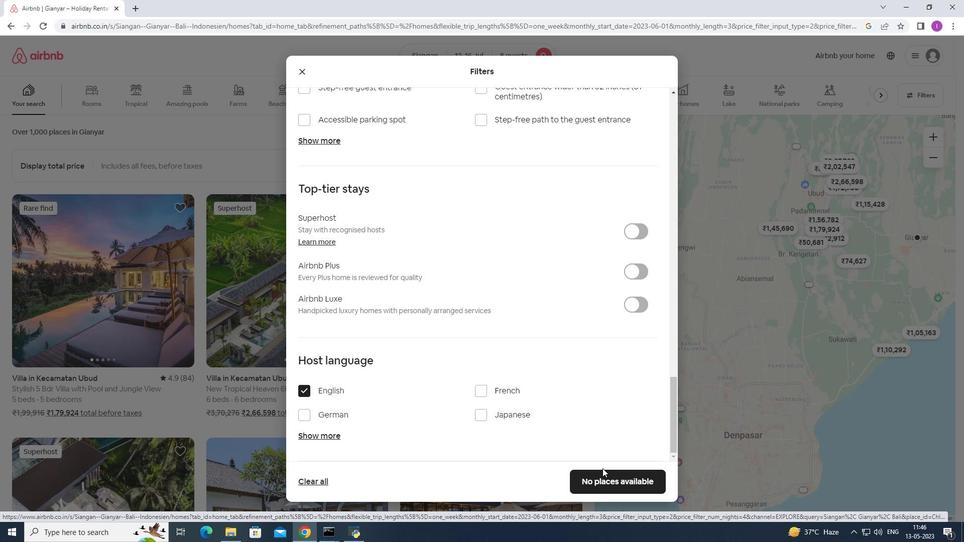 
Action: Mouse pressed left at (604, 478)
Screenshot: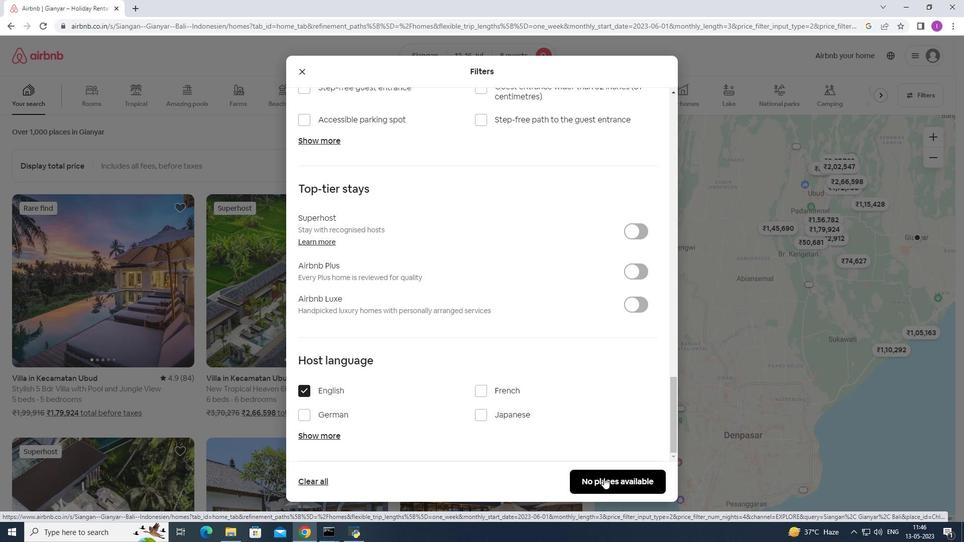 
